 Task: Look for space in Midrand, South Africa from 10th July, 2023 to 15th July, 2023 for 7 adults in price range Rs.10000 to Rs.15000. Place can be entire place or shared room with 4 bedrooms having 7 beds and 4 bathrooms. Property type can be house, flat, guest house. Amenities needed are: wifi, TV, free parkinig on premises, gym, breakfast. Booking option can be shelf check-in. Required host language is English.
Action: Mouse moved to (564, 141)
Screenshot: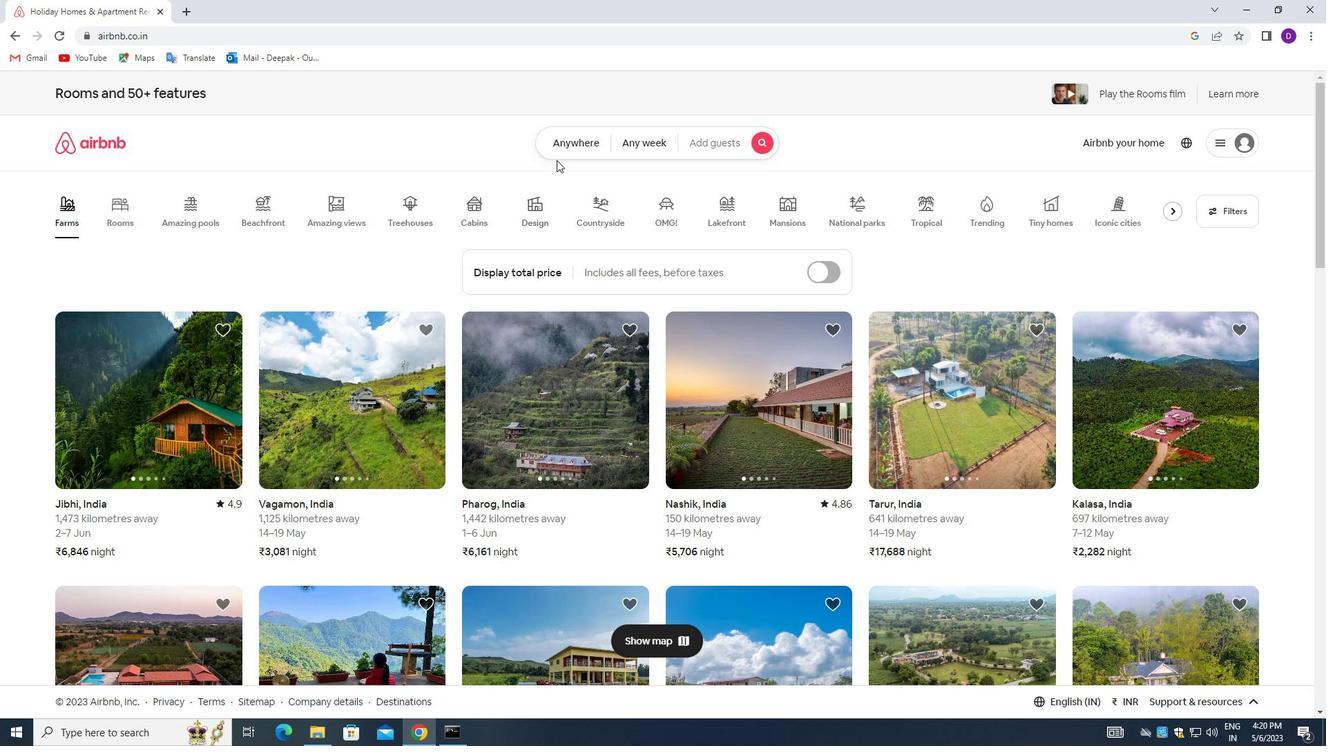 
Action: Mouse pressed left at (564, 141)
Screenshot: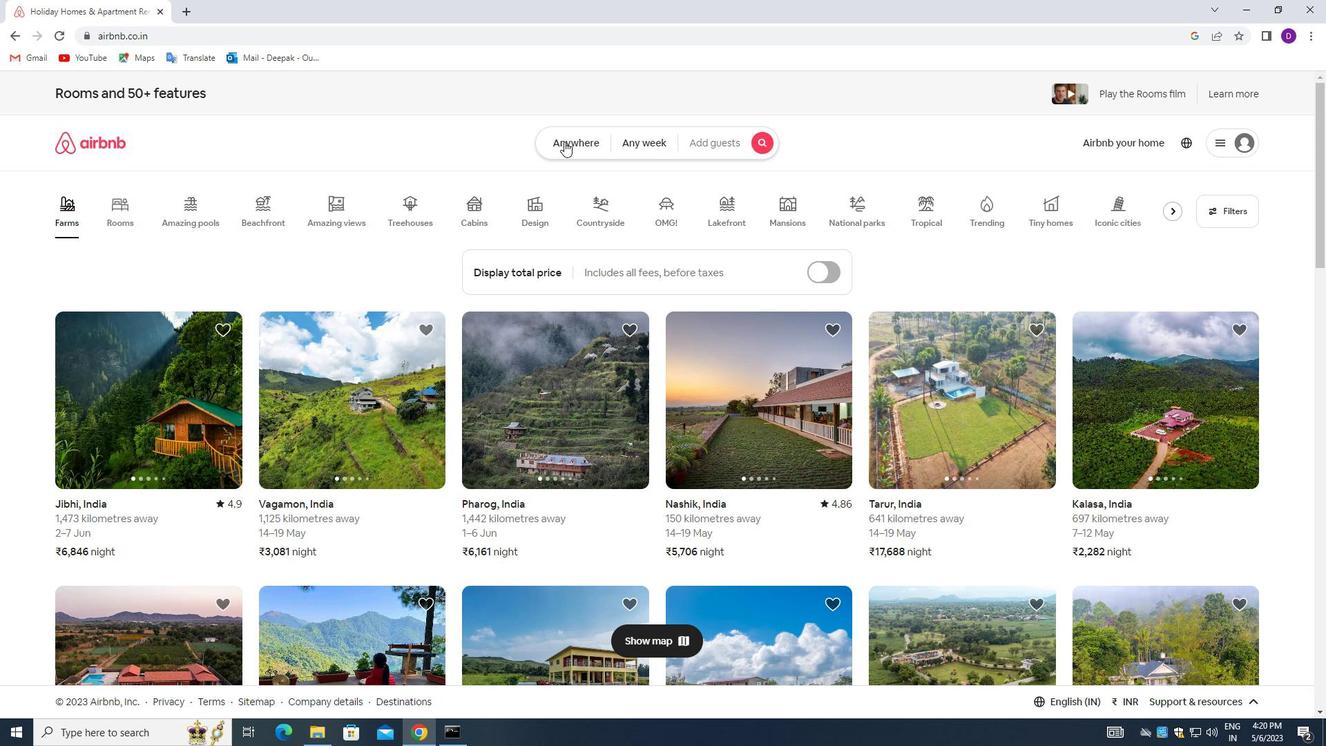 
Action: Mouse moved to (500, 201)
Screenshot: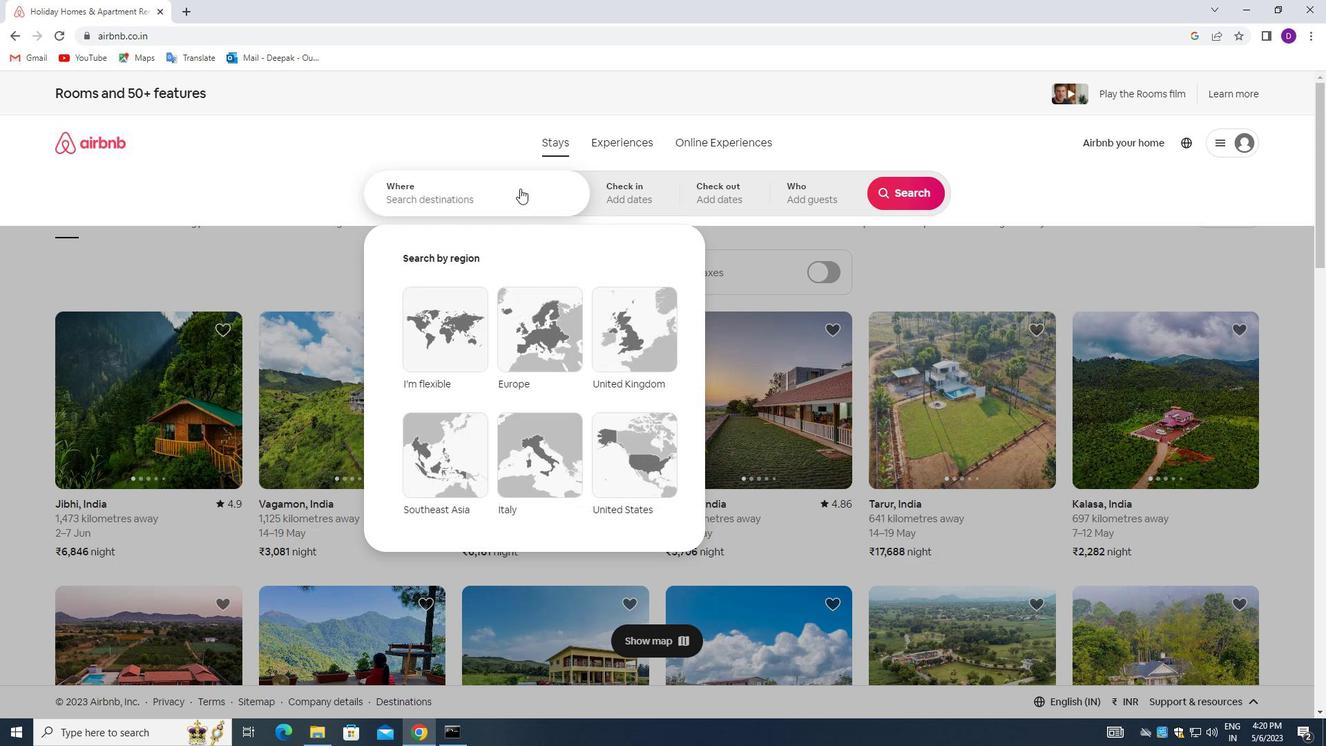 
Action: Mouse pressed left at (500, 201)
Screenshot: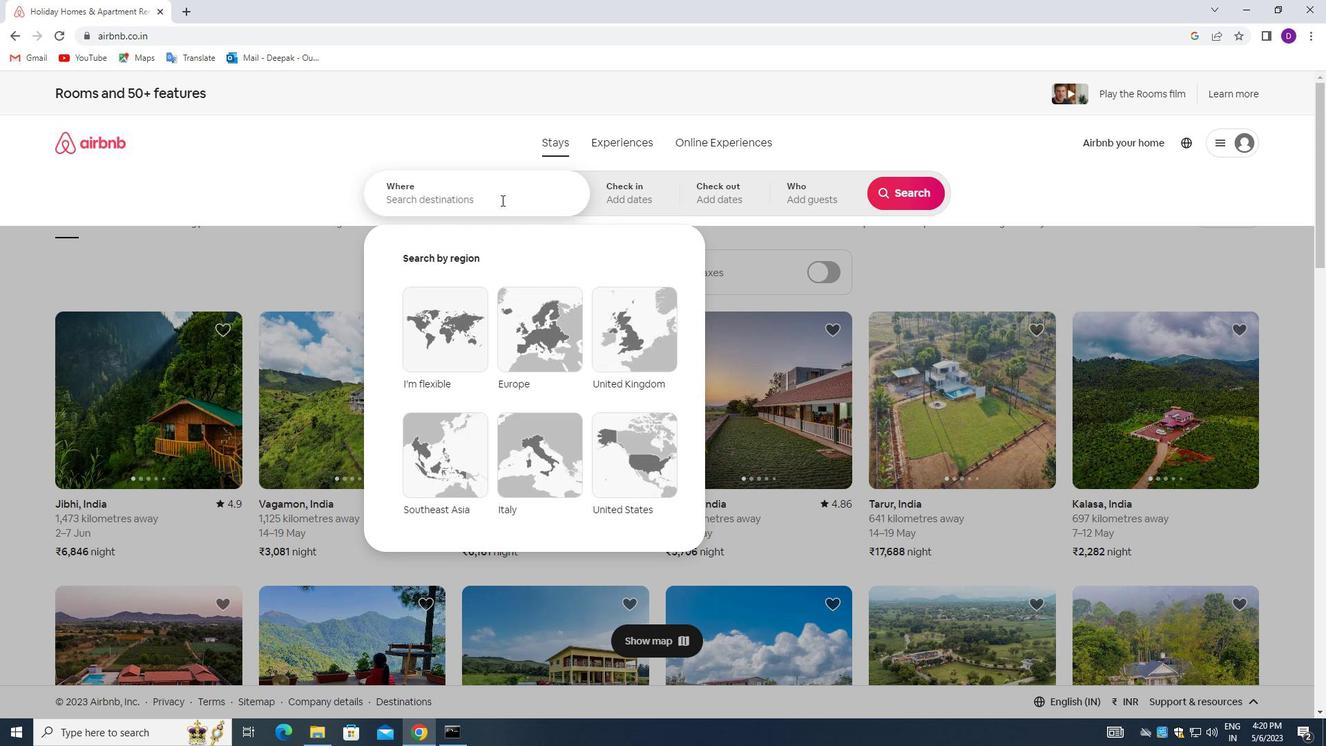 
Action: Mouse moved to (306, 284)
Screenshot: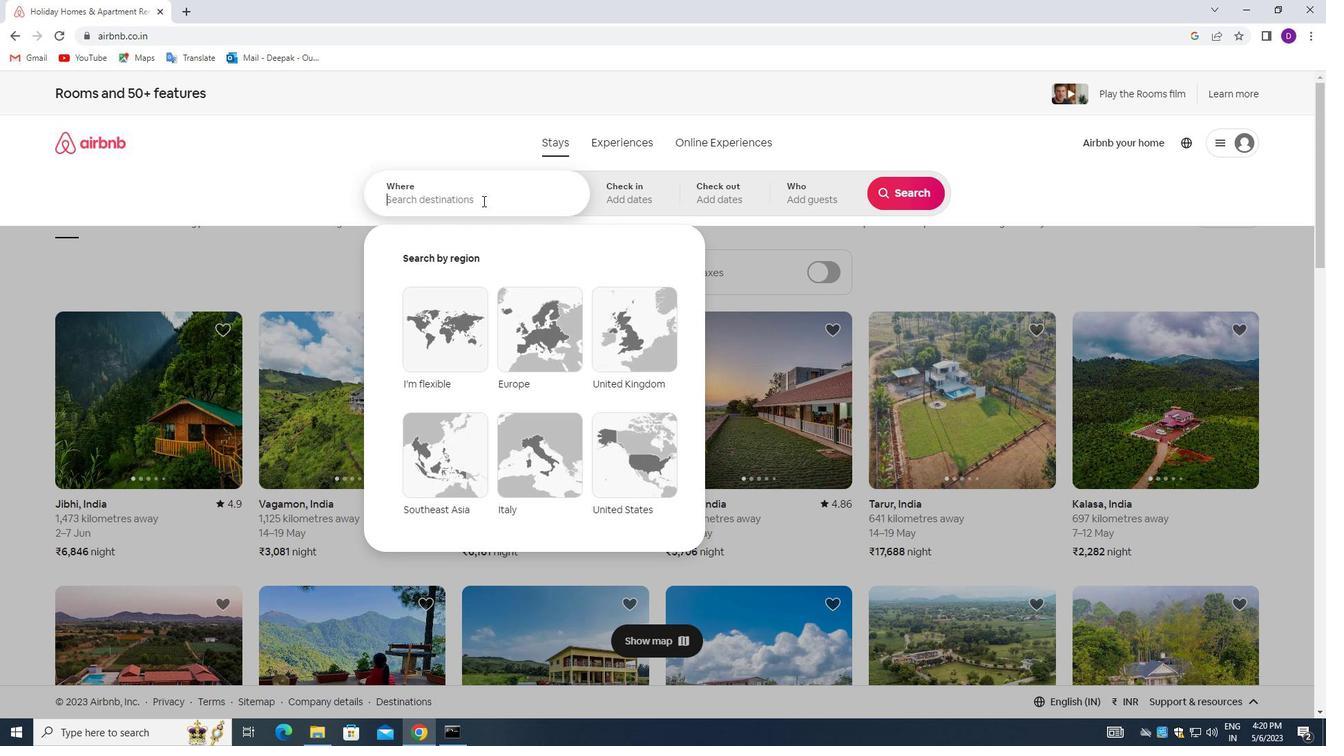 
Action: Key pressed <Key.shift>MIDRAND,<Key.space><Key.shift_r>SOUTH<Key.space><Key.shift_r>AFRICA<Key.enter>
Screenshot: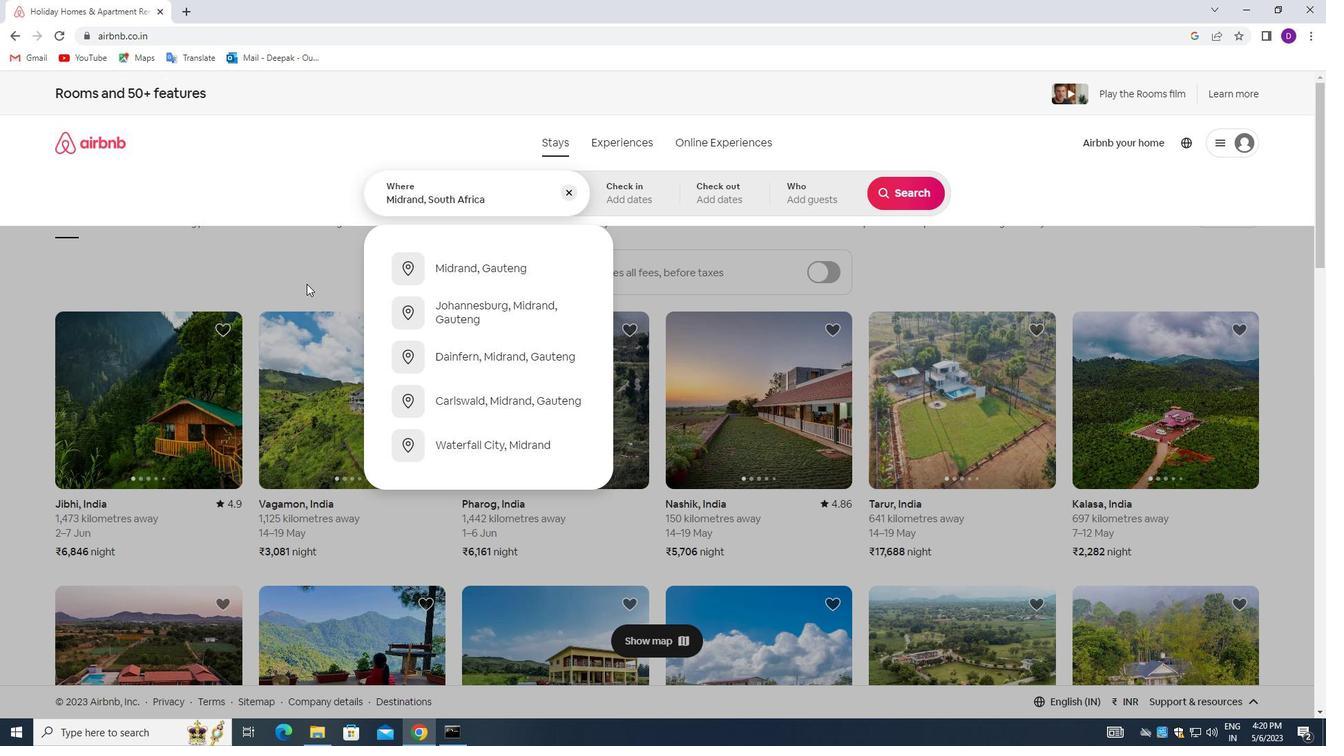
Action: Mouse moved to (903, 304)
Screenshot: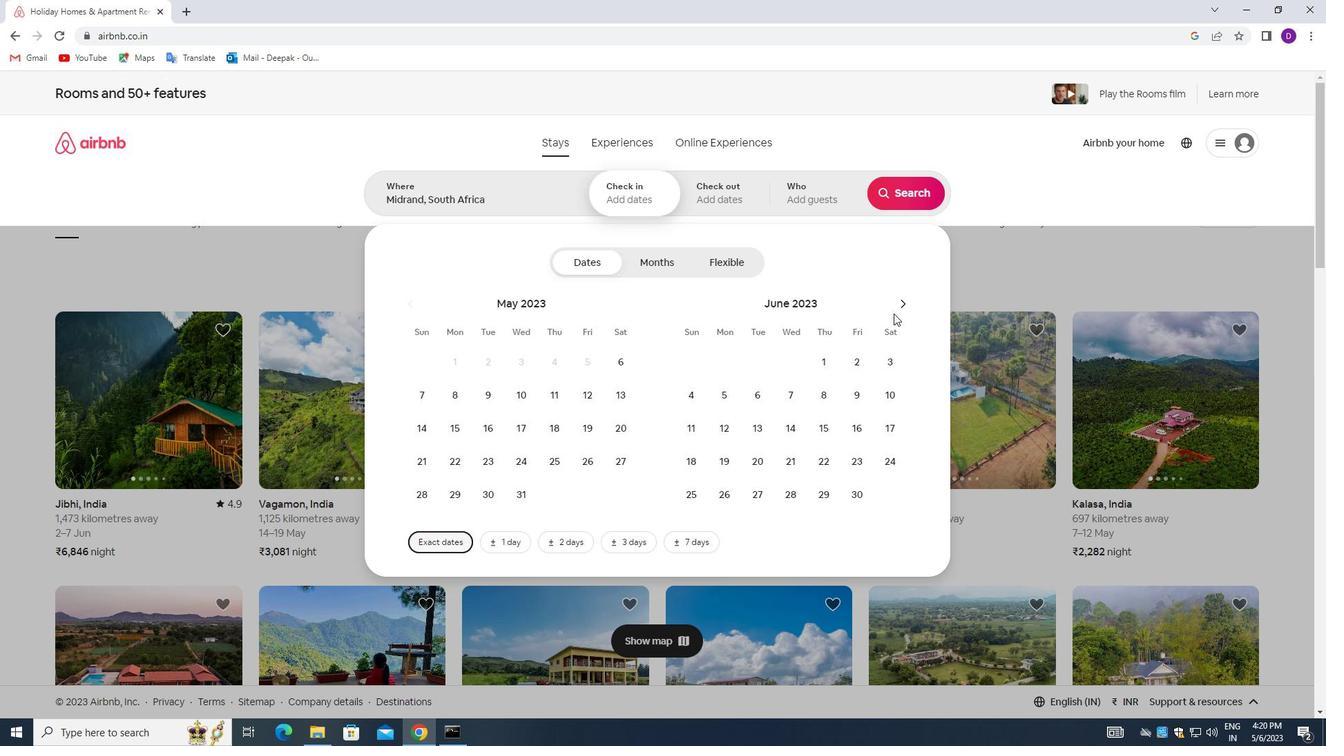 
Action: Mouse pressed left at (903, 304)
Screenshot: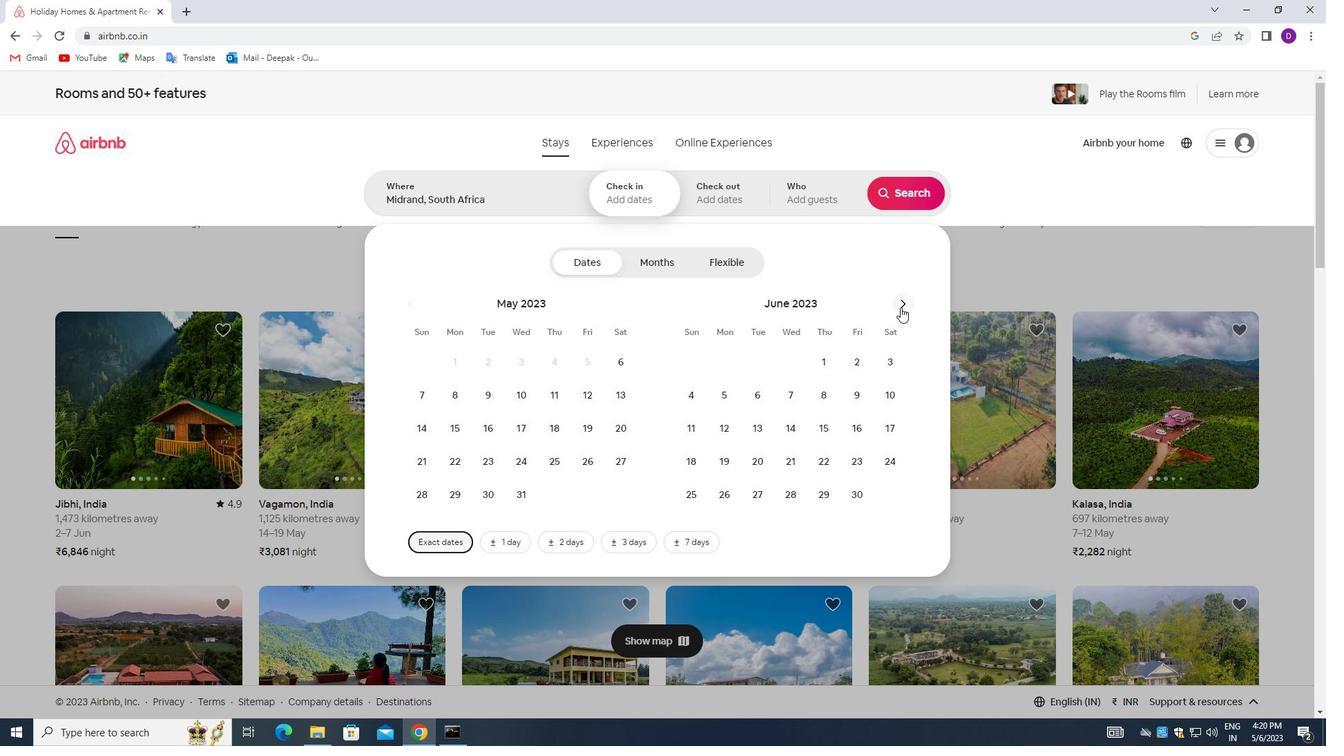 
Action: Mouse moved to (722, 427)
Screenshot: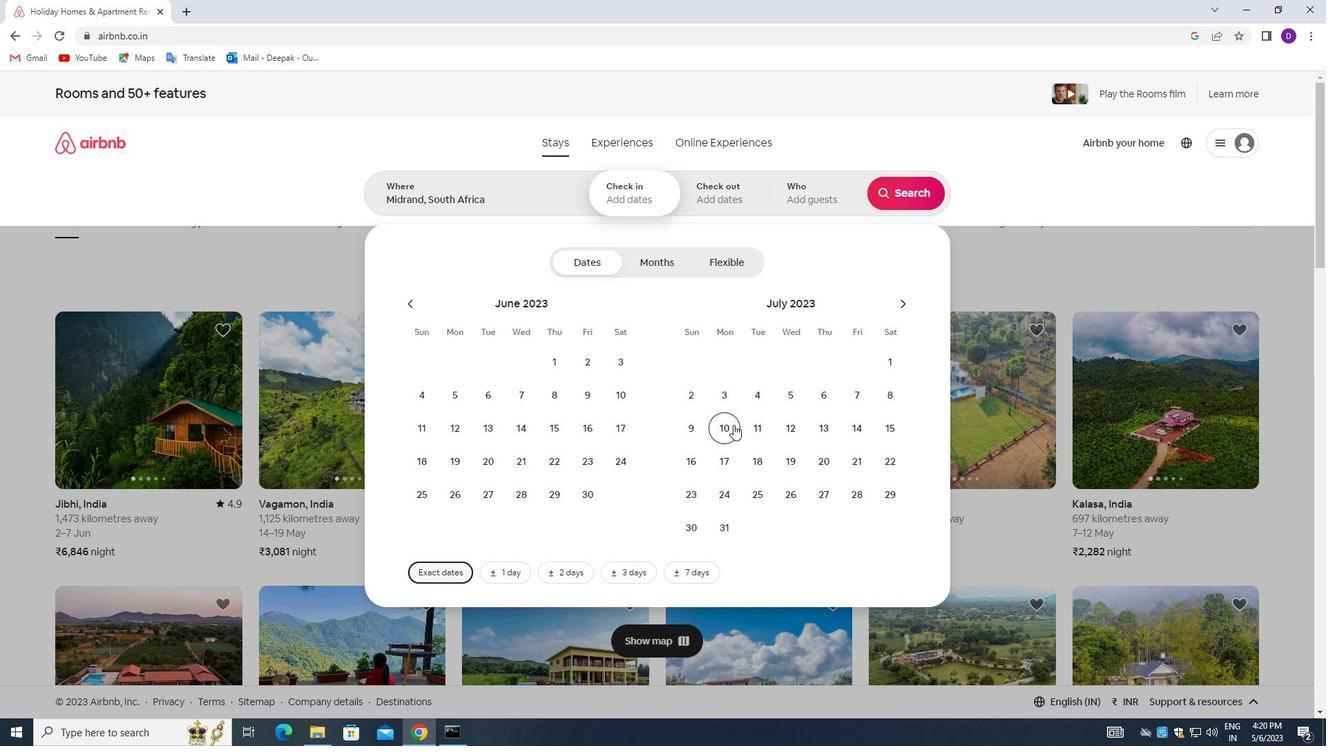 
Action: Mouse pressed left at (722, 427)
Screenshot: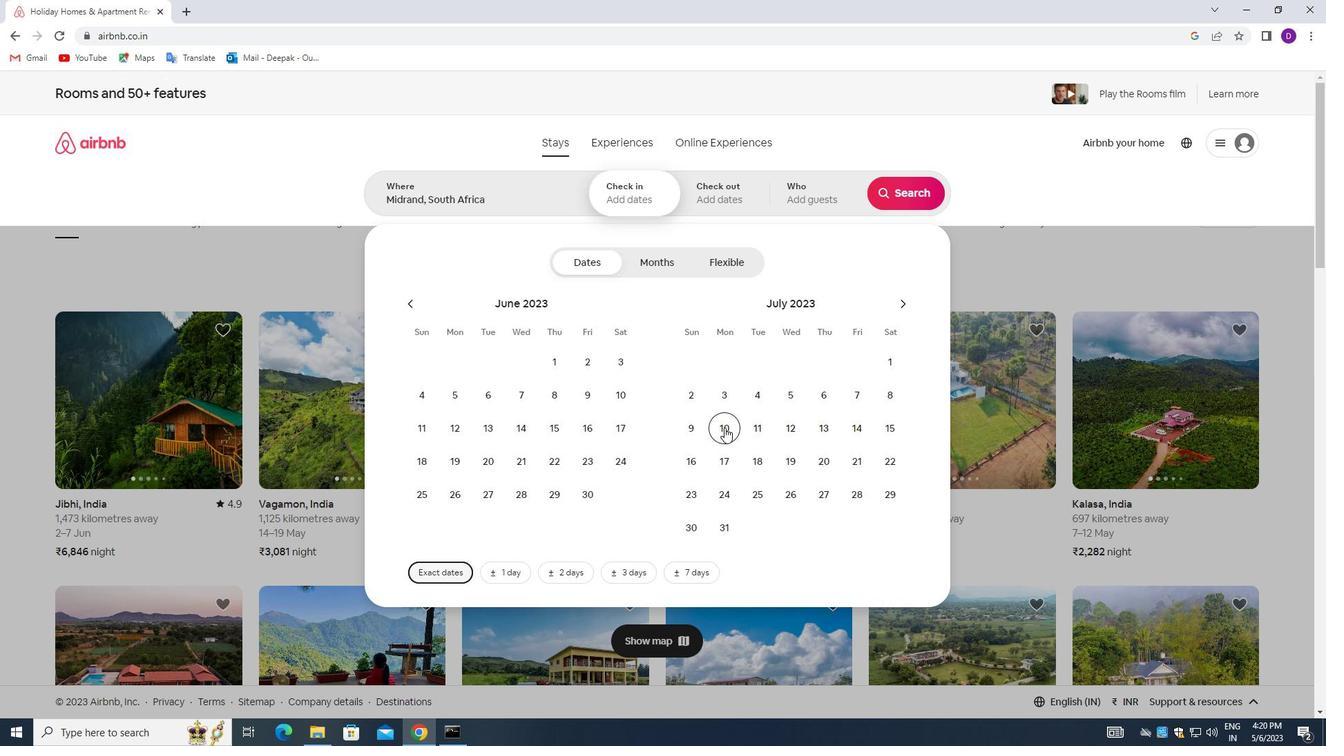 
Action: Mouse moved to (894, 430)
Screenshot: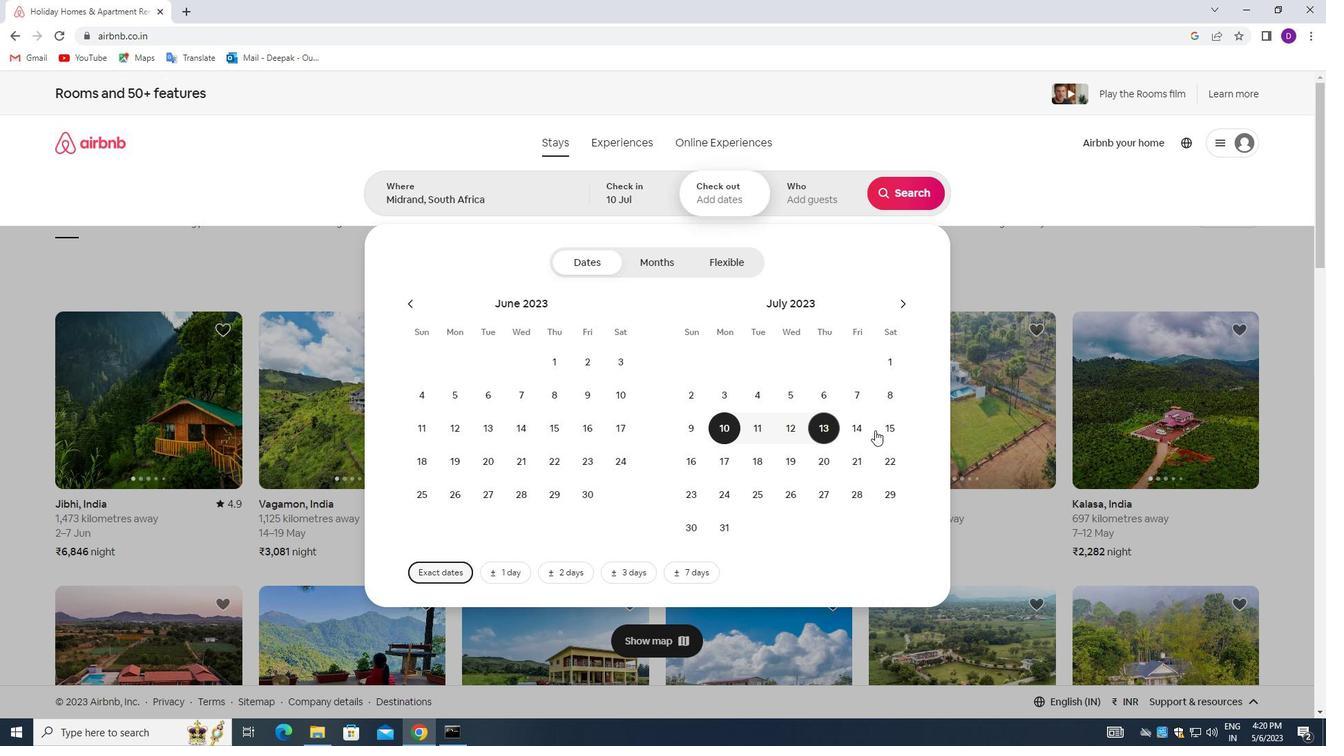 
Action: Mouse pressed left at (894, 430)
Screenshot: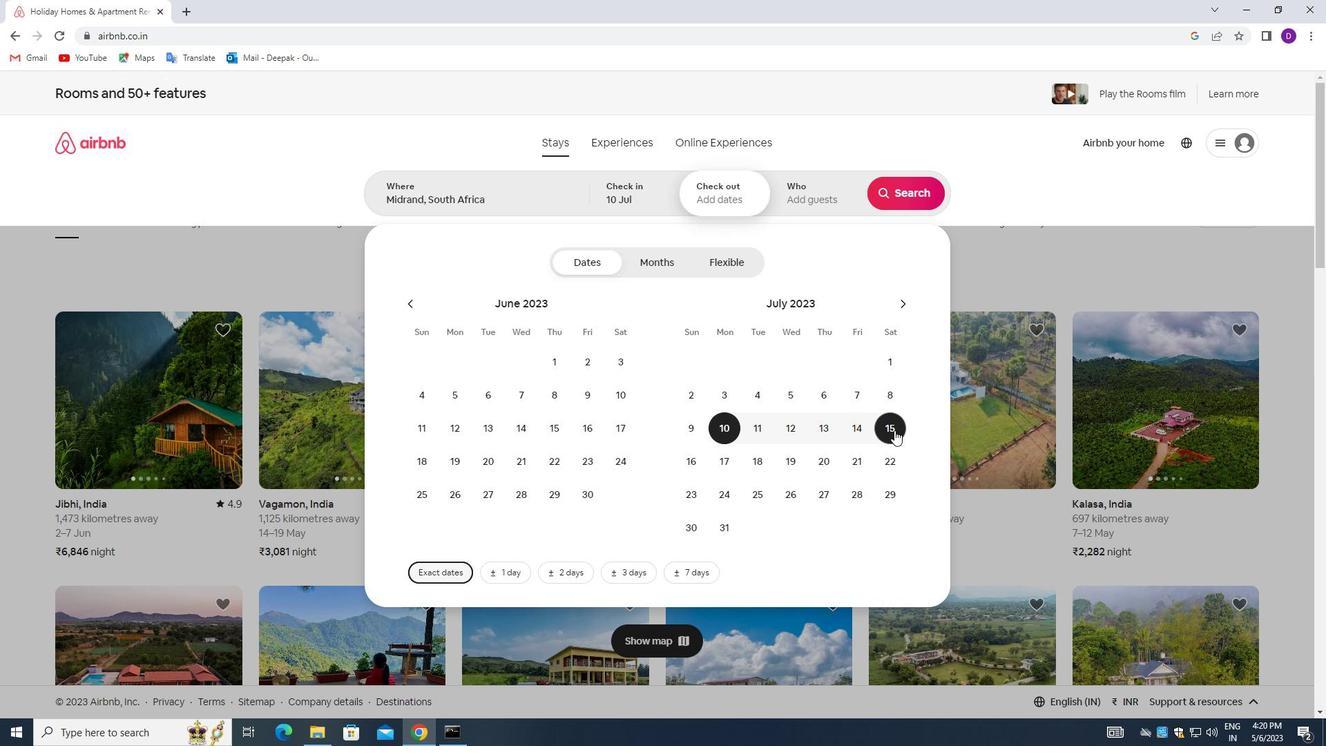 
Action: Mouse moved to (814, 193)
Screenshot: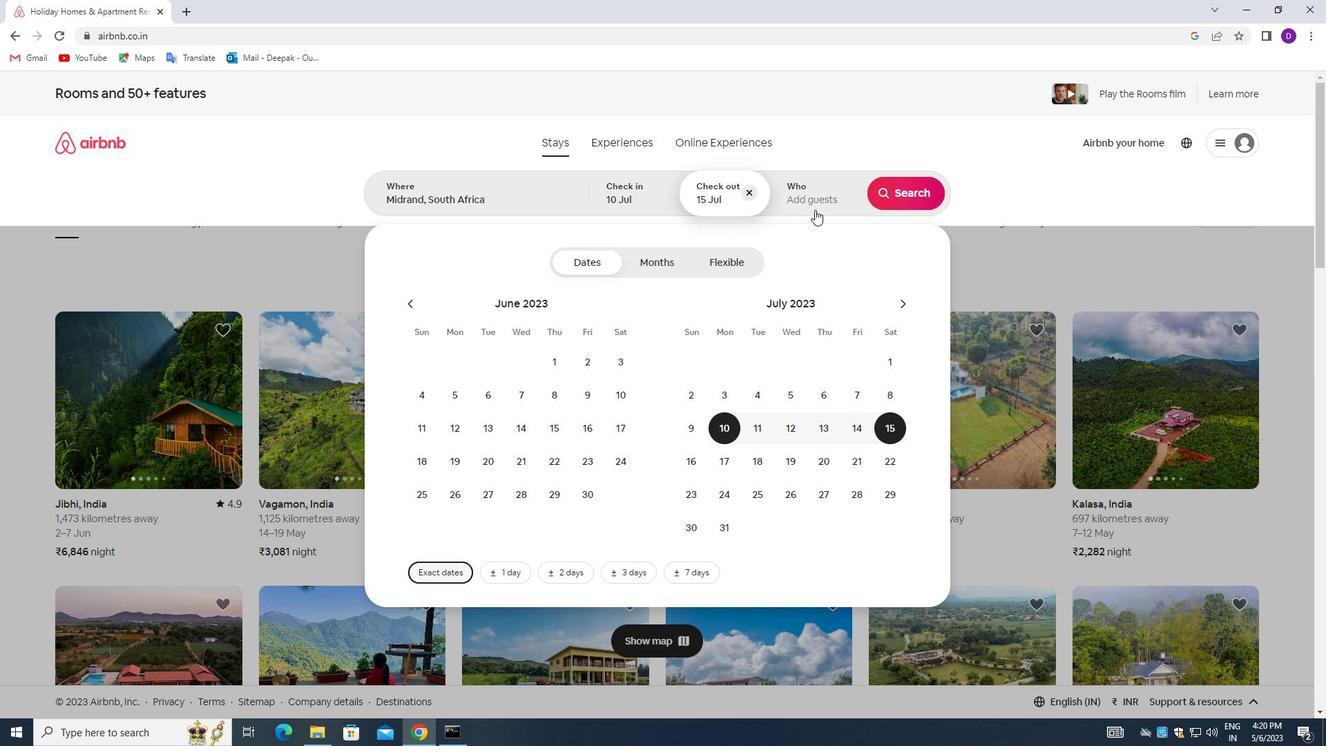 
Action: Mouse pressed left at (814, 193)
Screenshot: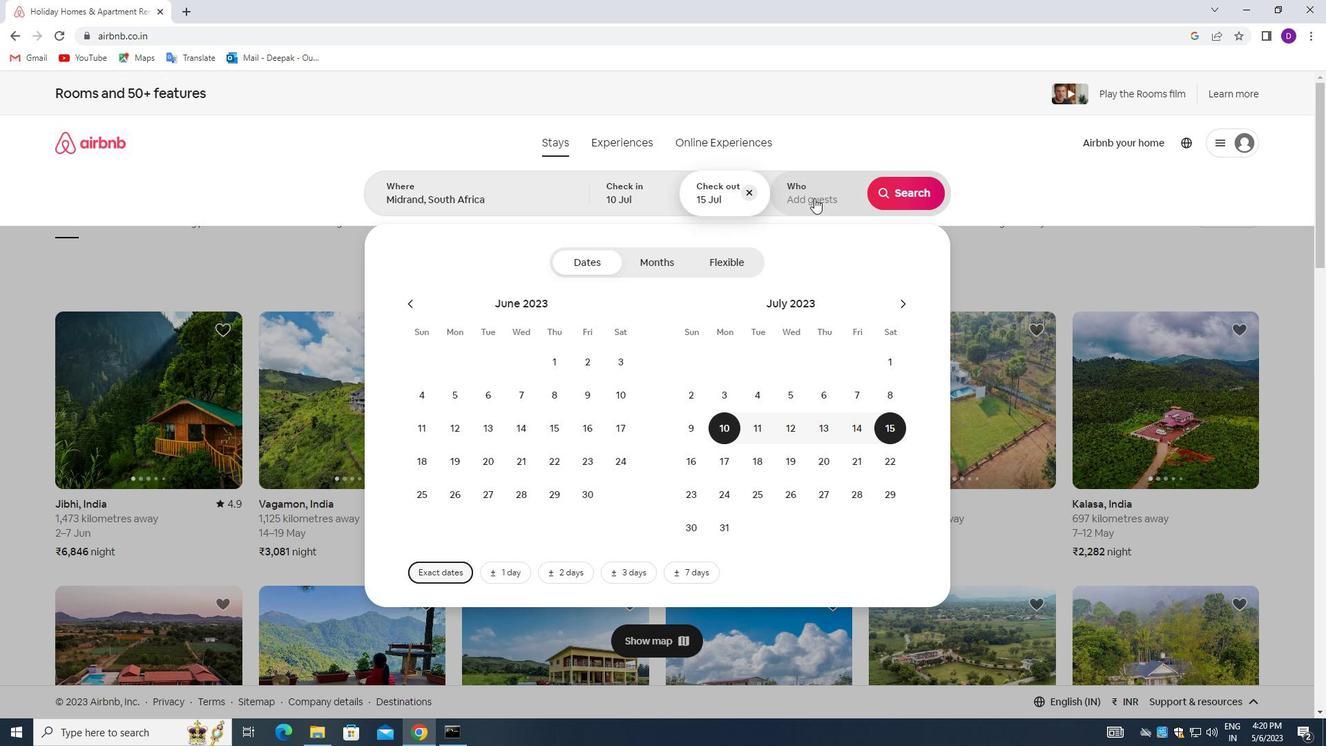 
Action: Mouse moved to (905, 268)
Screenshot: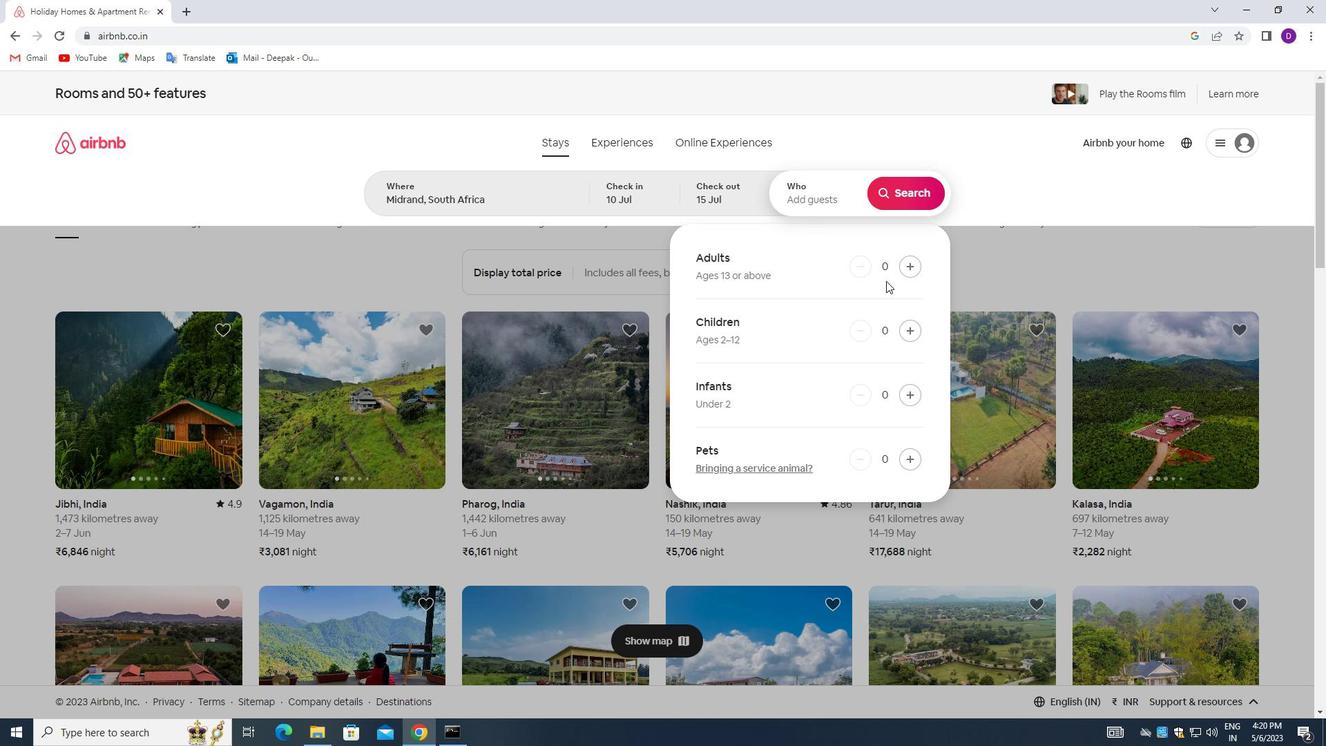 
Action: Mouse pressed left at (905, 268)
Screenshot: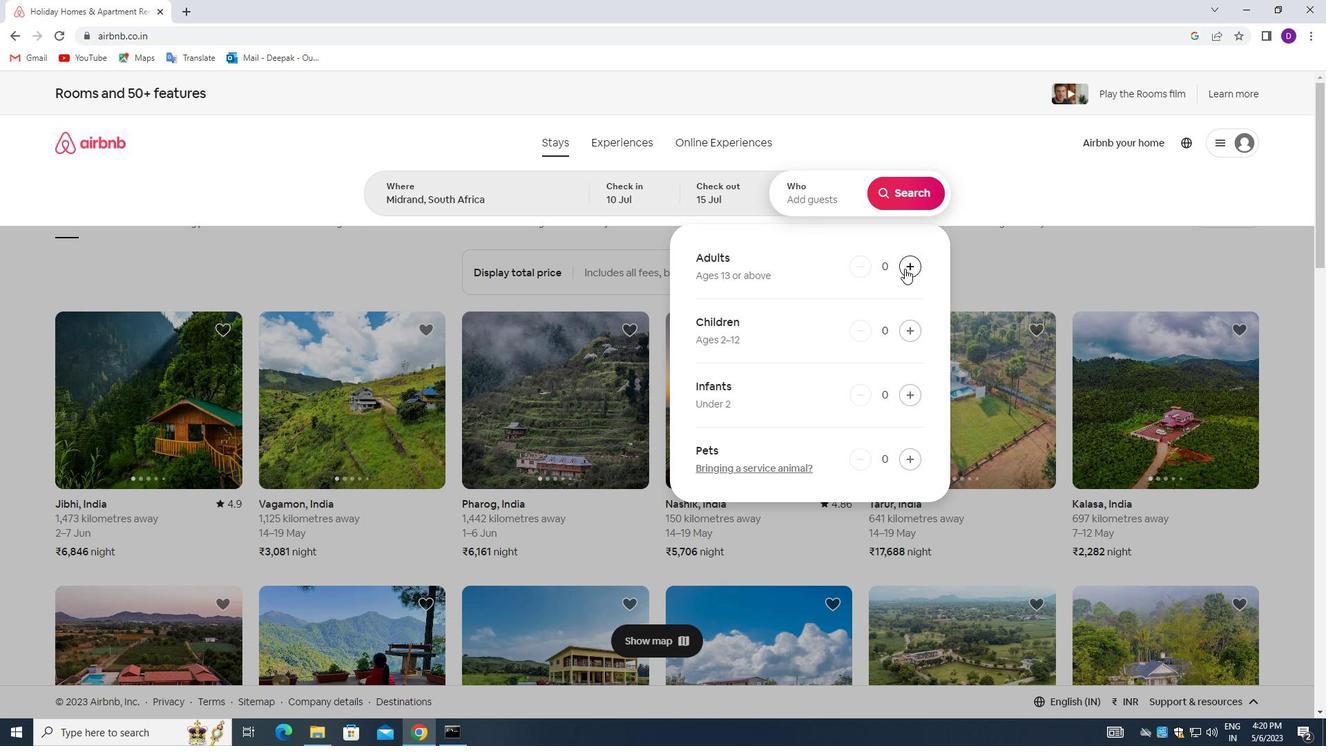 
Action: Mouse pressed left at (905, 268)
Screenshot: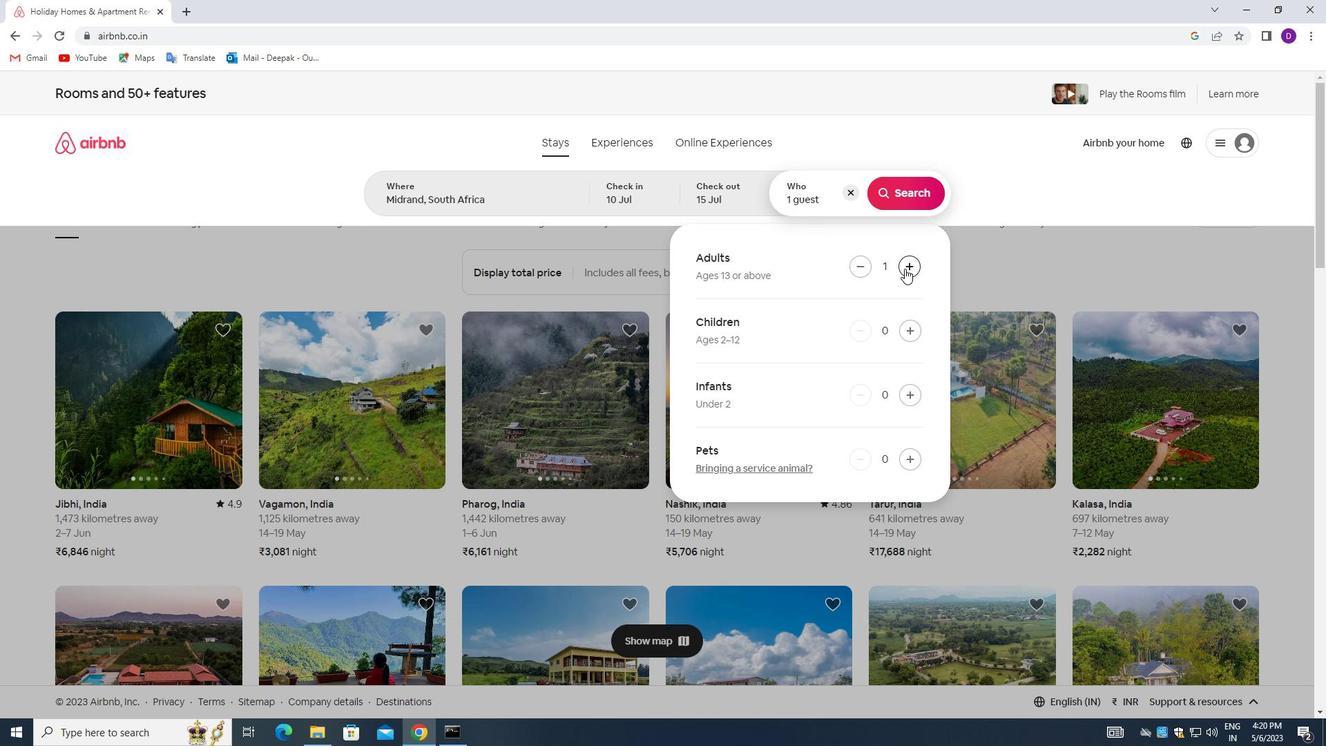 
Action: Mouse pressed left at (905, 268)
Screenshot: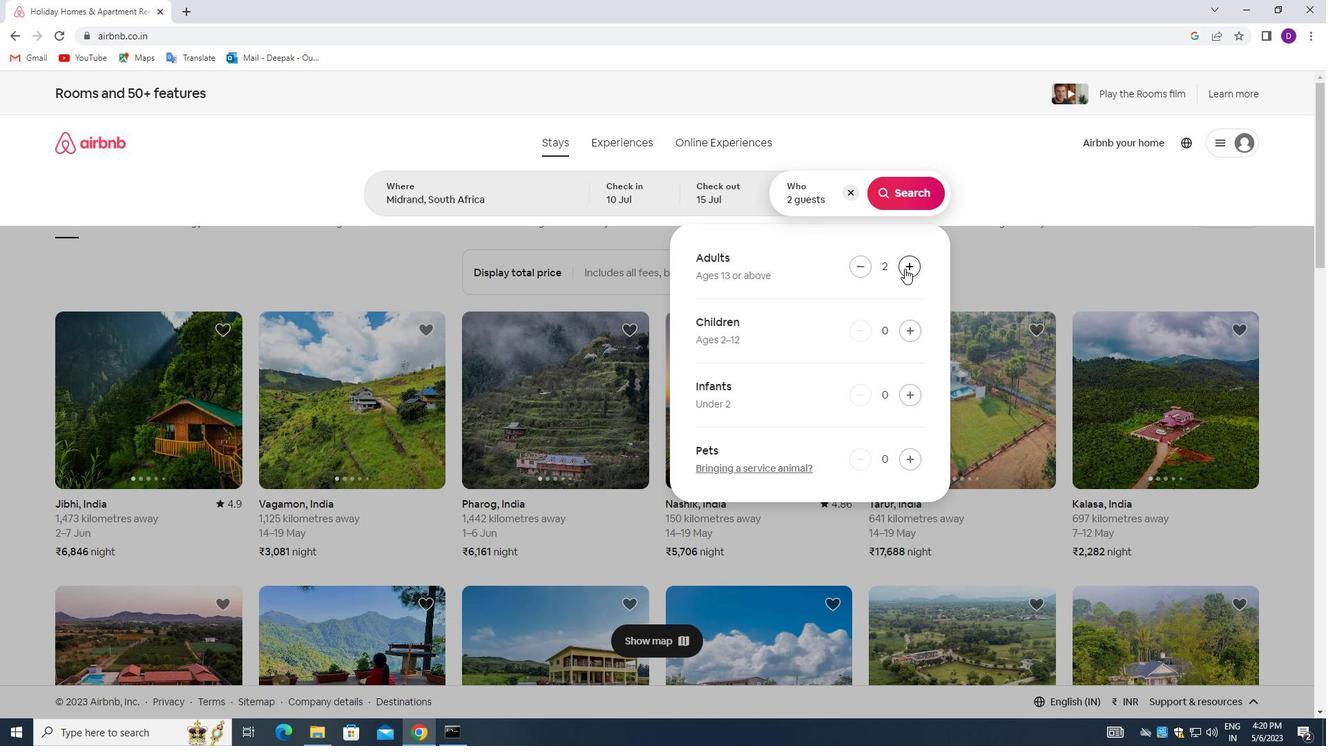
Action: Mouse pressed left at (905, 268)
Screenshot: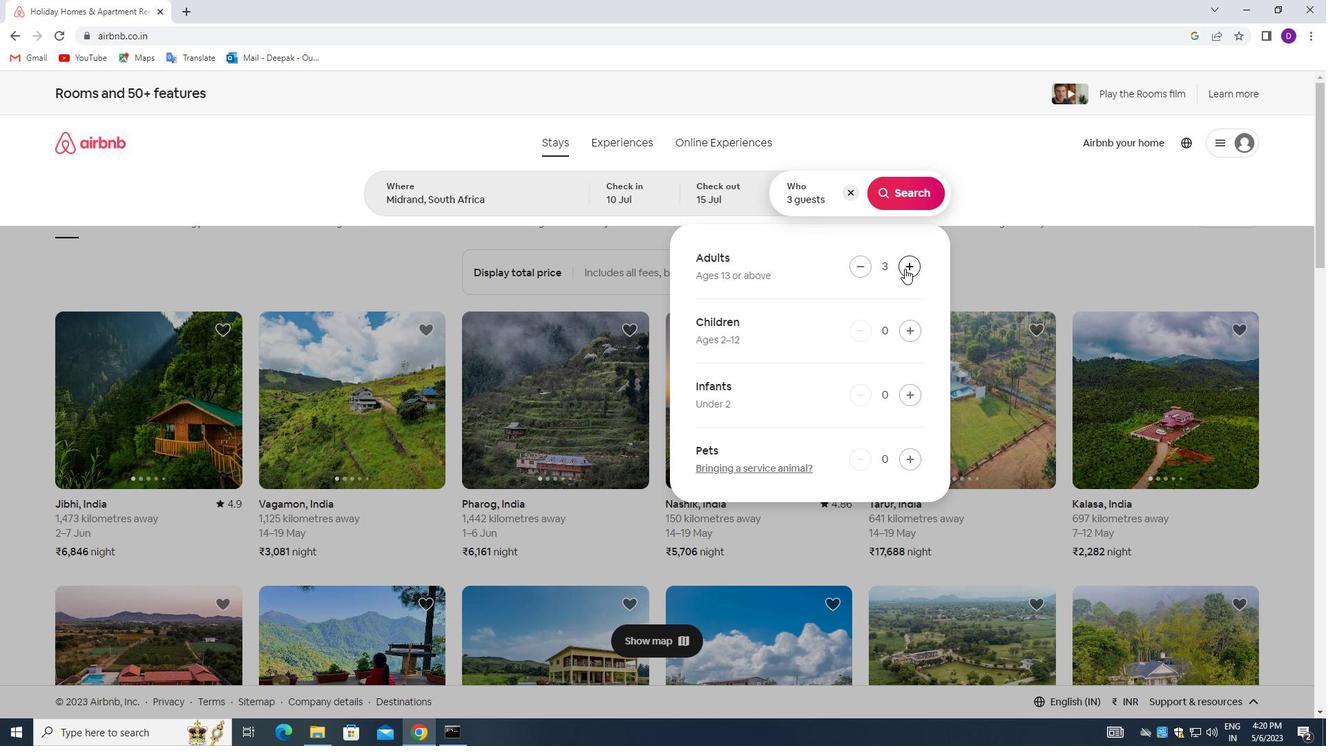 
Action: Mouse pressed left at (905, 268)
Screenshot: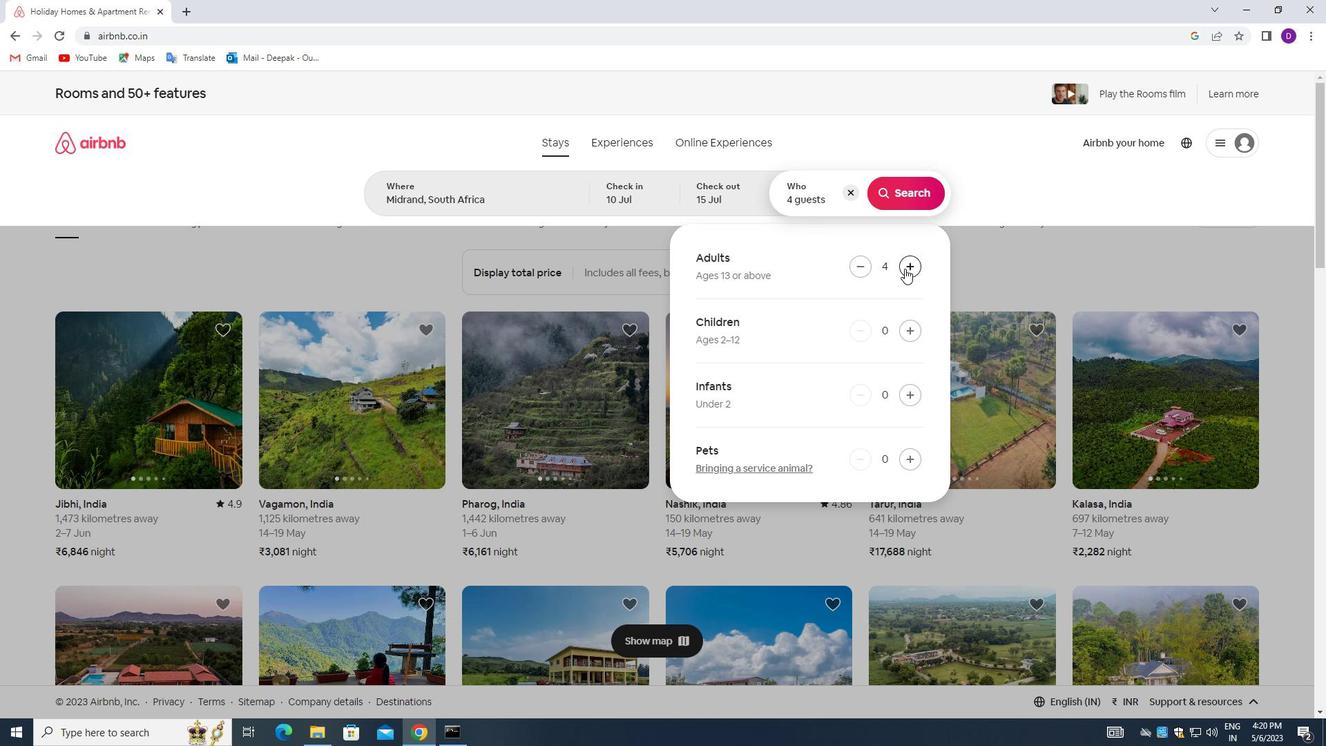 
Action: Mouse pressed left at (905, 268)
Screenshot: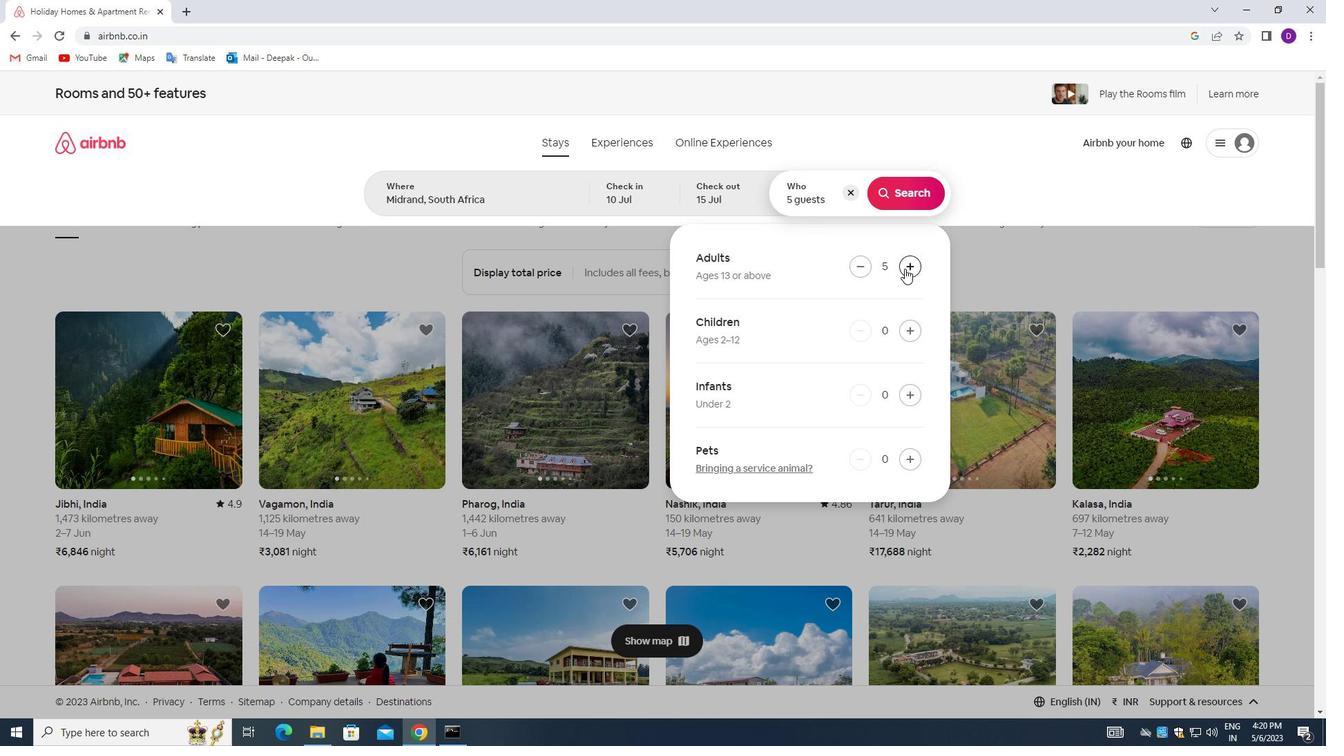 
Action: Mouse pressed left at (905, 268)
Screenshot: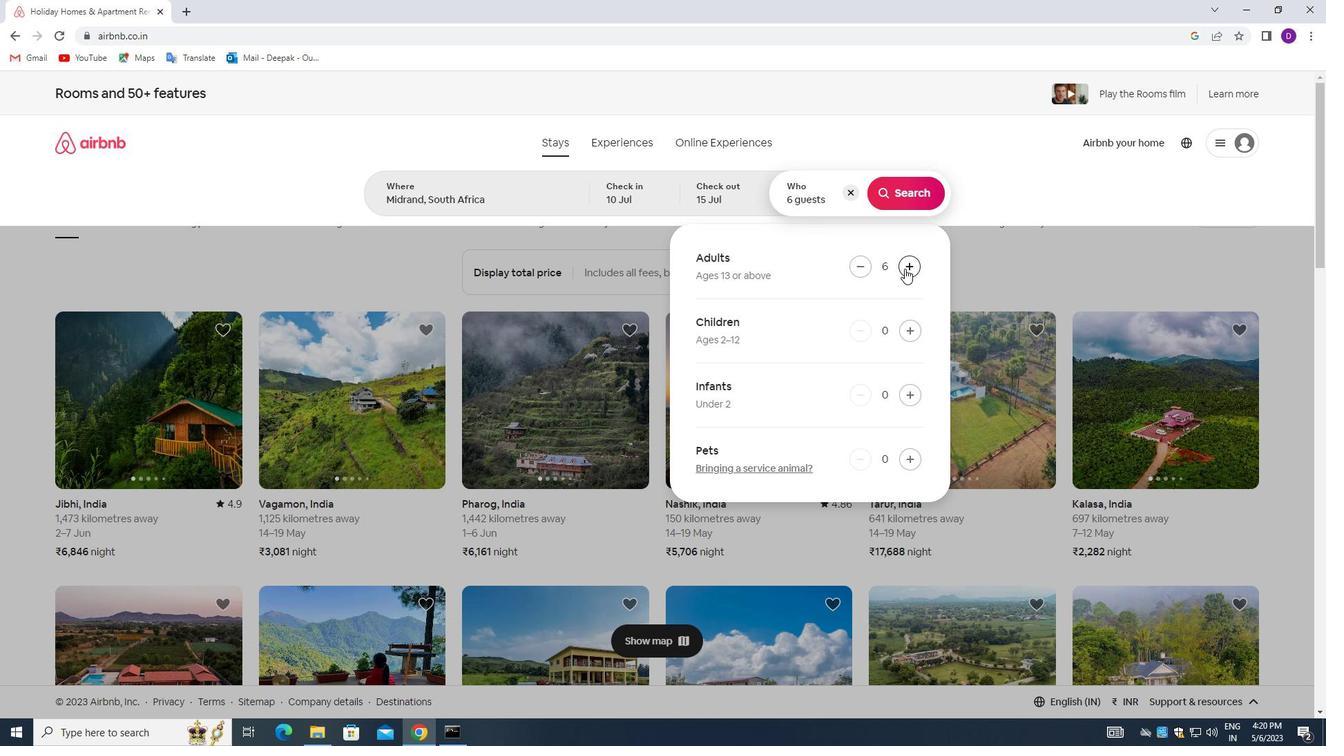 
Action: Mouse moved to (908, 200)
Screenshot: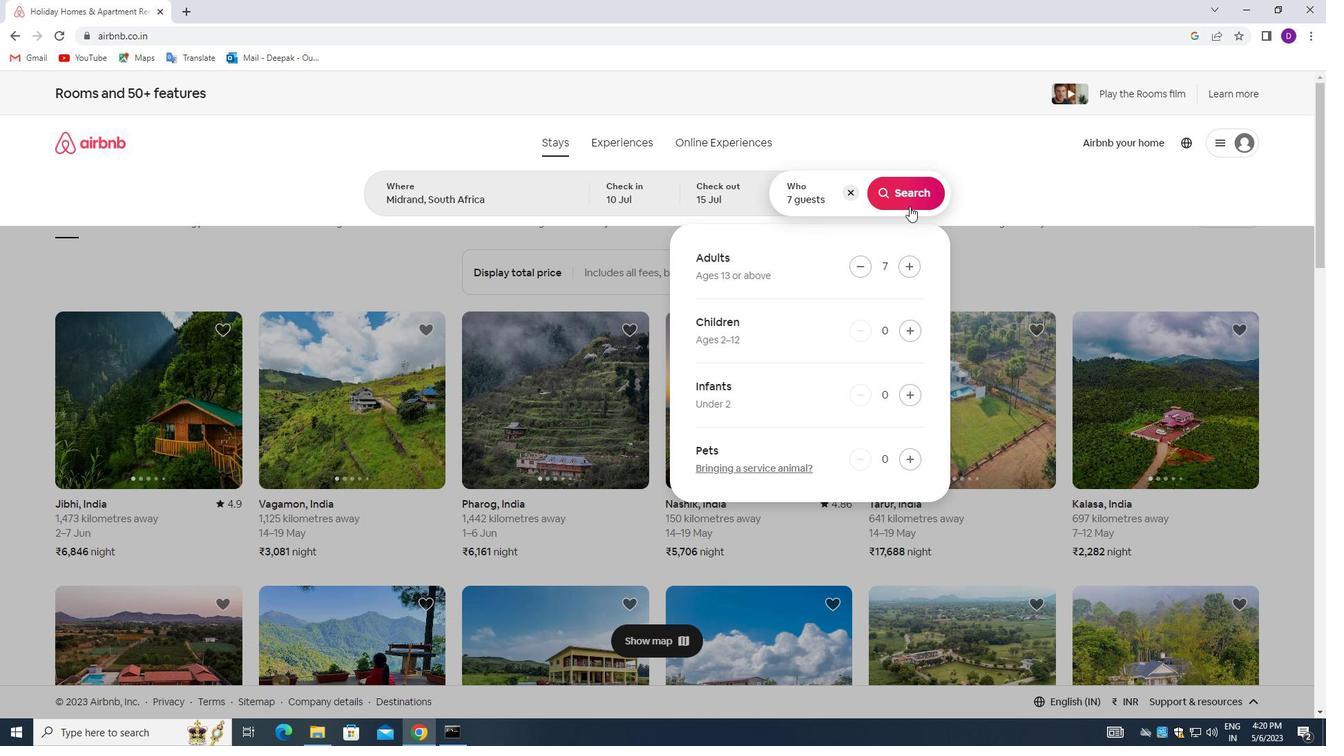 
Action: Mouse pressed left at (908, 200)
Screenshot: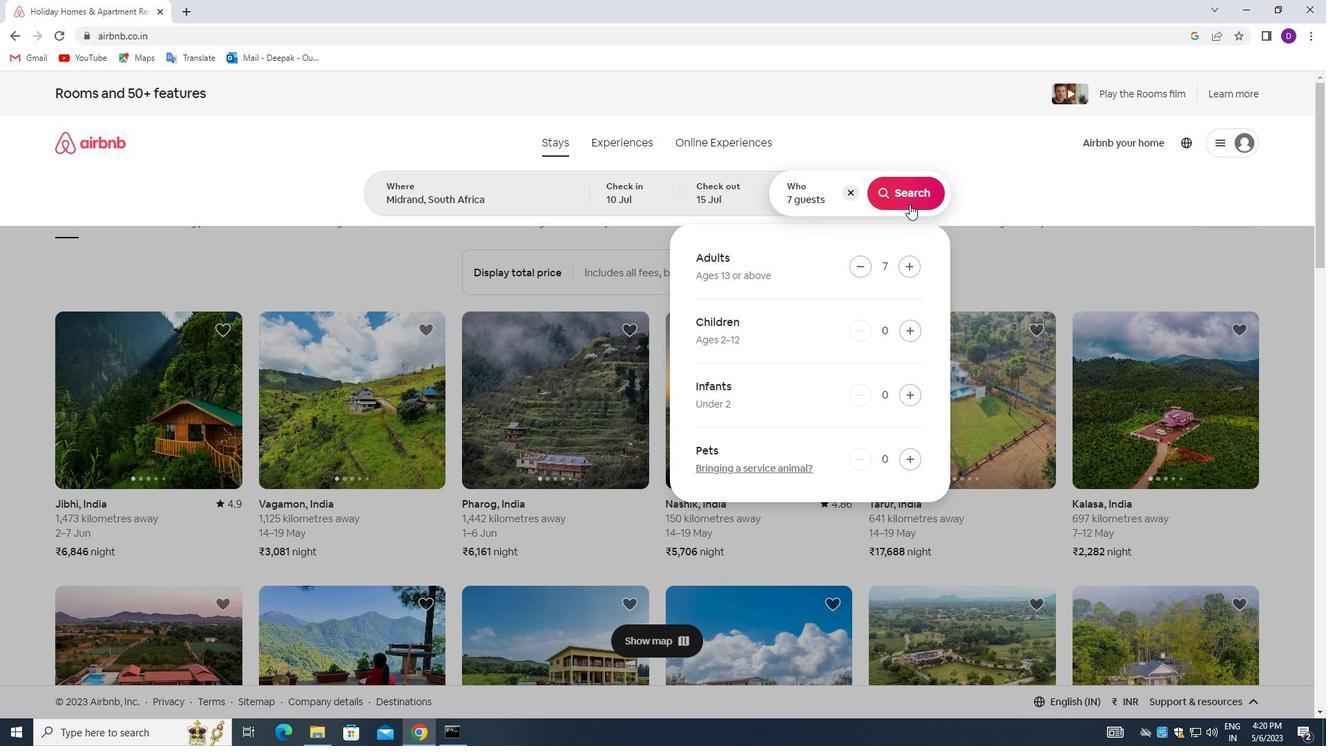 
Action: Mouse moved to (1250, 152)
Screenshot: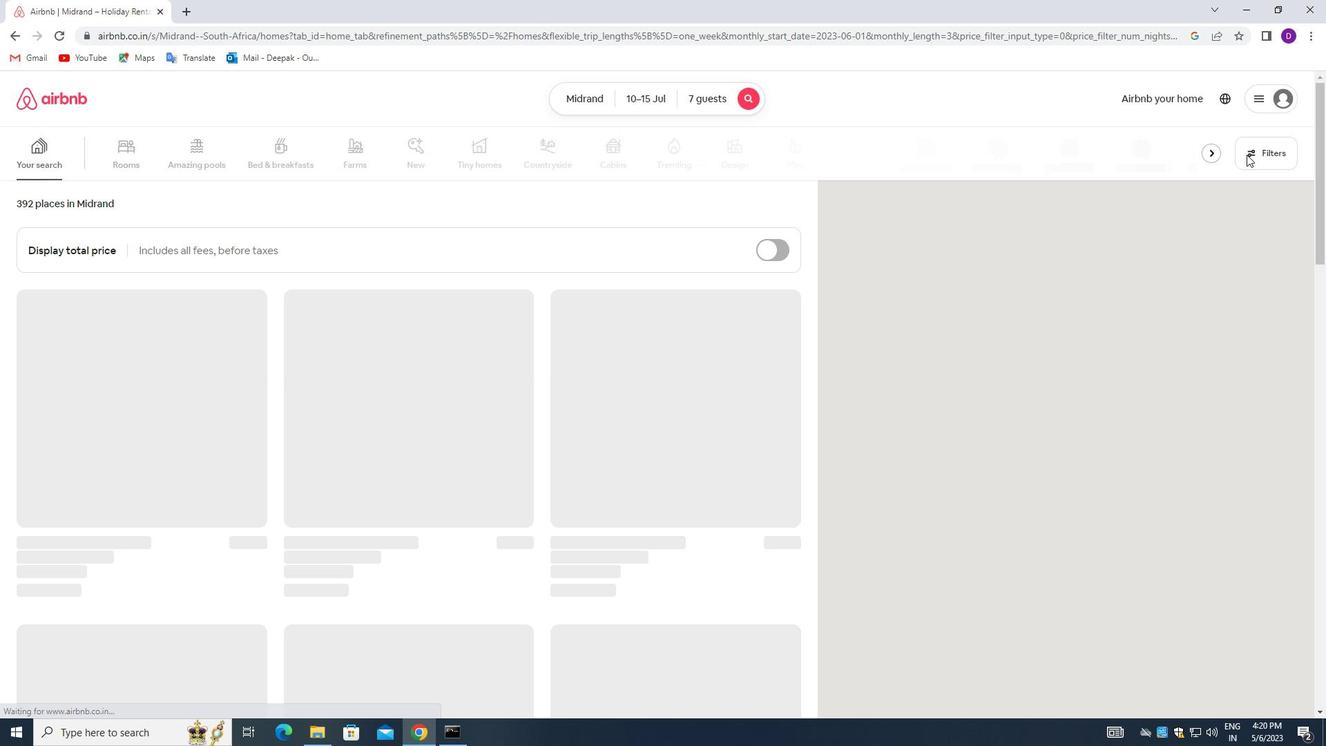 
Action: Mouse pressed left at (1250, 152)
Screenshot: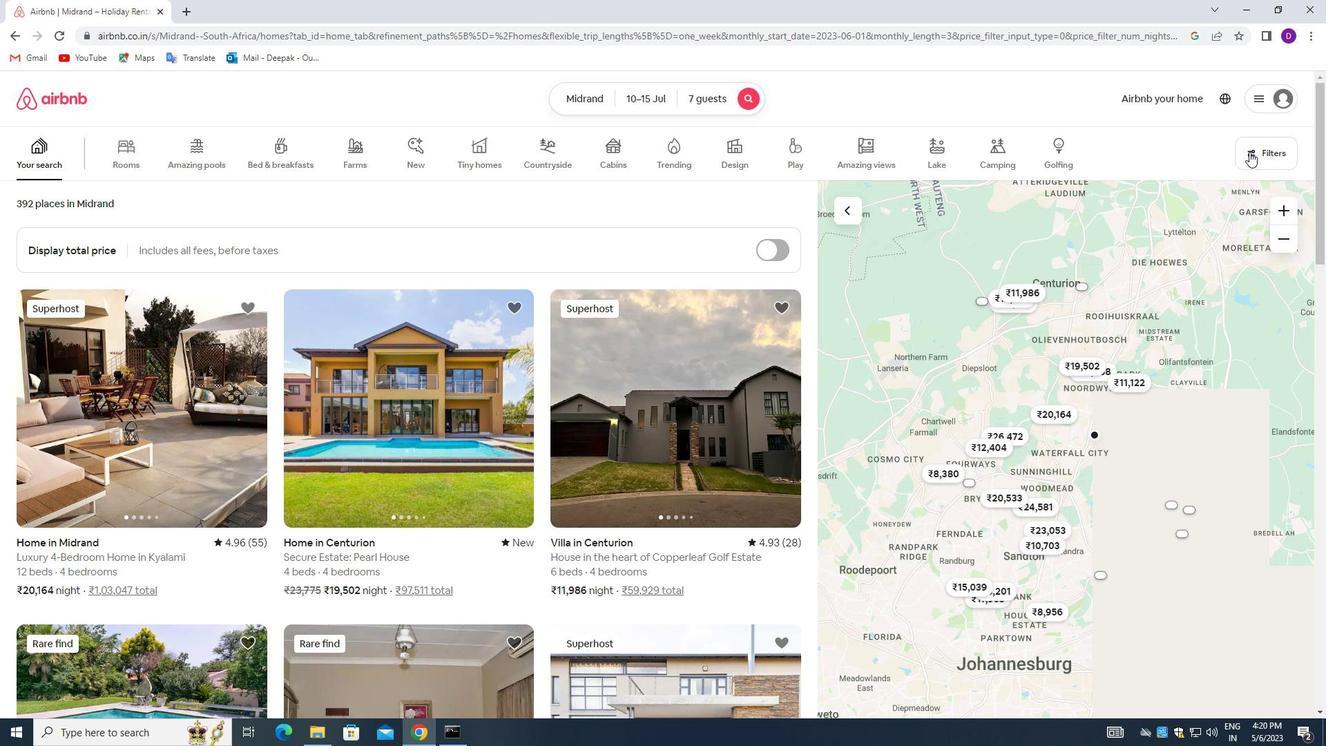 
Action: Mouse moved to (478, 493)
Screenshot: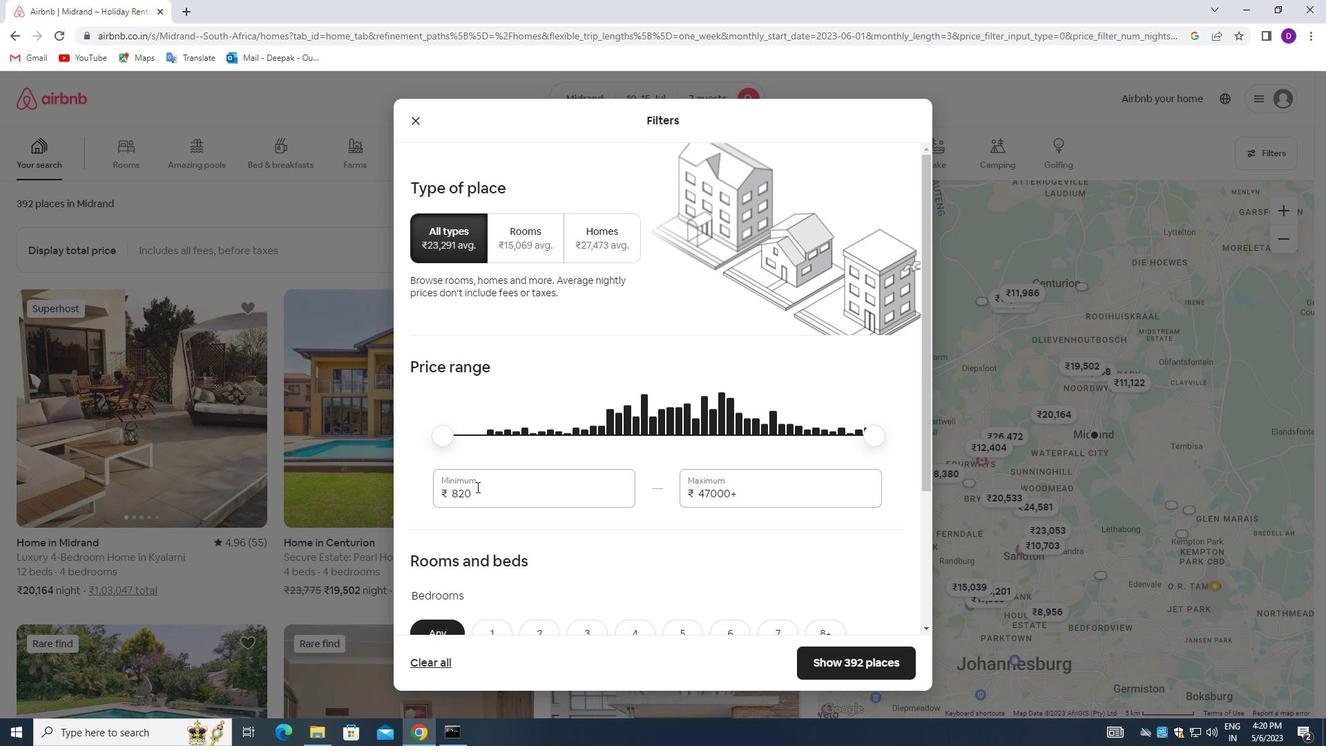 
Action: Mouse pressed left at (478, 493)
Screenshot: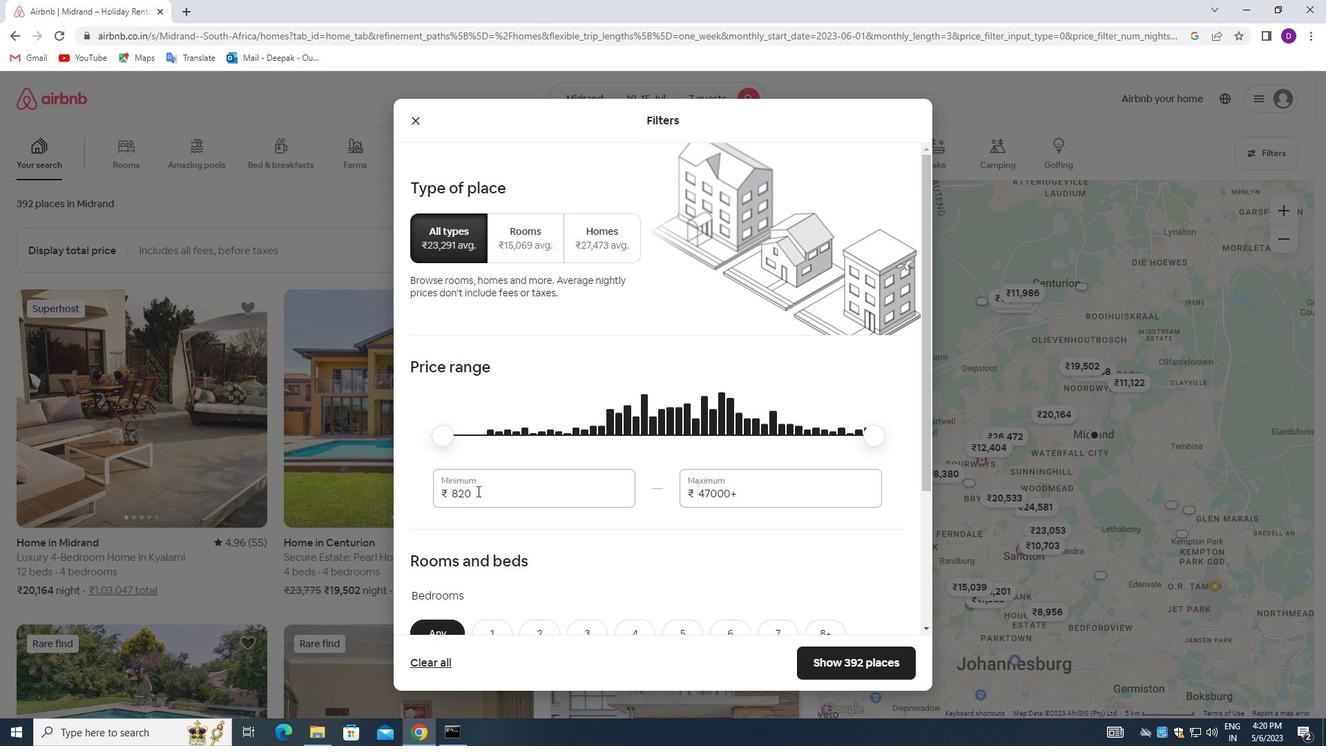 
Action: Mouse pressed left at (478, 493)
Screenshot: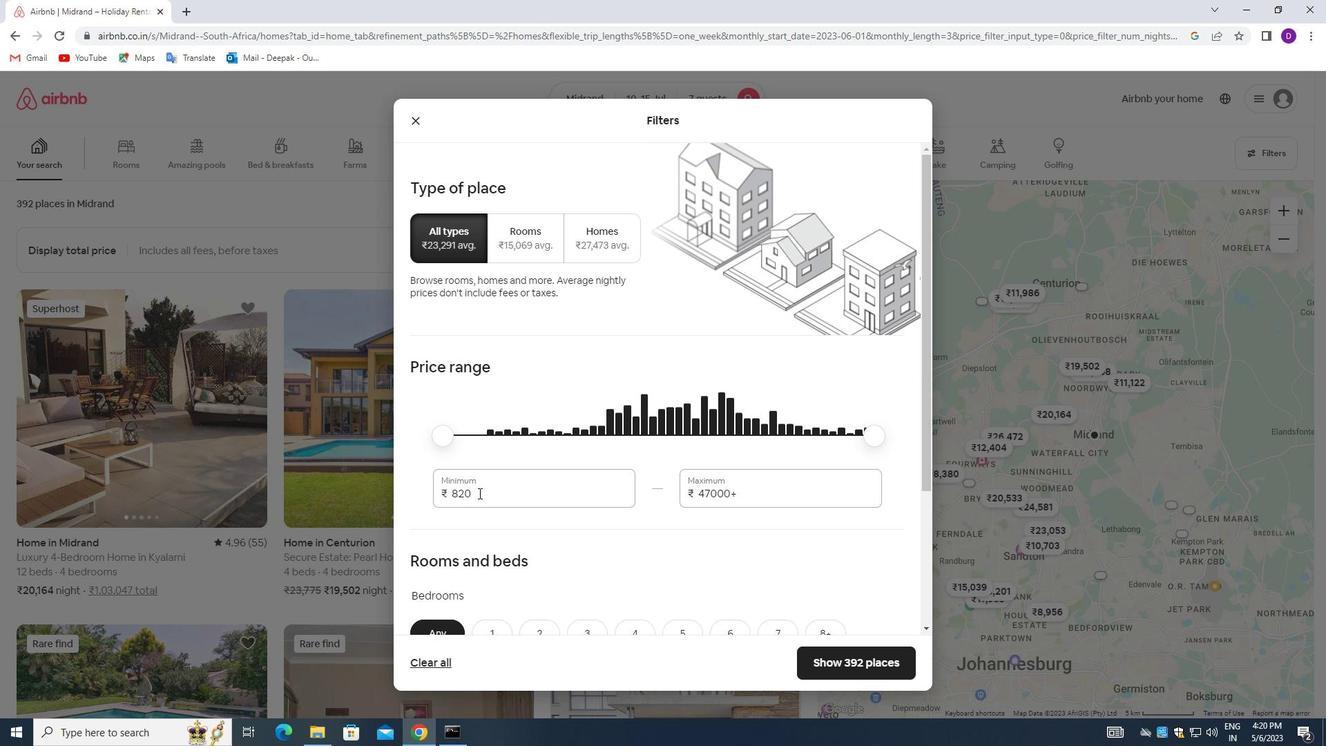 
Action: Key pressed 10000<Key.tab>15000
Screenshot: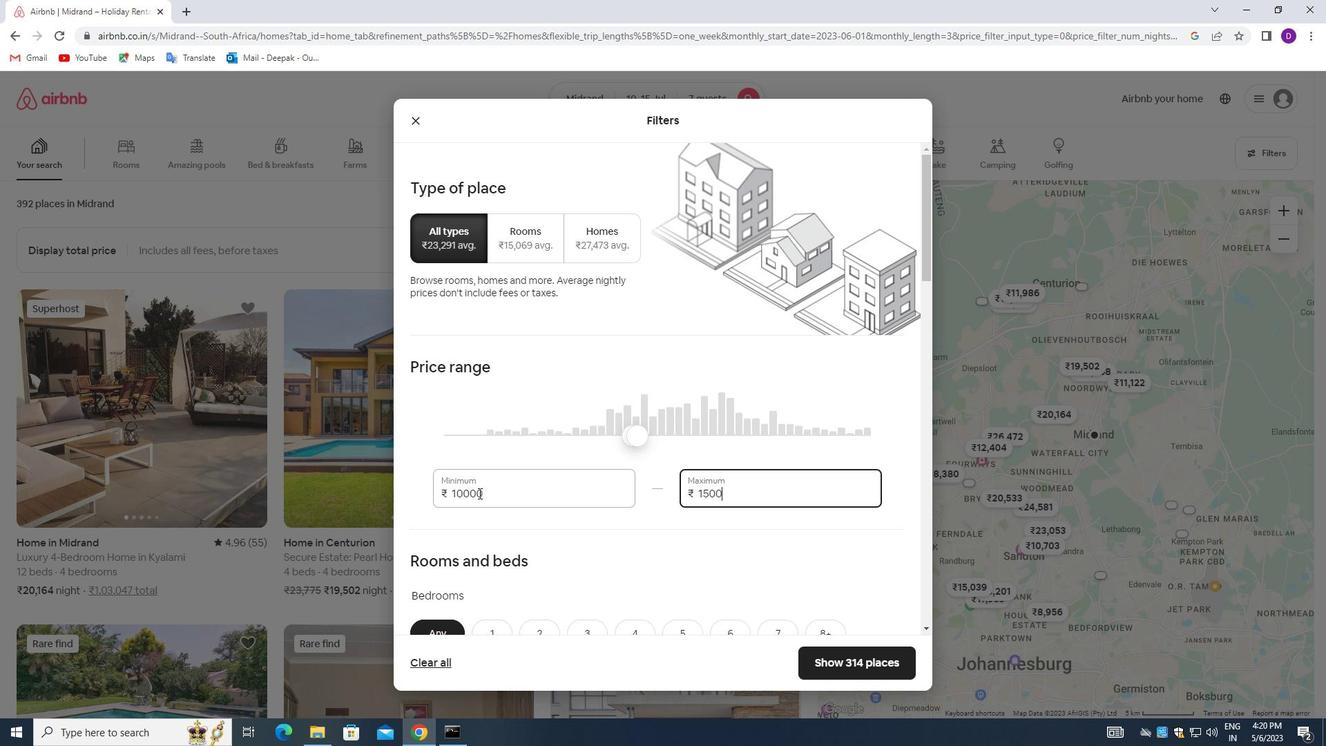 
Action: Mouse moved to (572, 514)
Screenshot: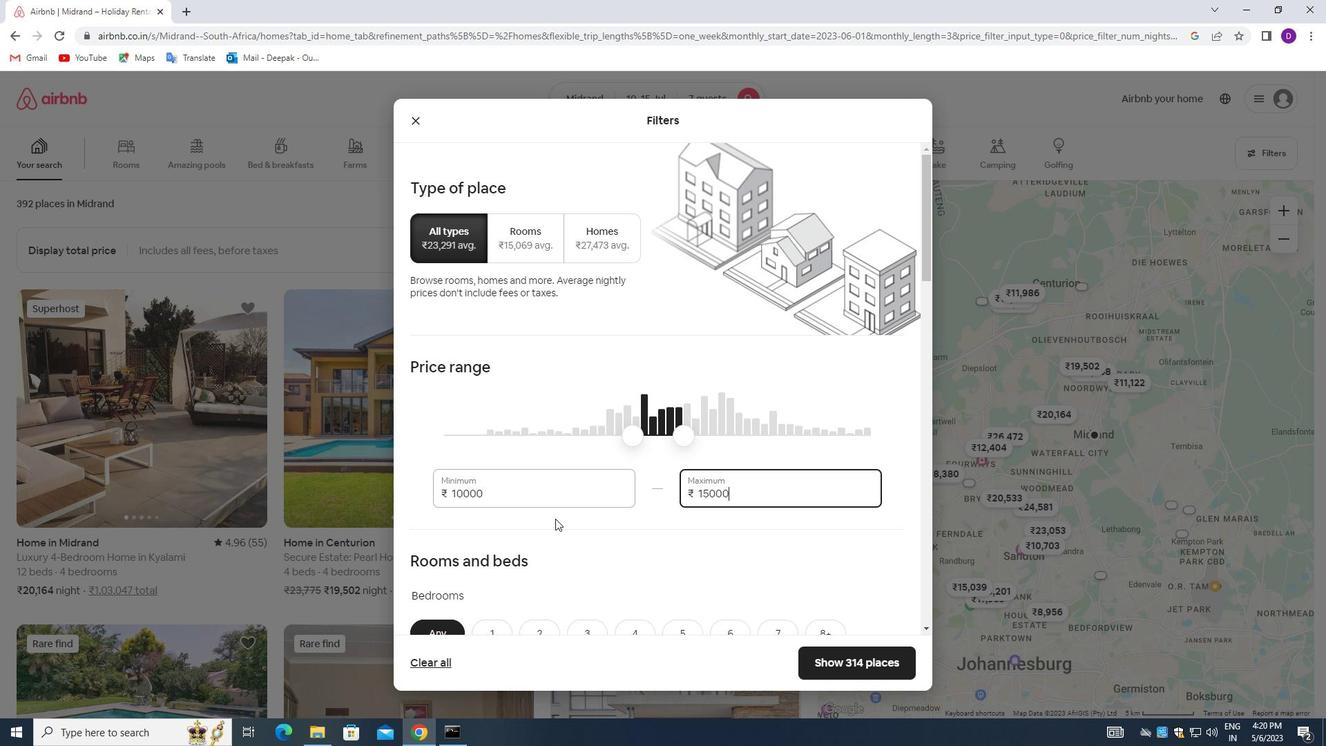 
Action: Mouse scrolled (572, 514) with delta (0, 0)
Screenshot: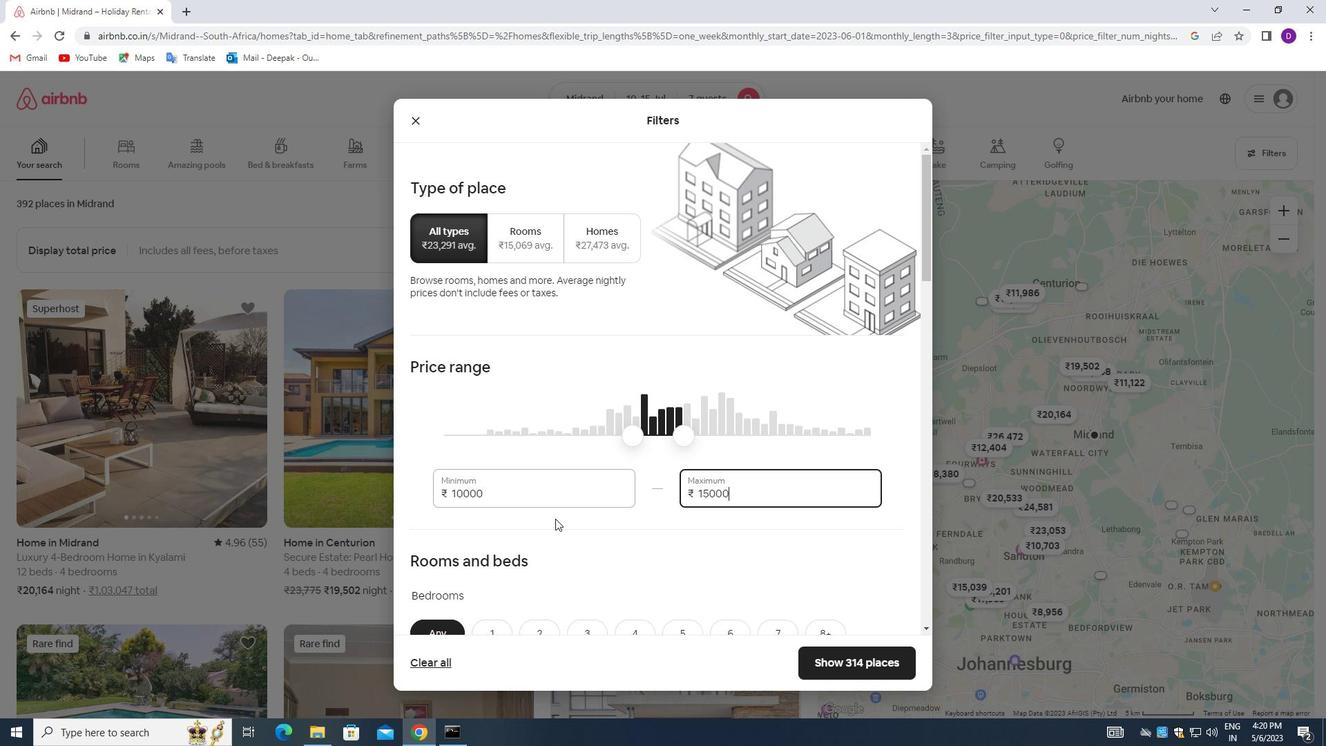 
Action: Mouse scrolled (572, 514) with delta (0, 0)
Screenshot: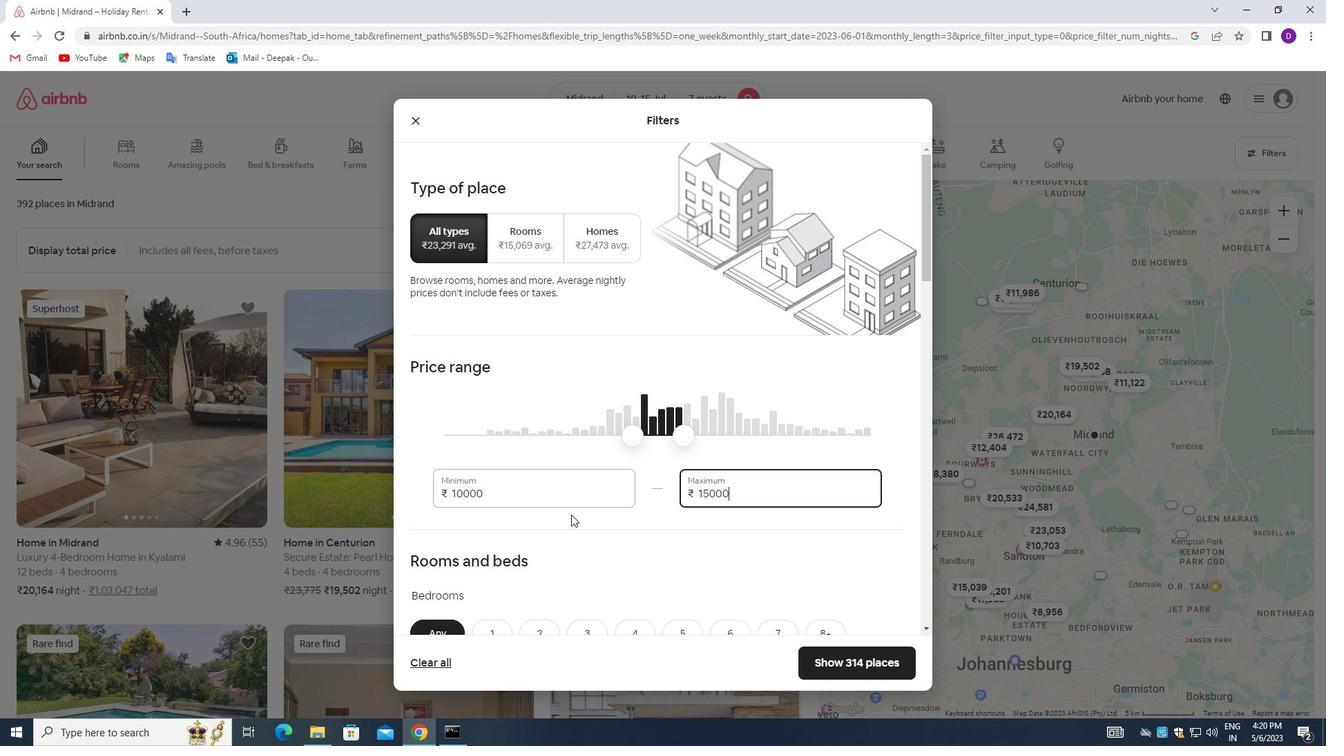 
Action: Mouse scrolled (572, 514) with delta (0, 0)
Screenshot: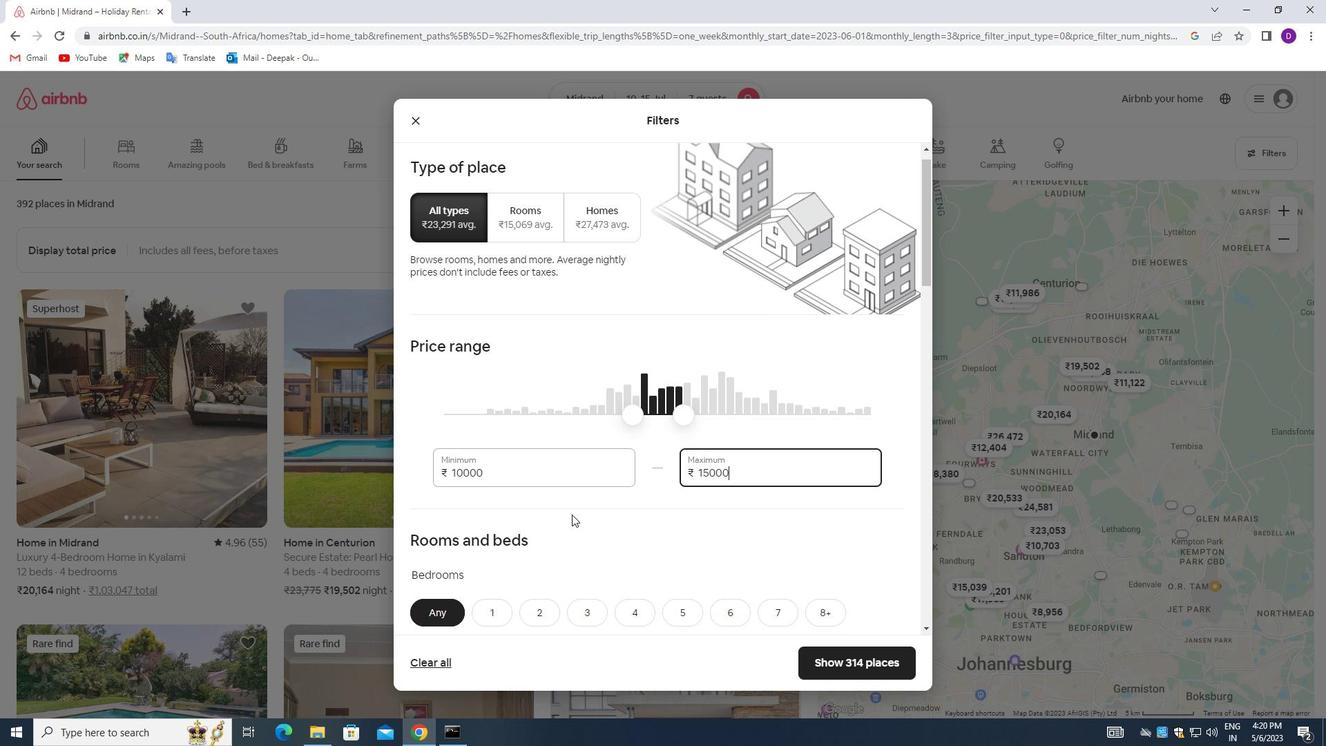 
Action: Mouse moved to (630, 430)
Screenshot: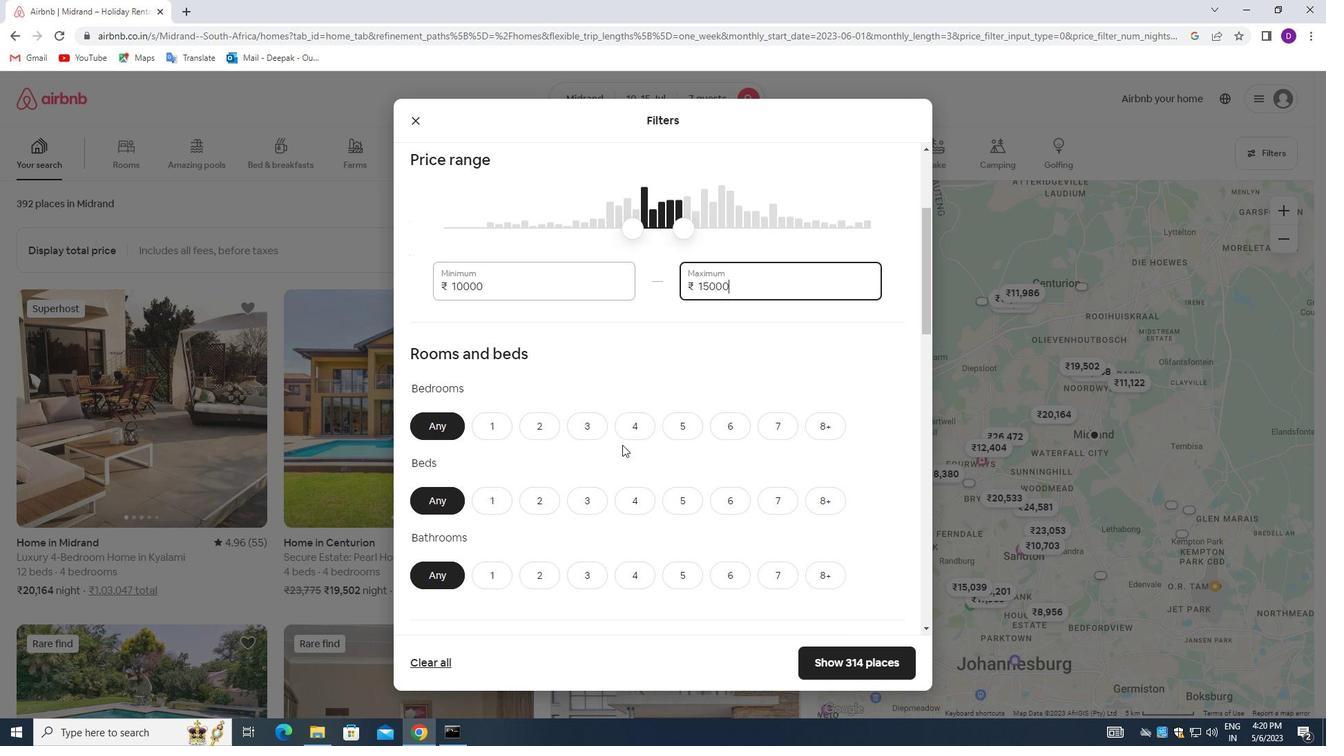 
Action: Mouse pressed left at (630, 430)
Screenshot: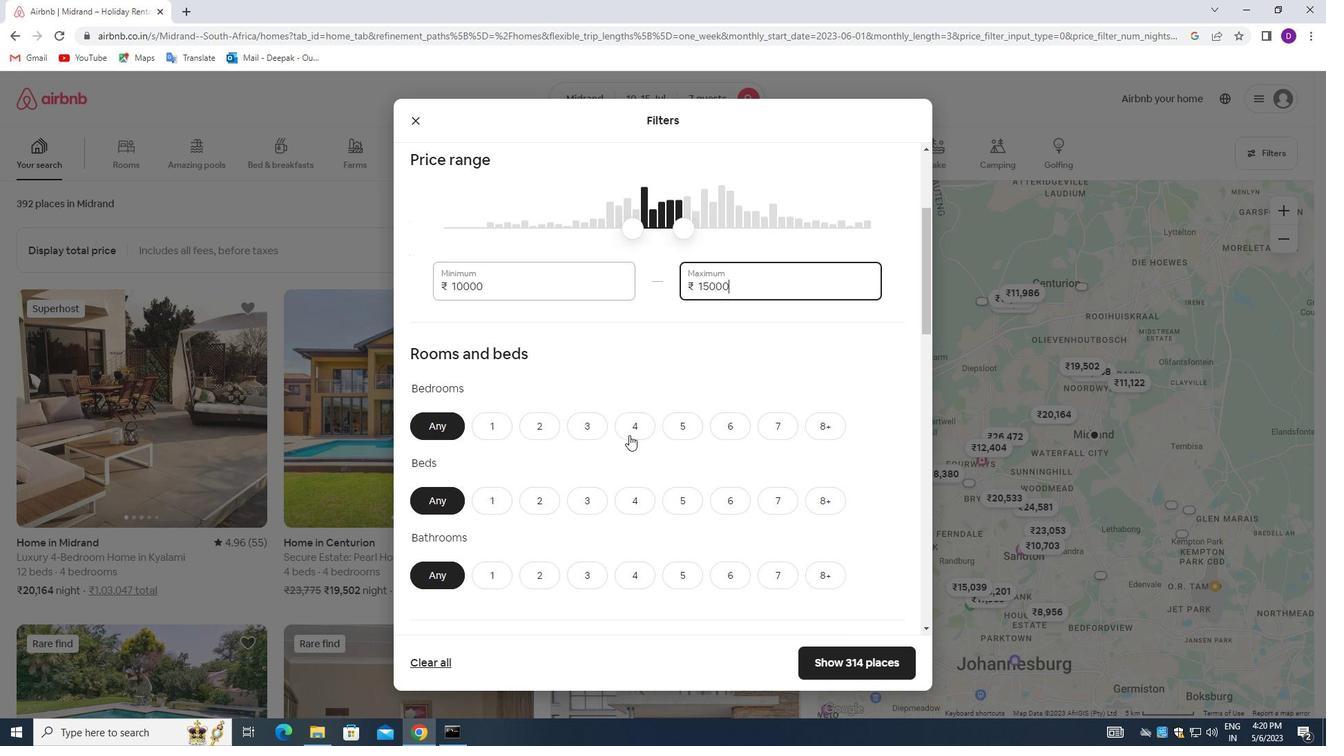 
Action: Mouse moved to (778, 503)
Screenshot: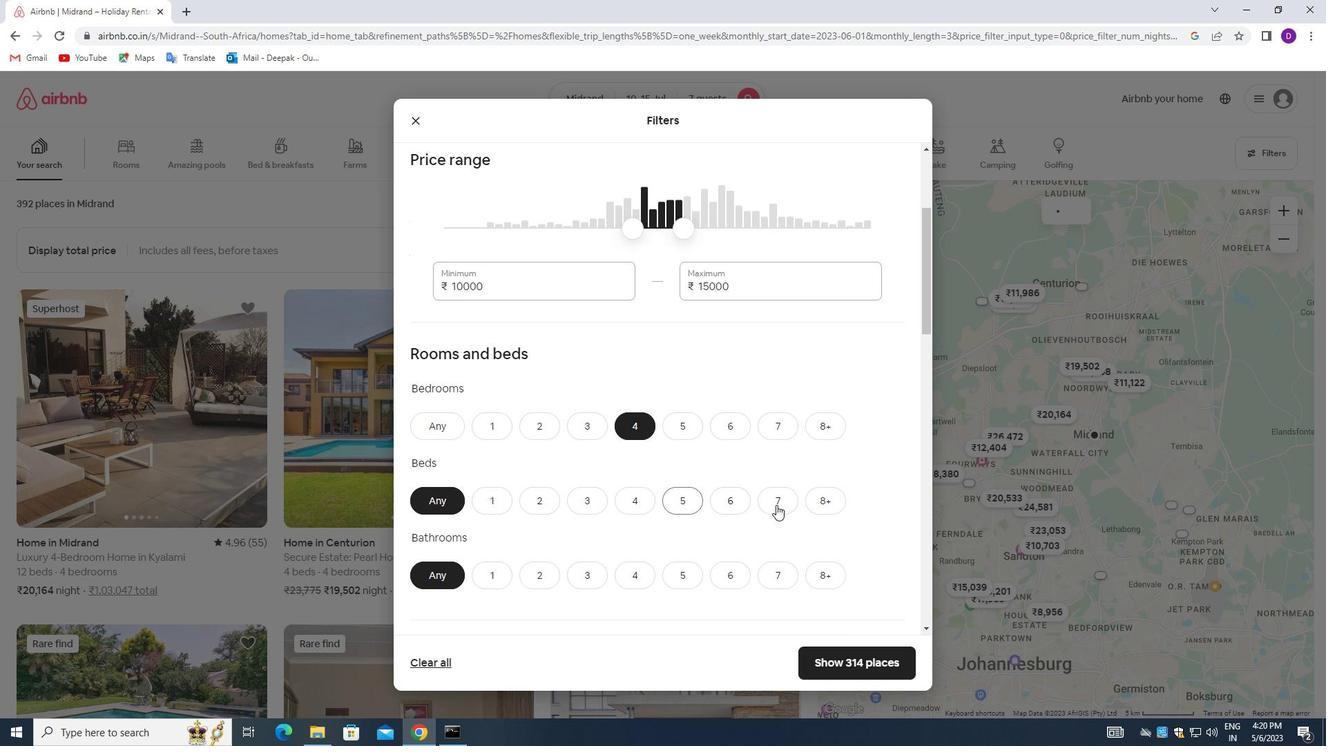 
Action: Mouse pressed left at (778, 503)
Screenshot: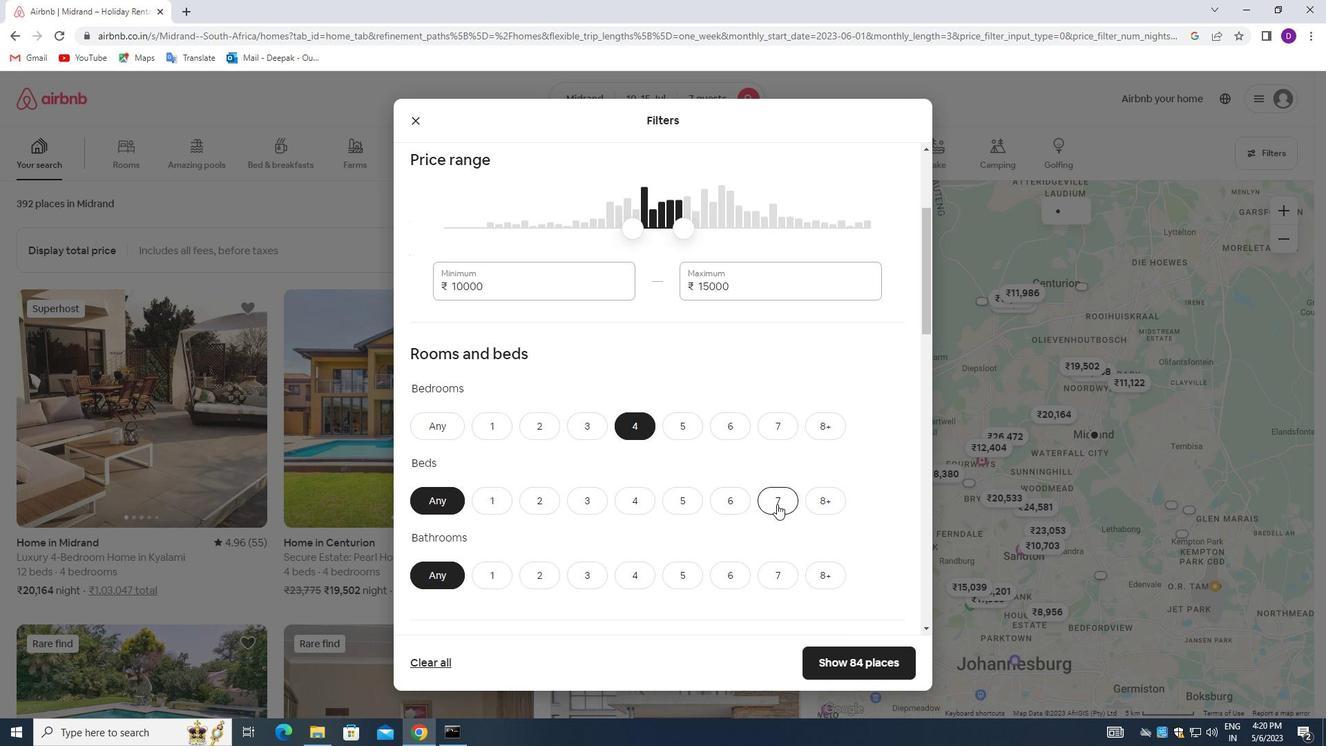 
Action: Mouse moved to (633, 575)
Screenshot: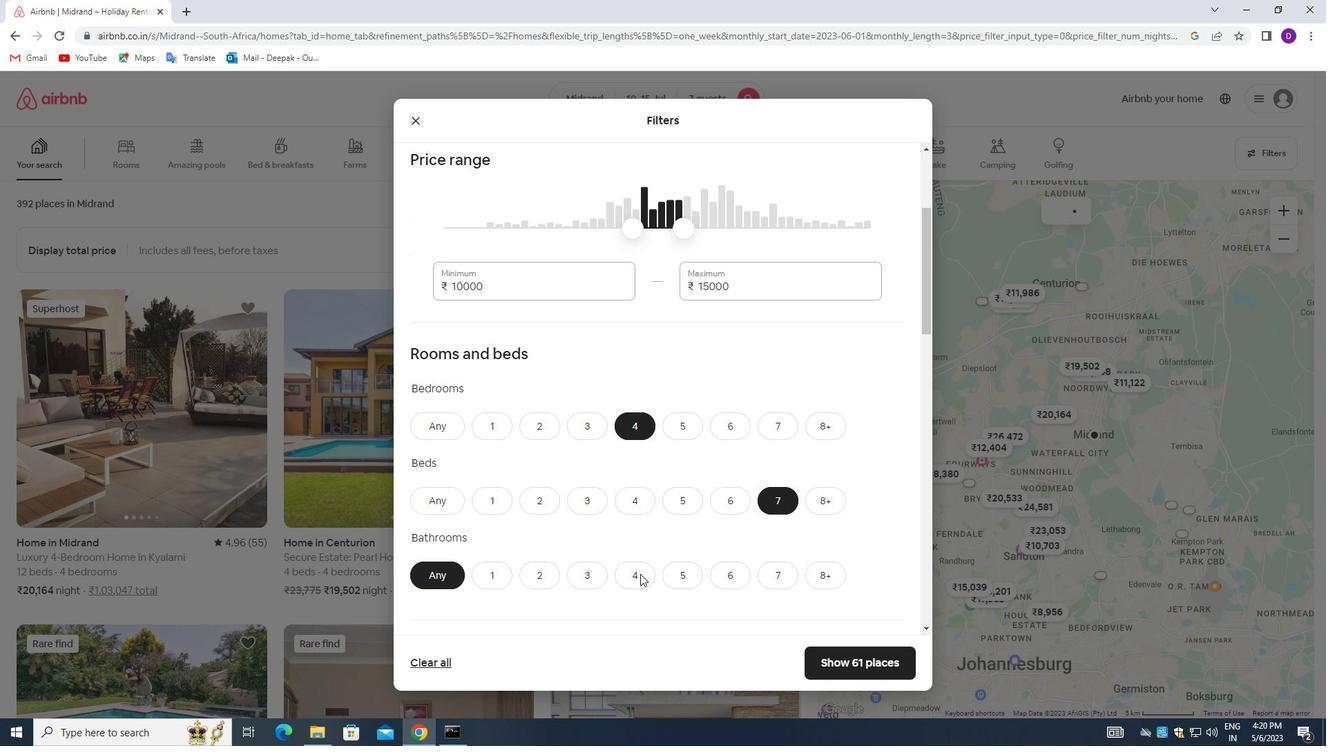 
Action: Mouse pressed left at (633, 575)
Screenshot: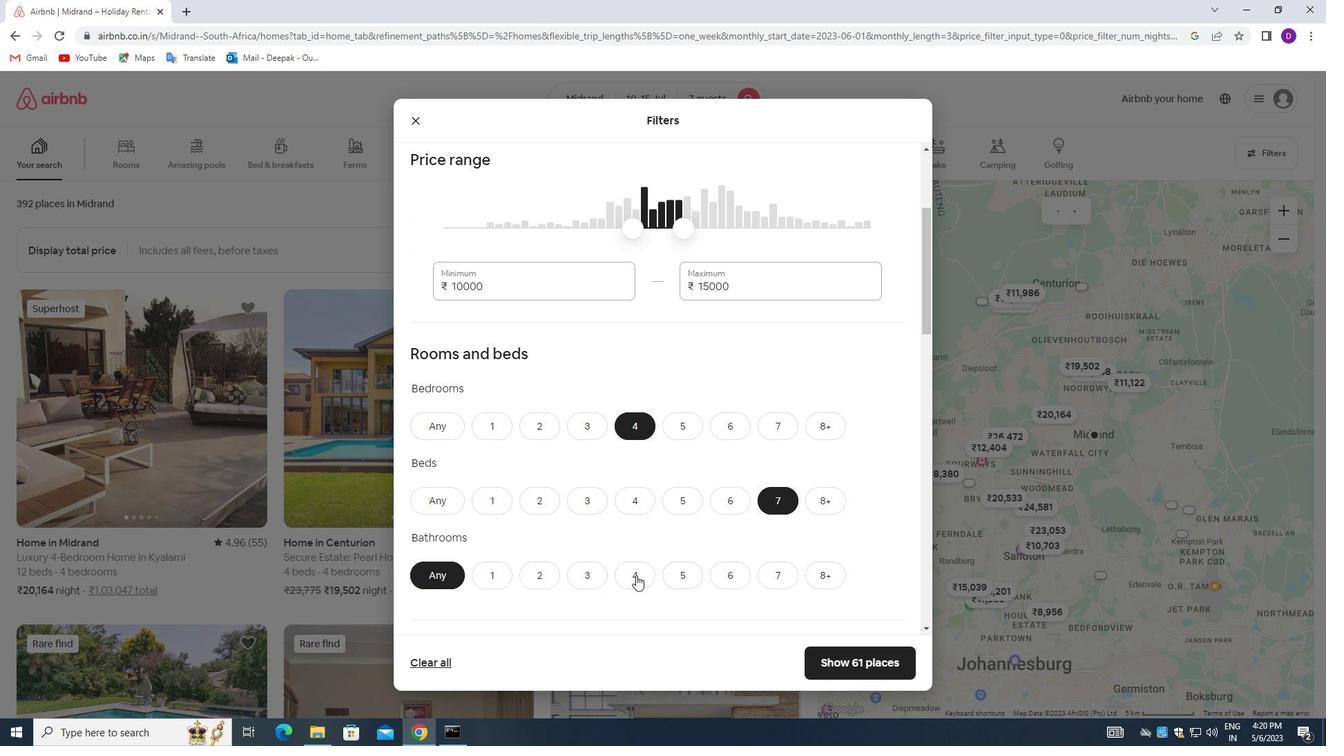 
Action: Mouse moved to (607, 463)
Screenshot: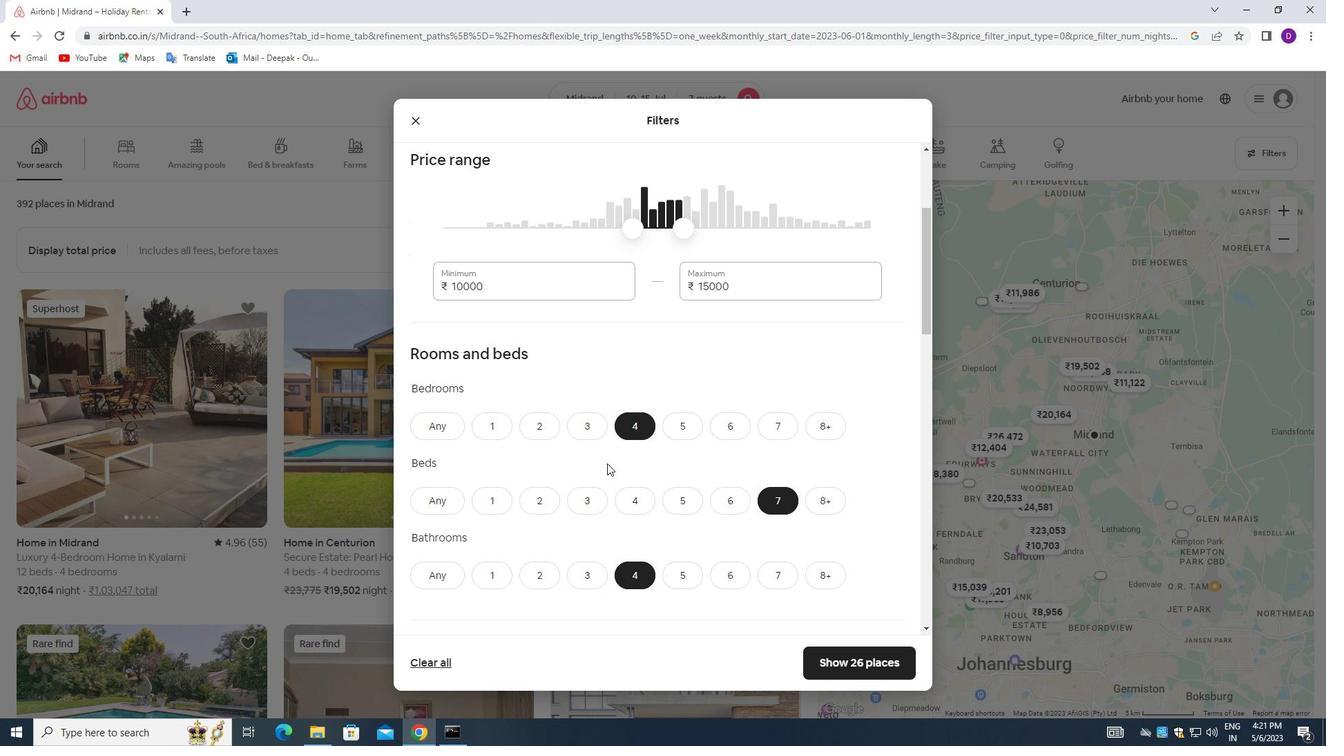 
Action: Mouse scrolled (607, 462) with delta (0, 0)
Screenshot: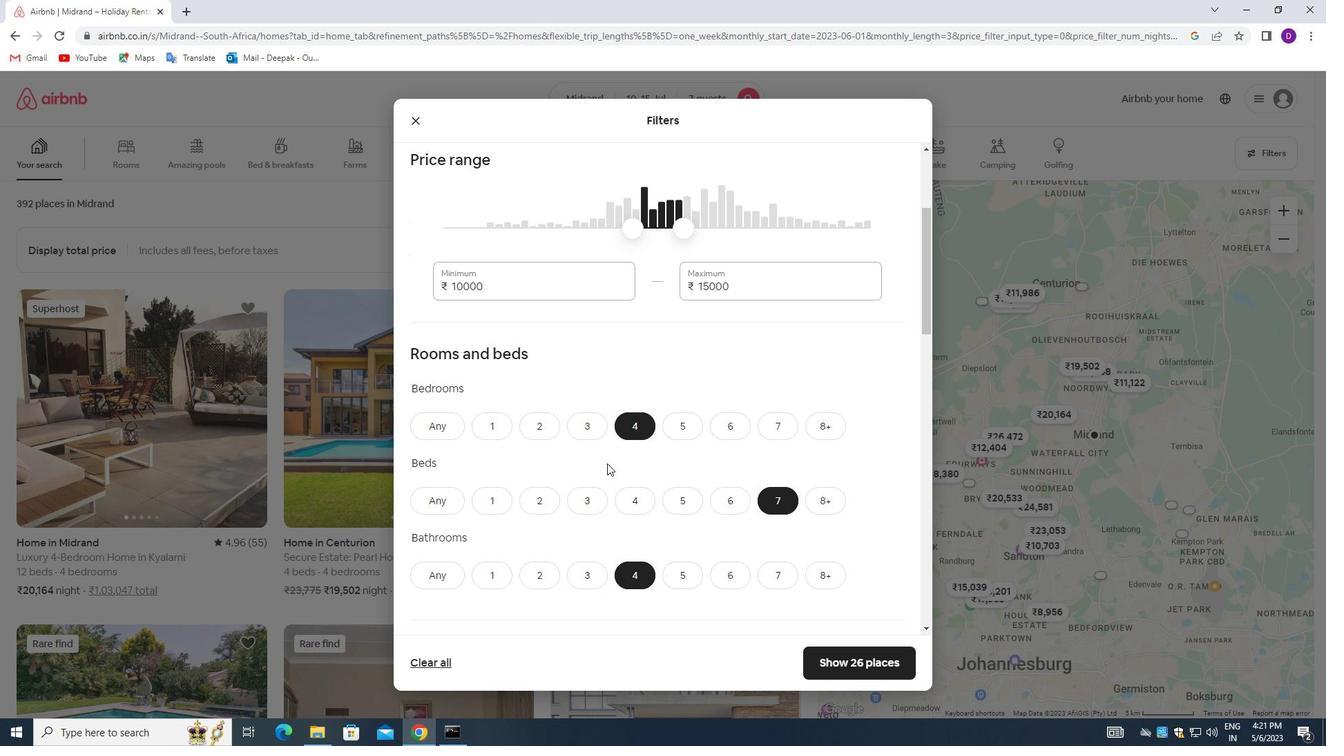
Action: Mouse moved to (607, 462)
Screenshot: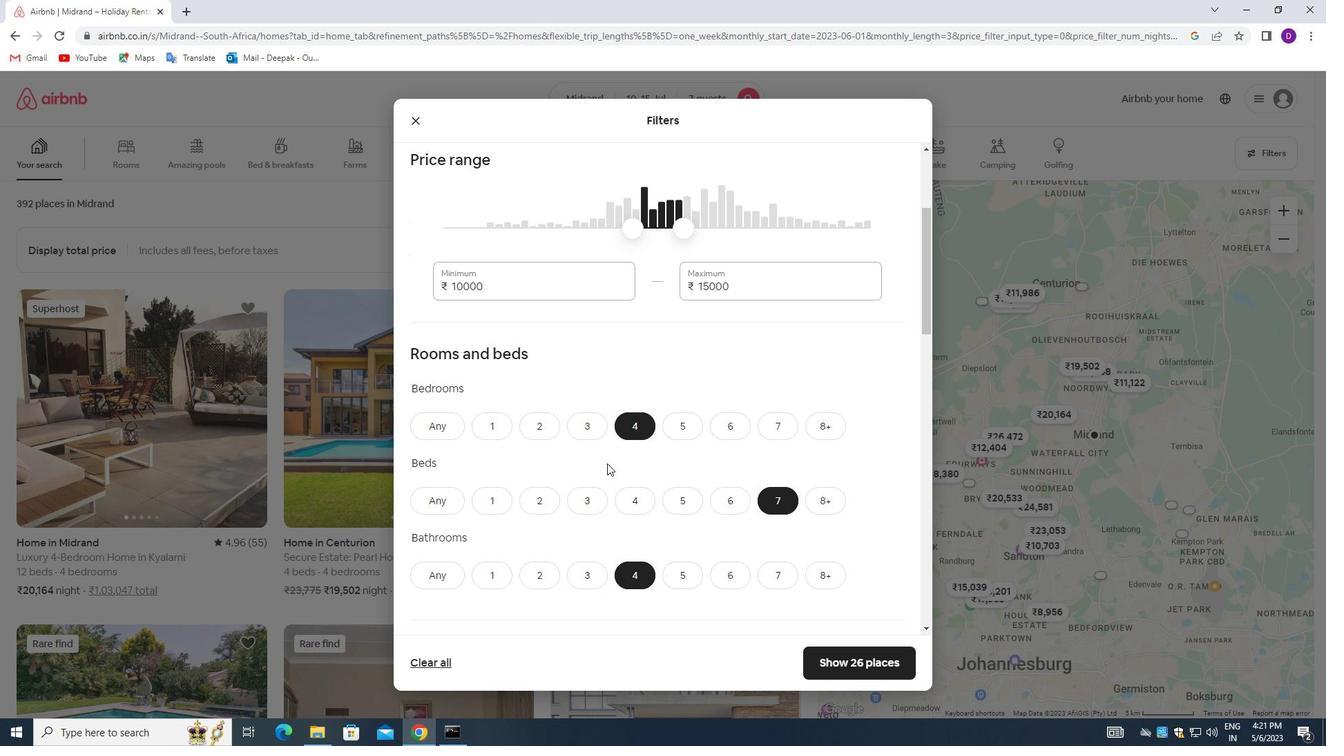 
Action: Mouse scrolled (607, 462) with delta (0, 0)
Screenshot: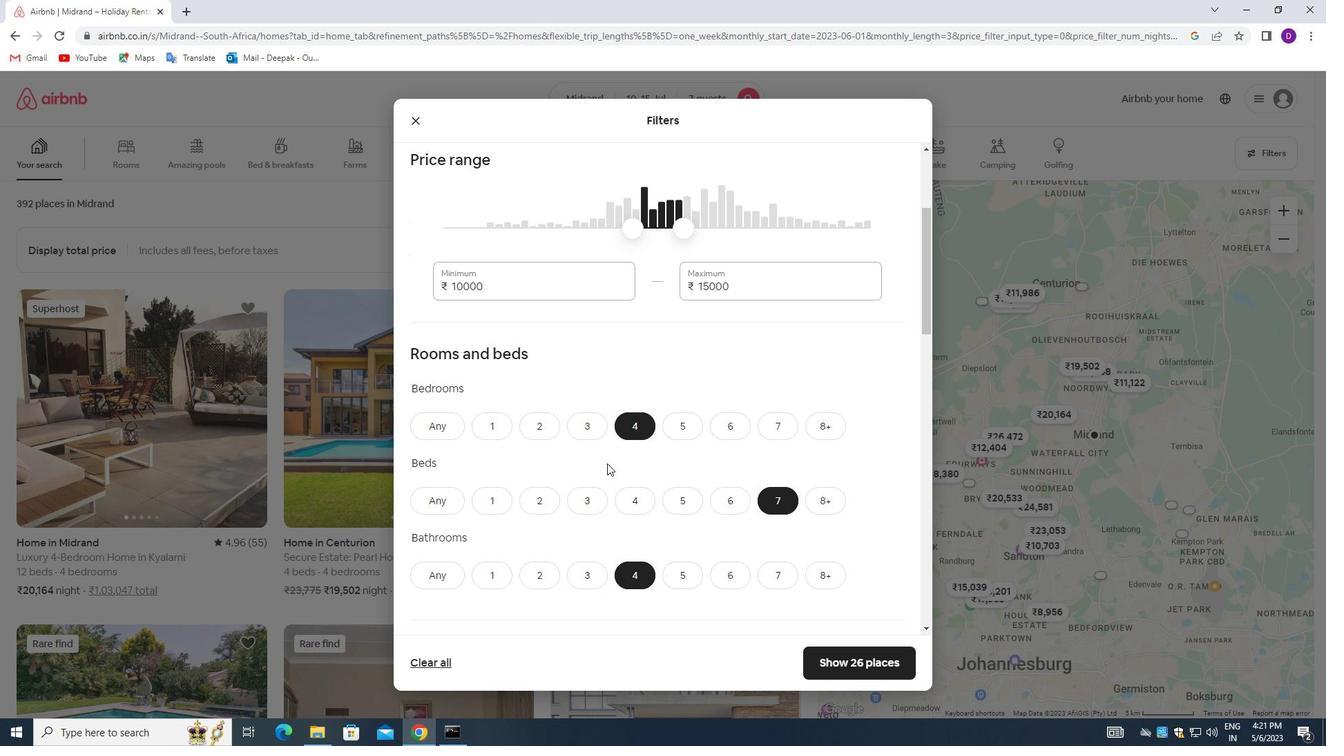 
Action: Mouse moved to (624, 451)
Screenshot: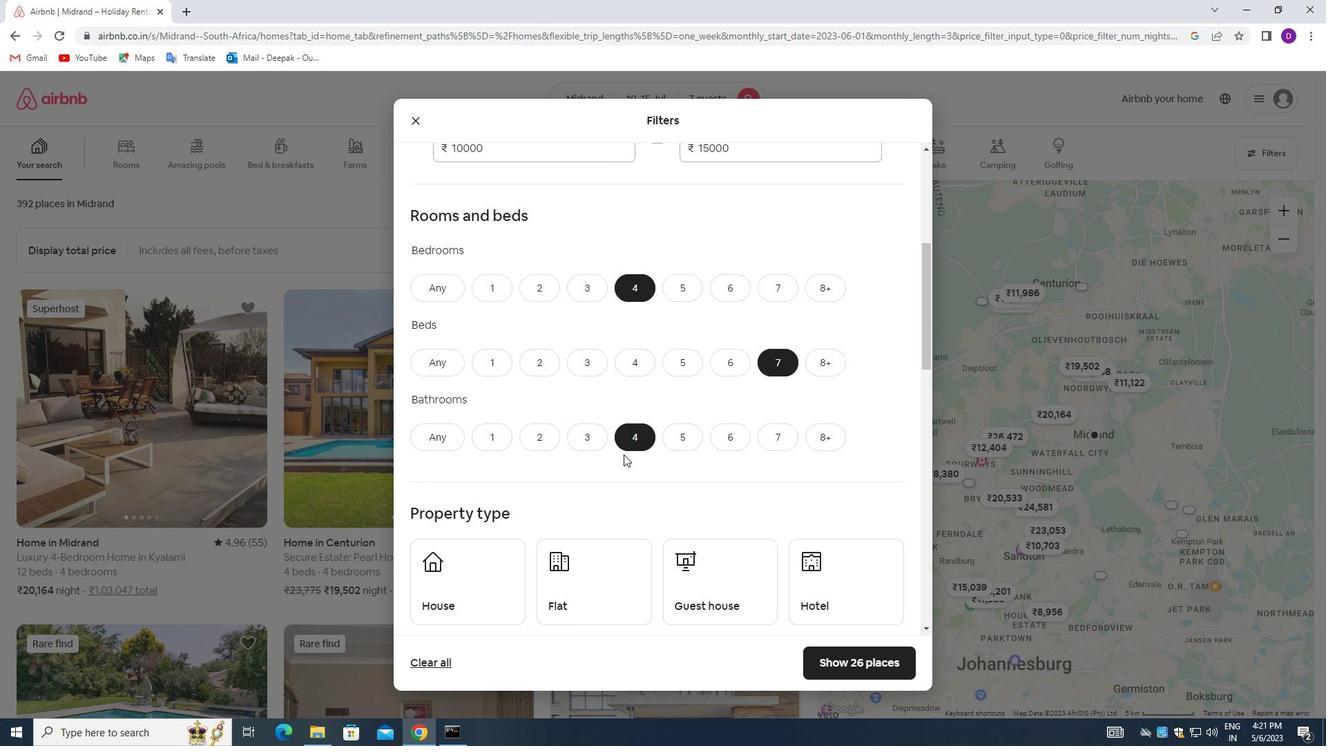 
Action: Mouse scrolled (624, 451) with delta (0, 0)
Screenshot: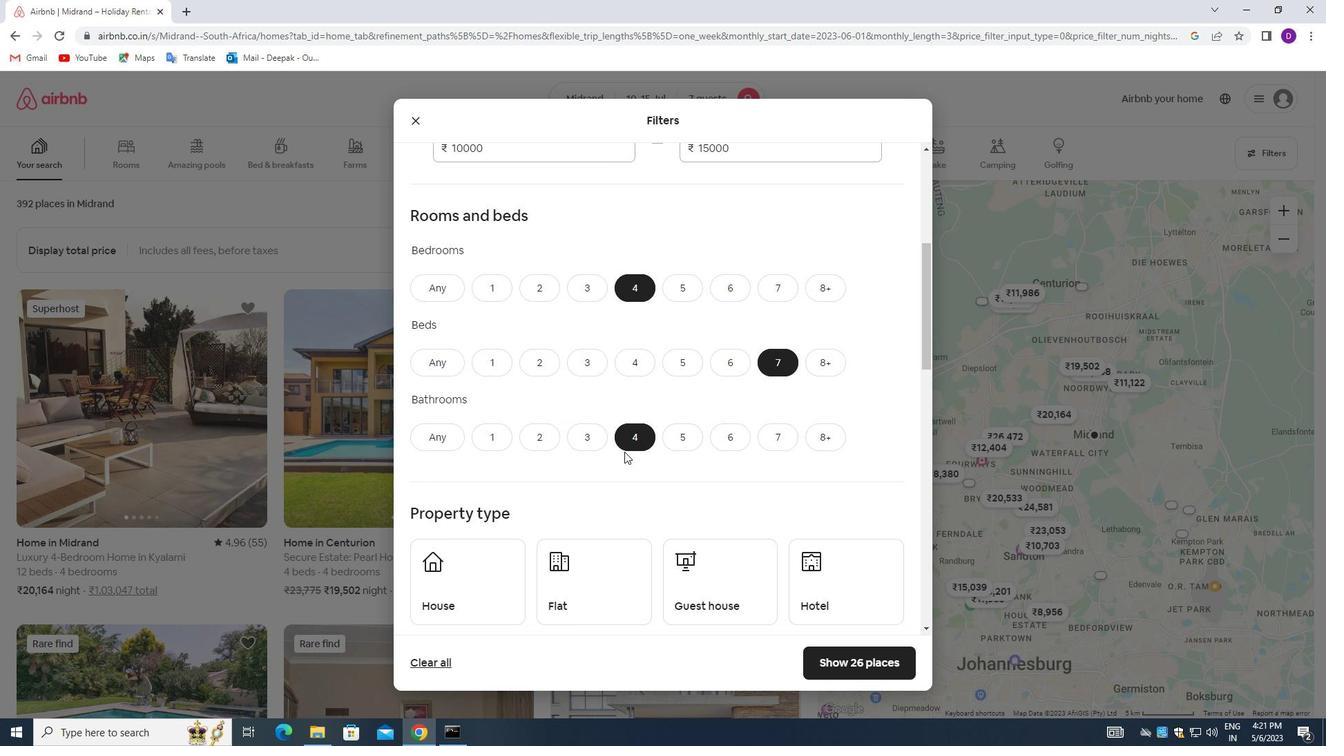 
Action: Mouse scrolled (624, 451) with delta (0, 0)
Screenshot: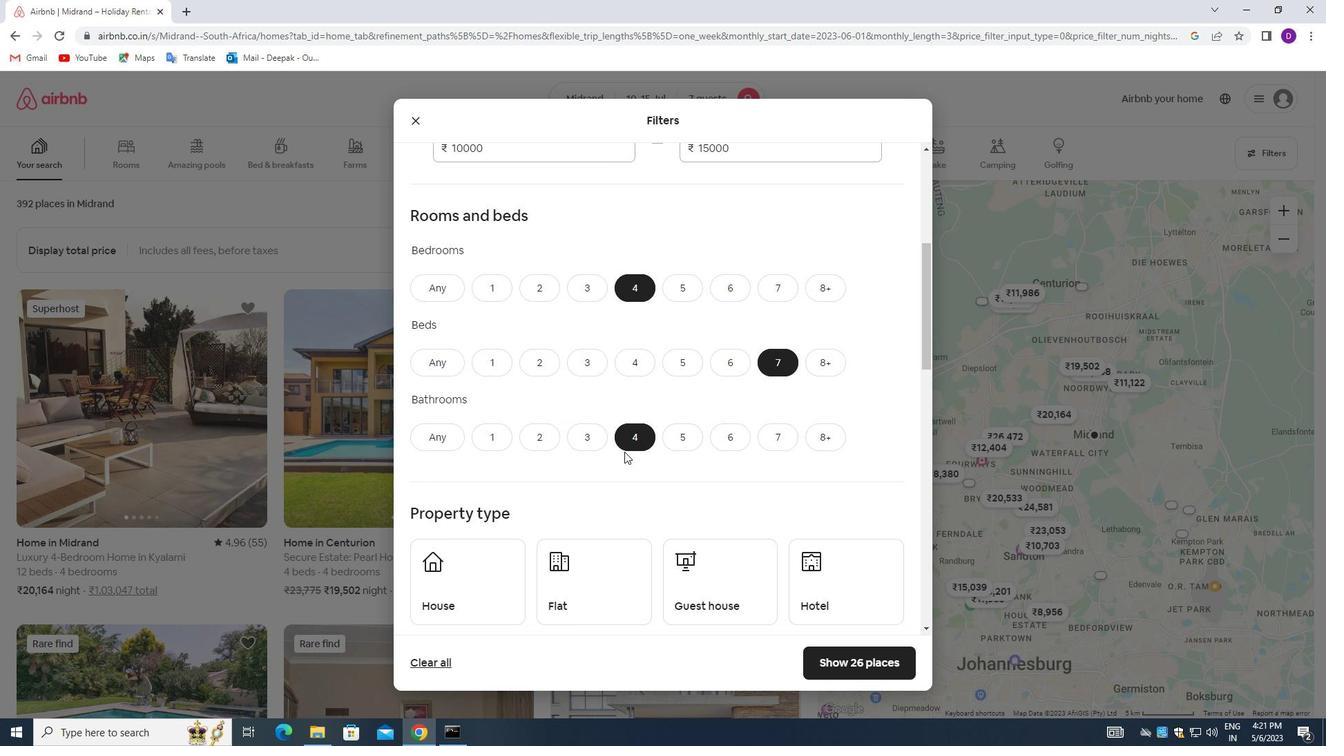
Action: Mouse moved to (483, 449)
Screenshot: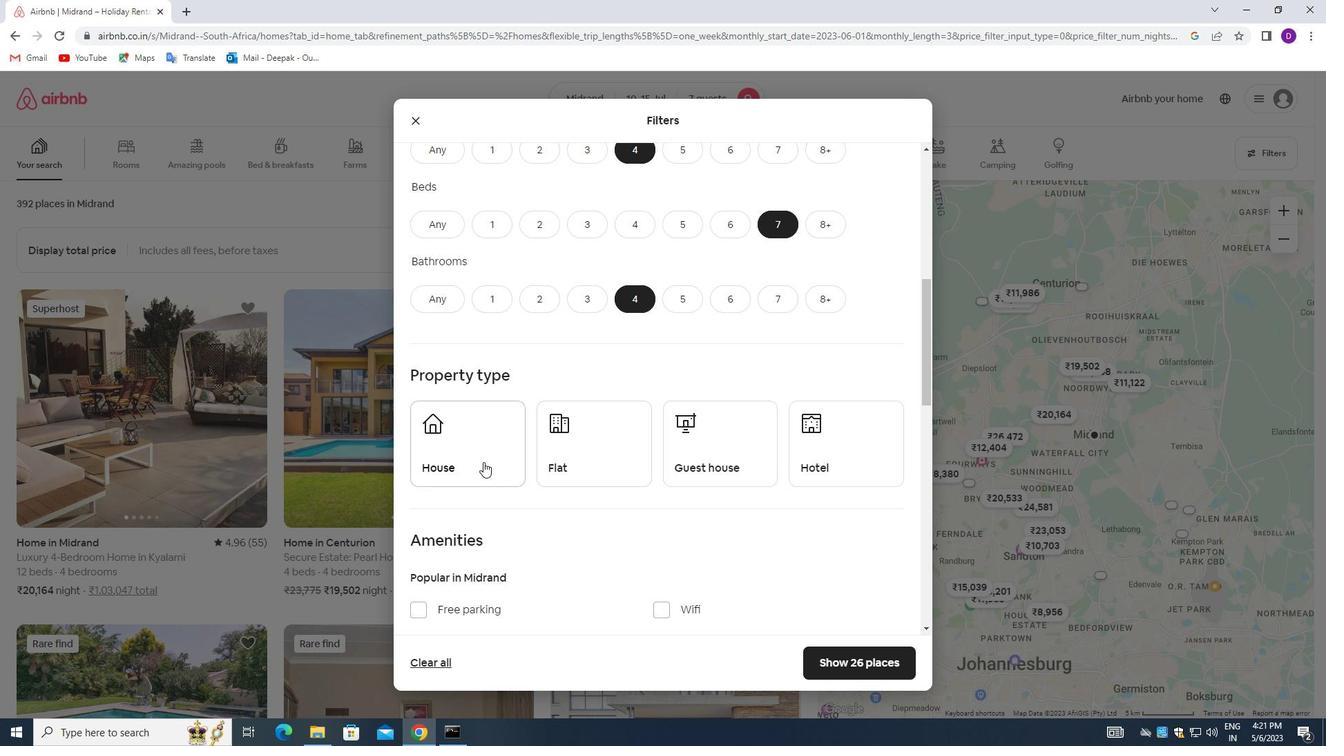 
Action: Mouse pressed left at (483, 449)
Screenshot: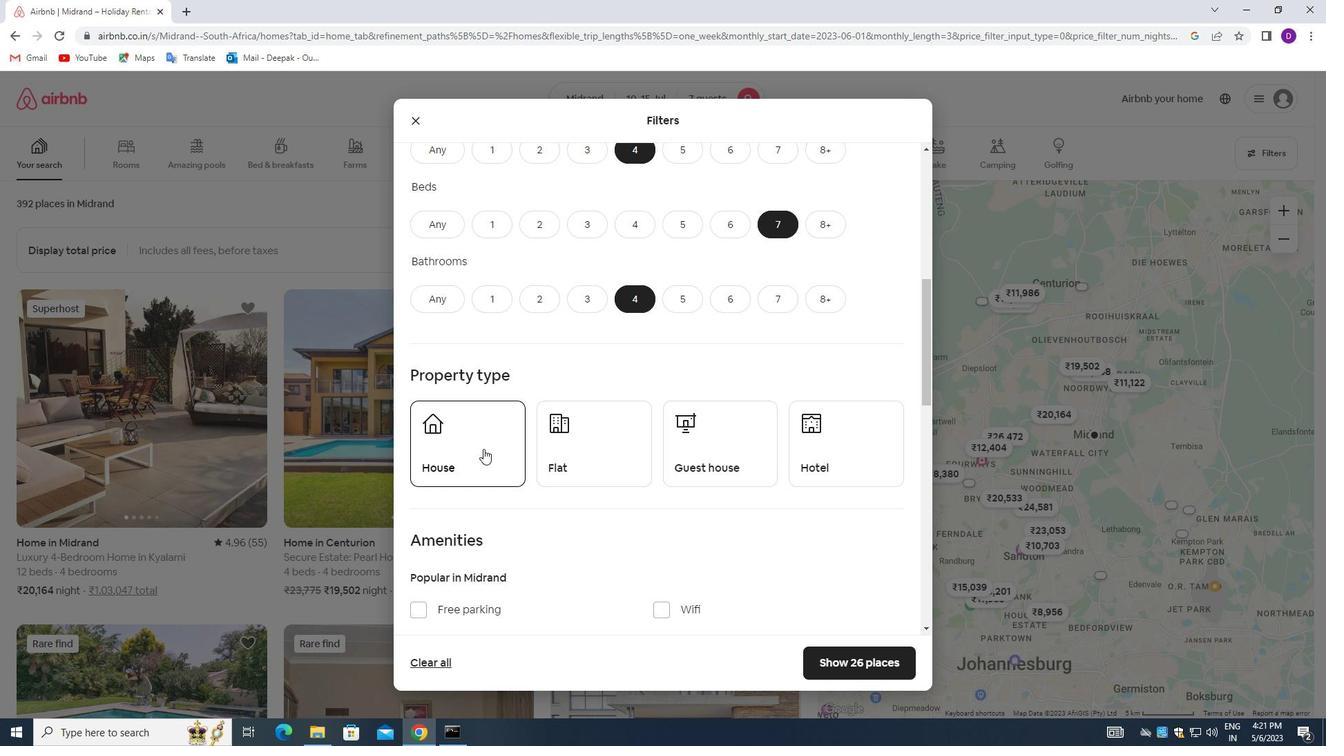 
Action: Mouse moved to (613, 442)
Screenshot: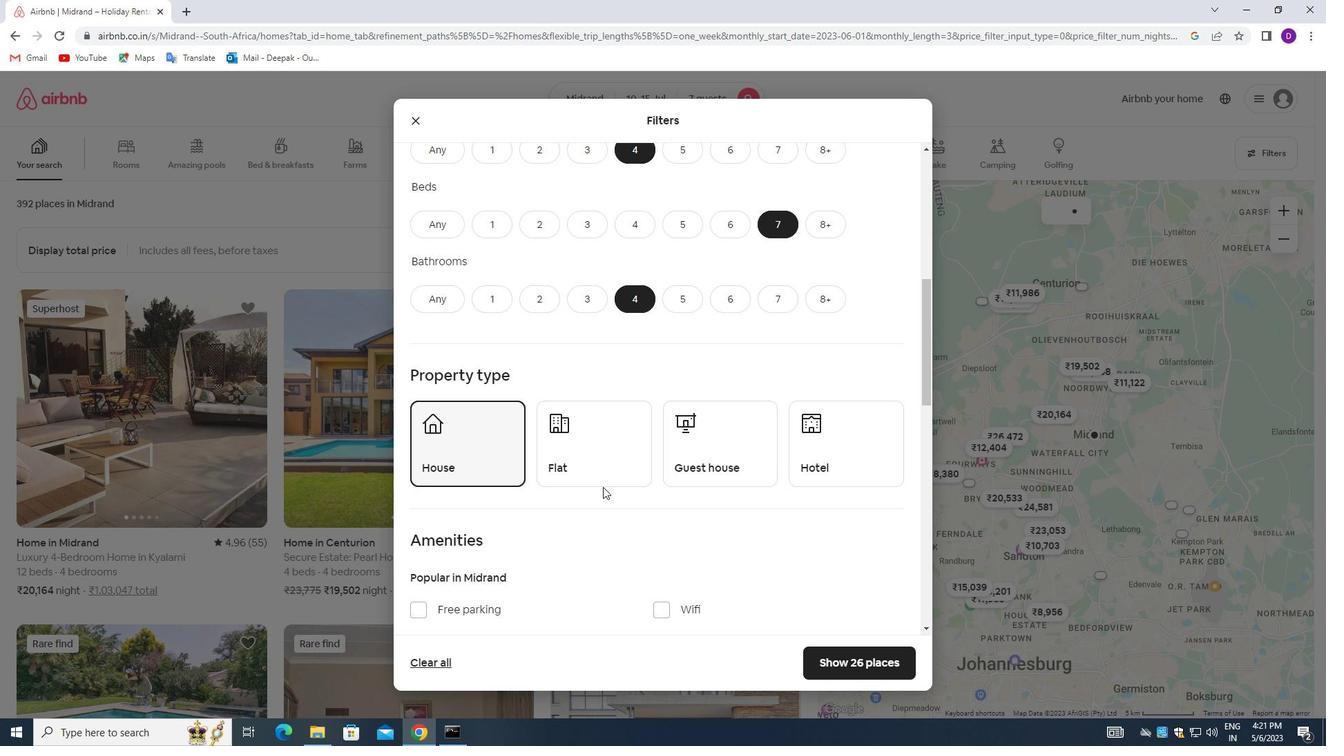 
Action: Mouse pressed left at (613, 442)
Screenshot: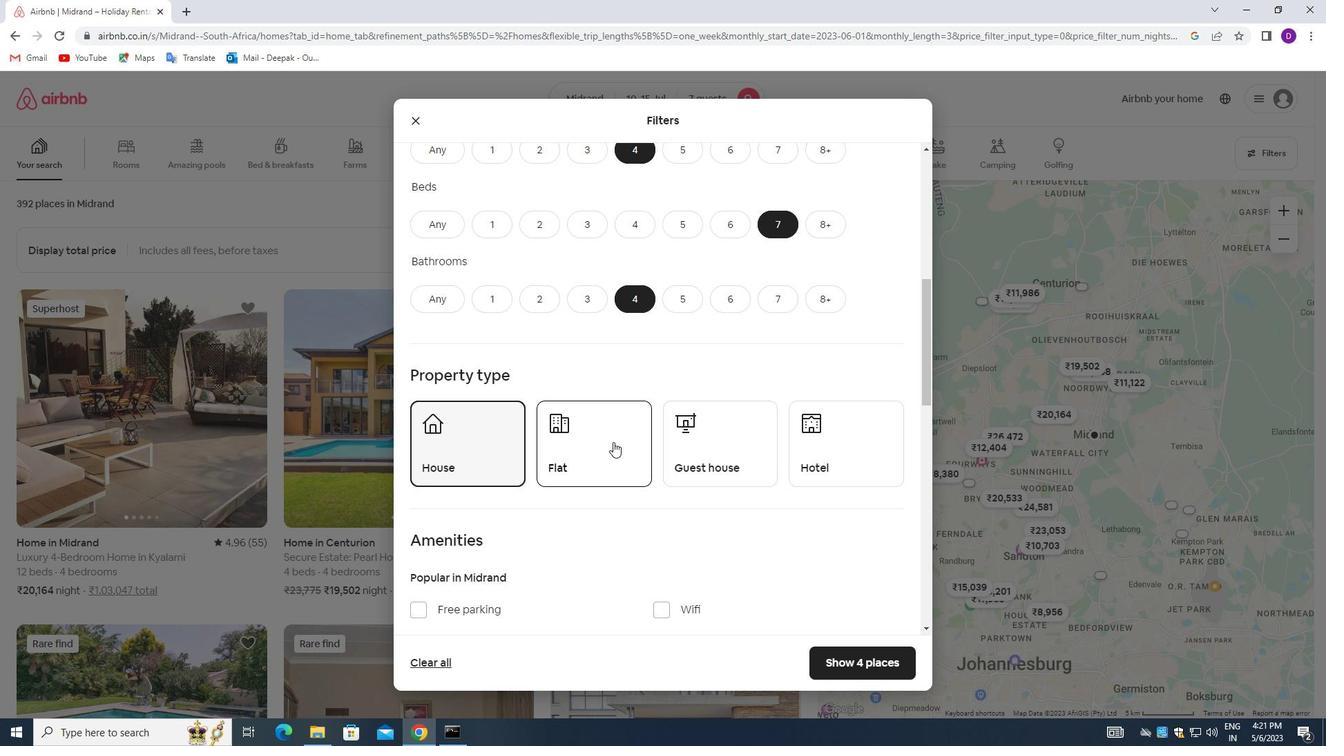 
Action: Mouse moved to (738, 429)
Screenshot: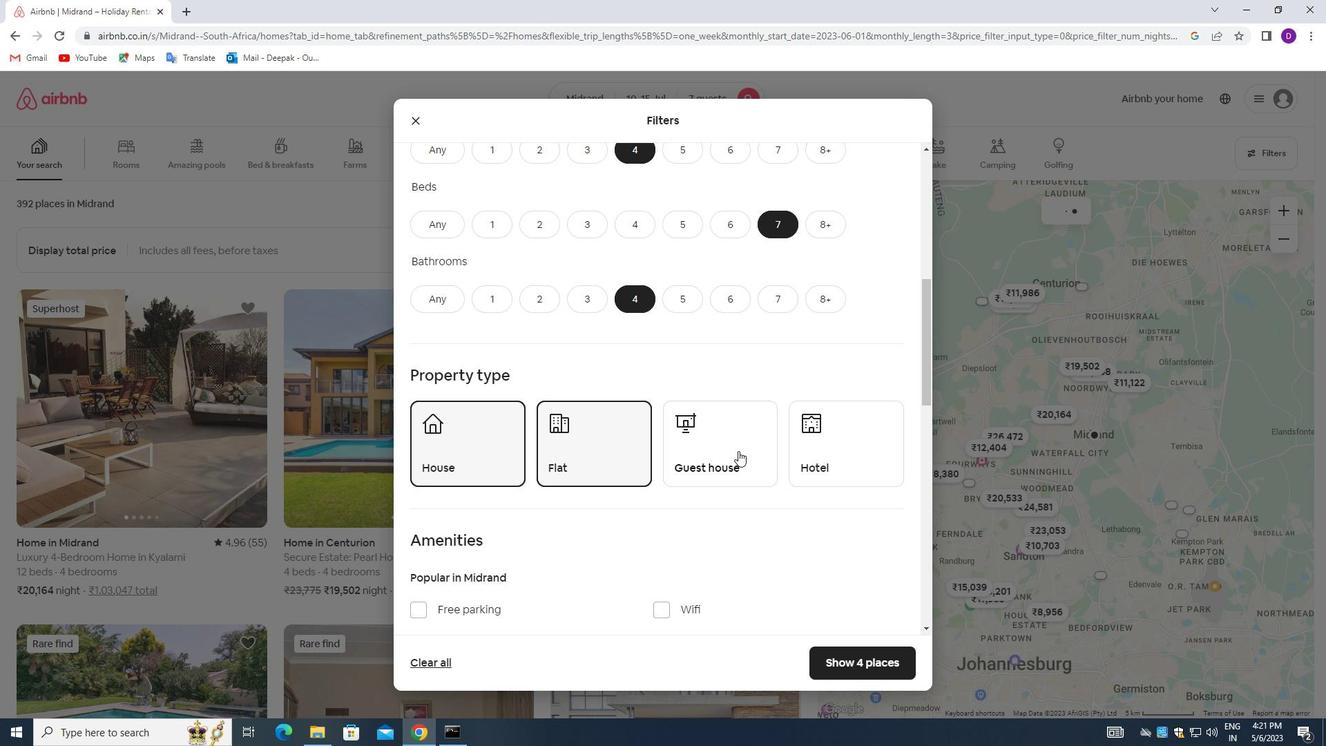 
Action: Mouse pressed left at (738, 429)
Screenshot: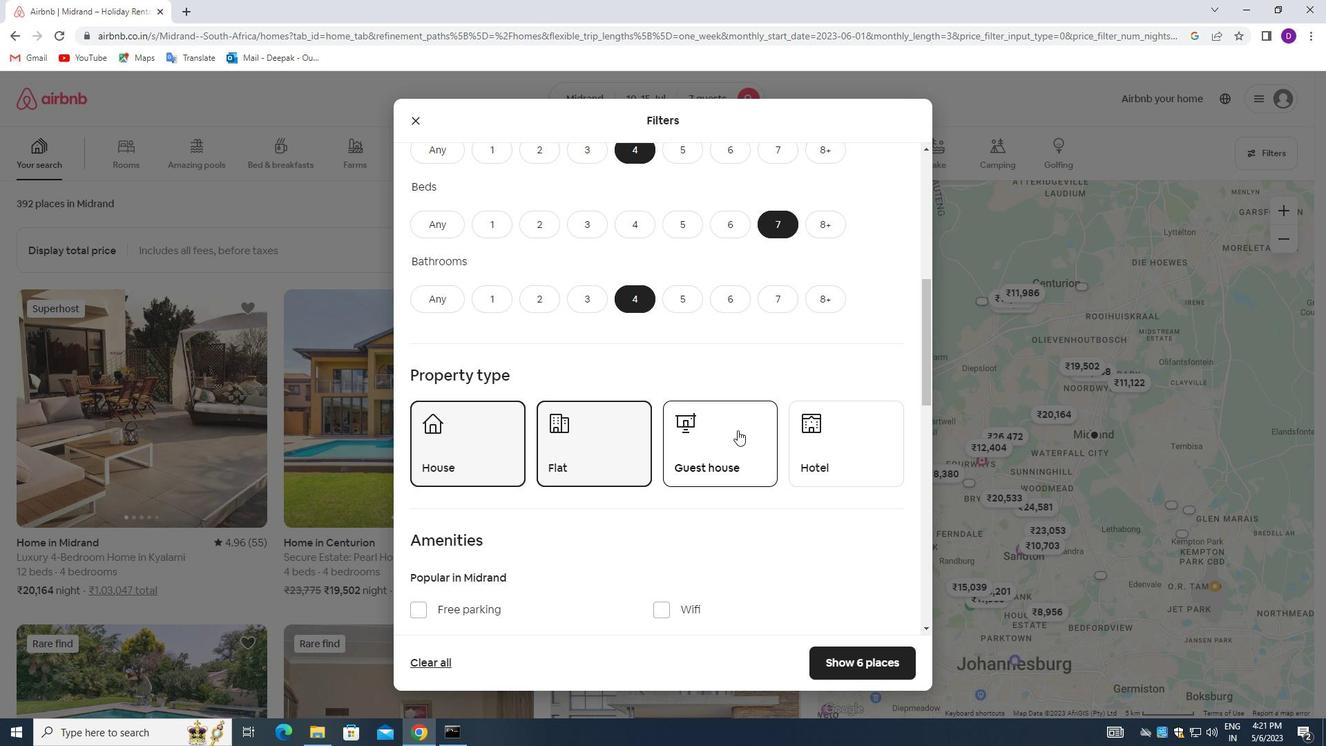 
Action: Mouse moved to (624, 489)
Screenshot: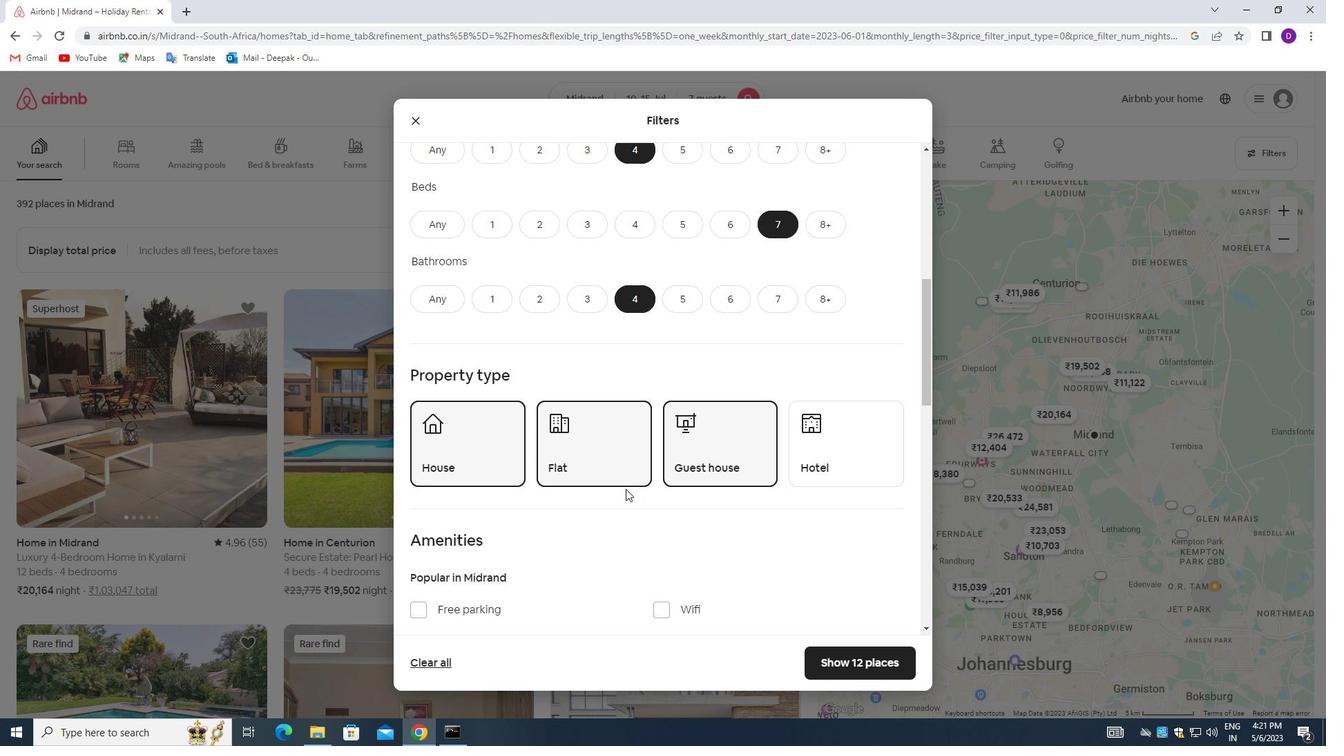 
Action: Mouse scrolled (624, 488) with delta (0, 0)
Screenshot: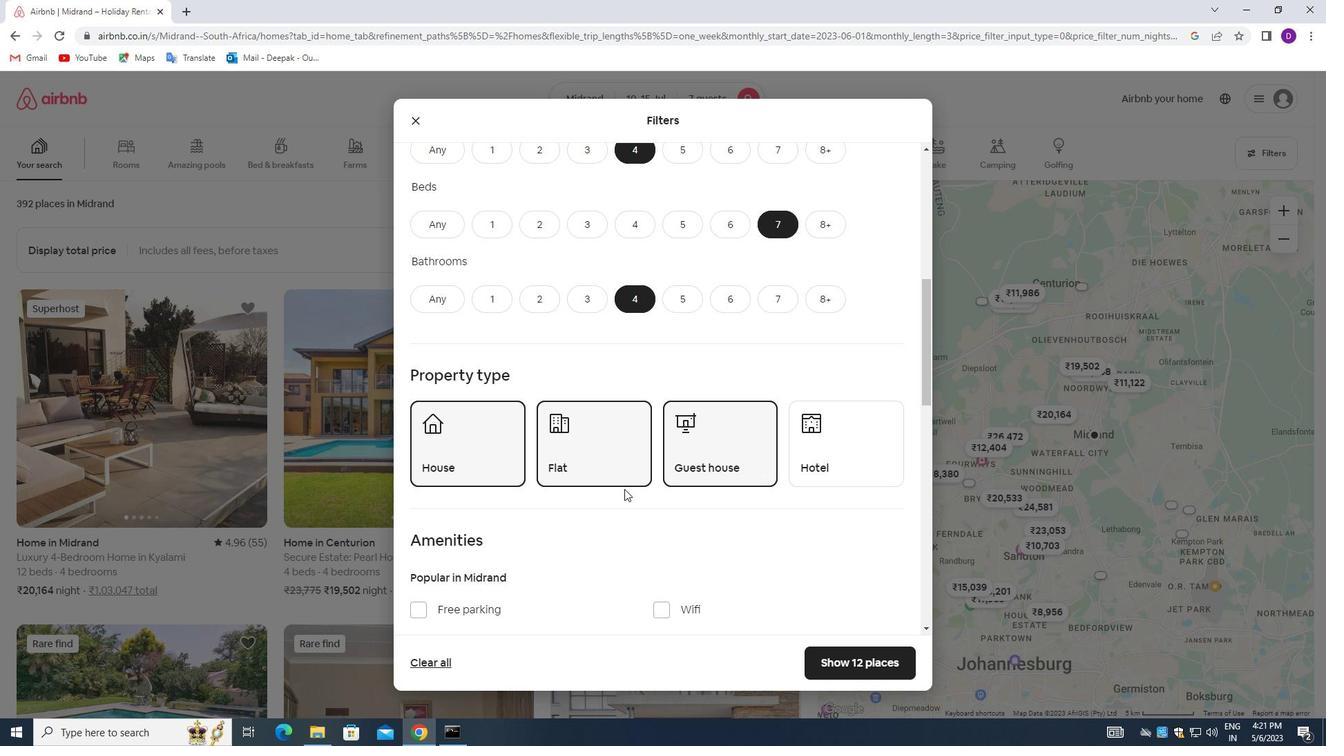 
Action: Mouse scrolled (624, 488) with delta (0, 0)
Screenshot: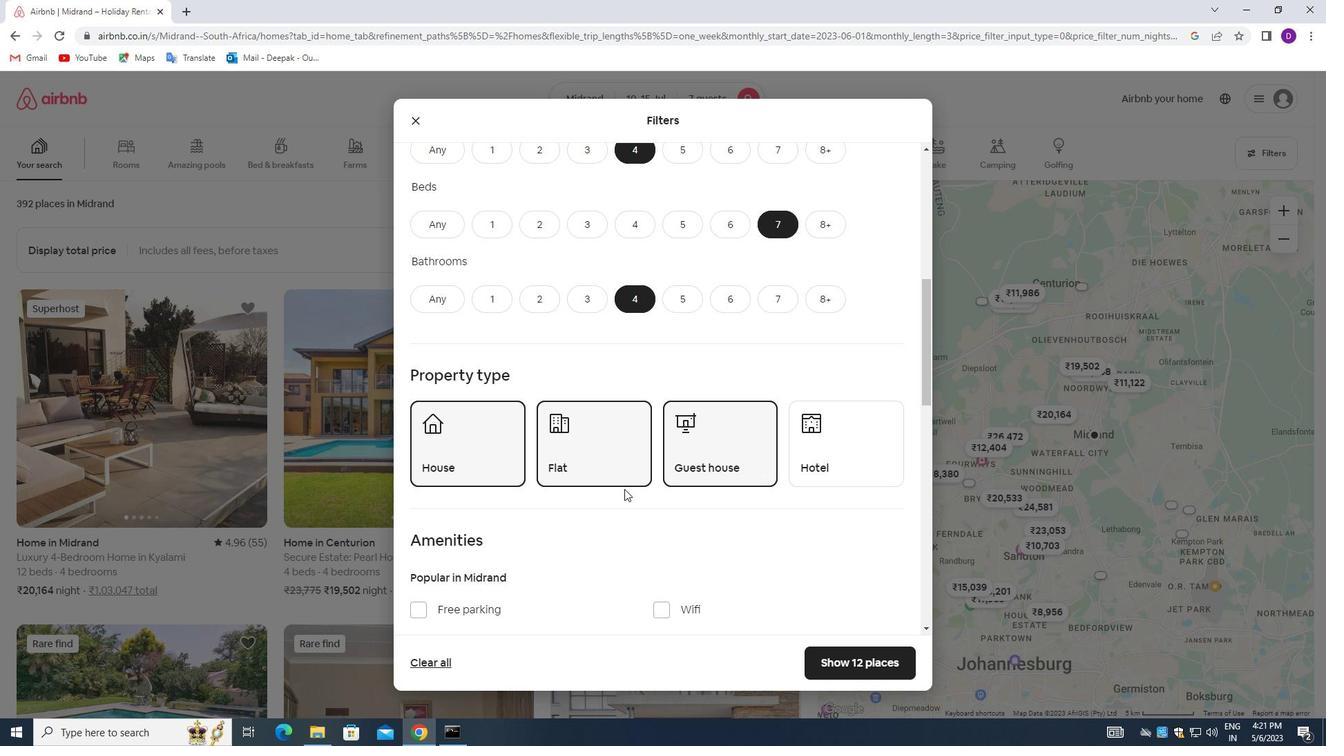 
Action: Mouse moved to (666, 473)
Screenshot: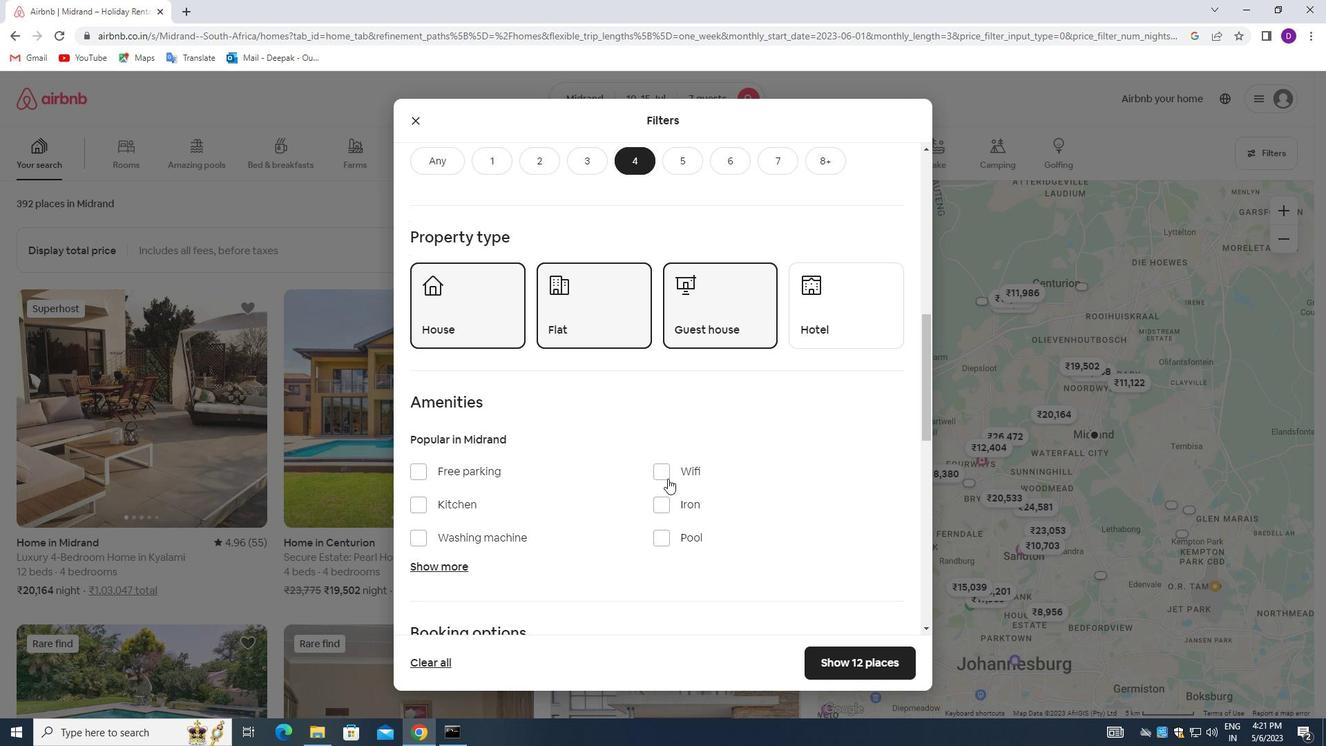 
Action: Mouse pressed left at (666, 473)
Screenshot: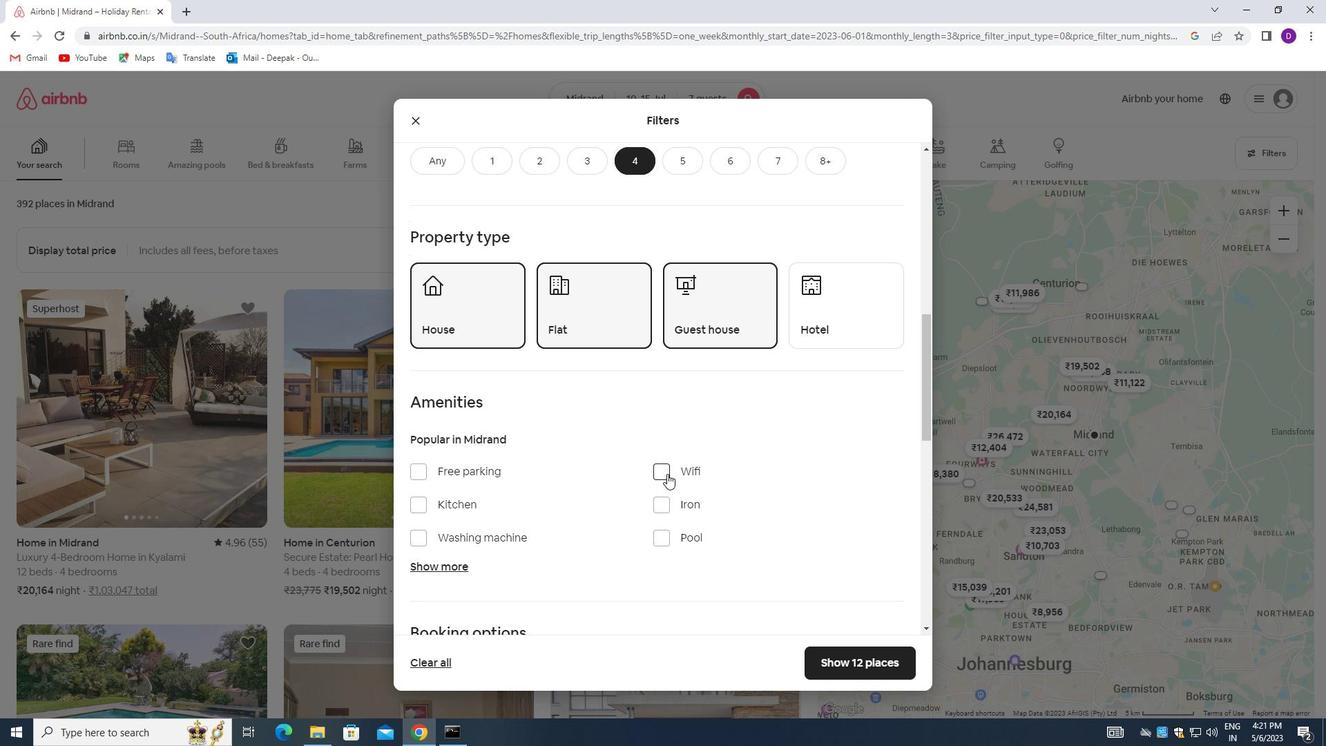 
Action: Mouse moved to (418, 474)
Screenshot: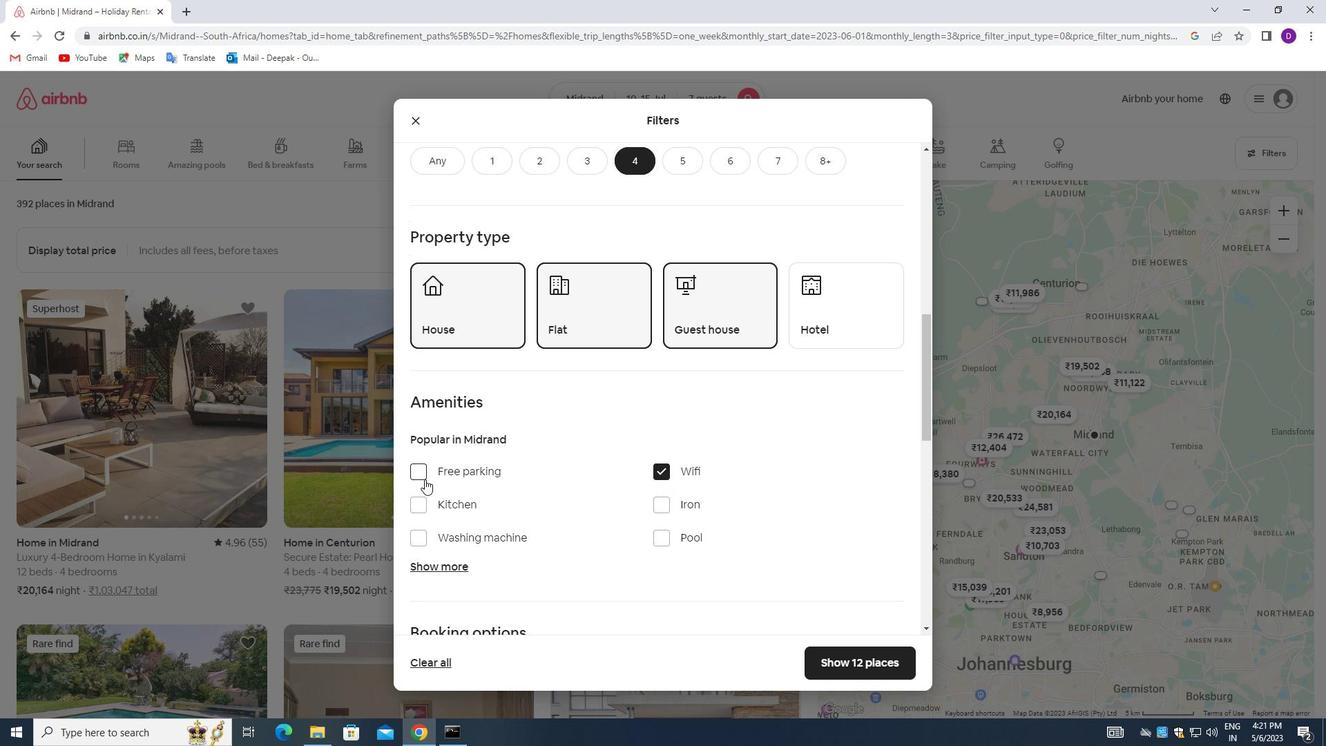 
Action: Mouse pressed left at (418, 474)
Screenshot: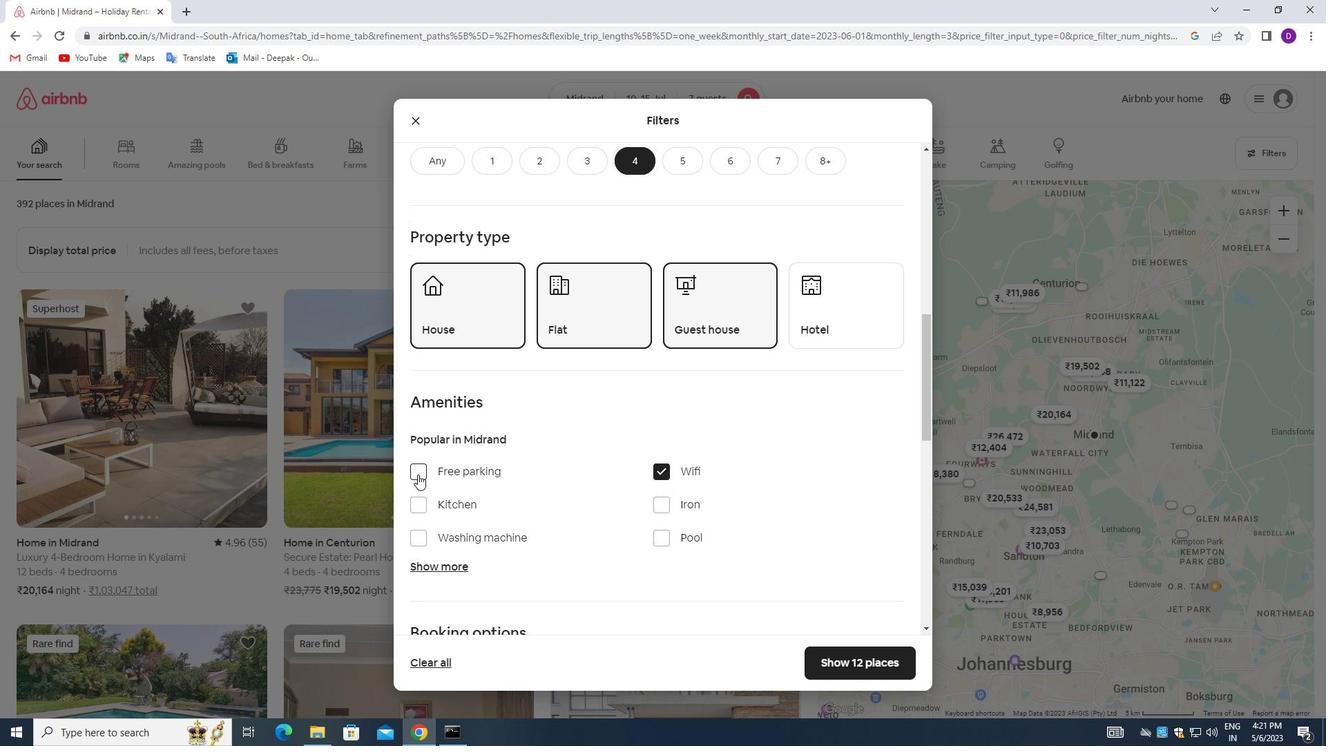 
Action: Mouse moved to (579, 489)
Screenshot: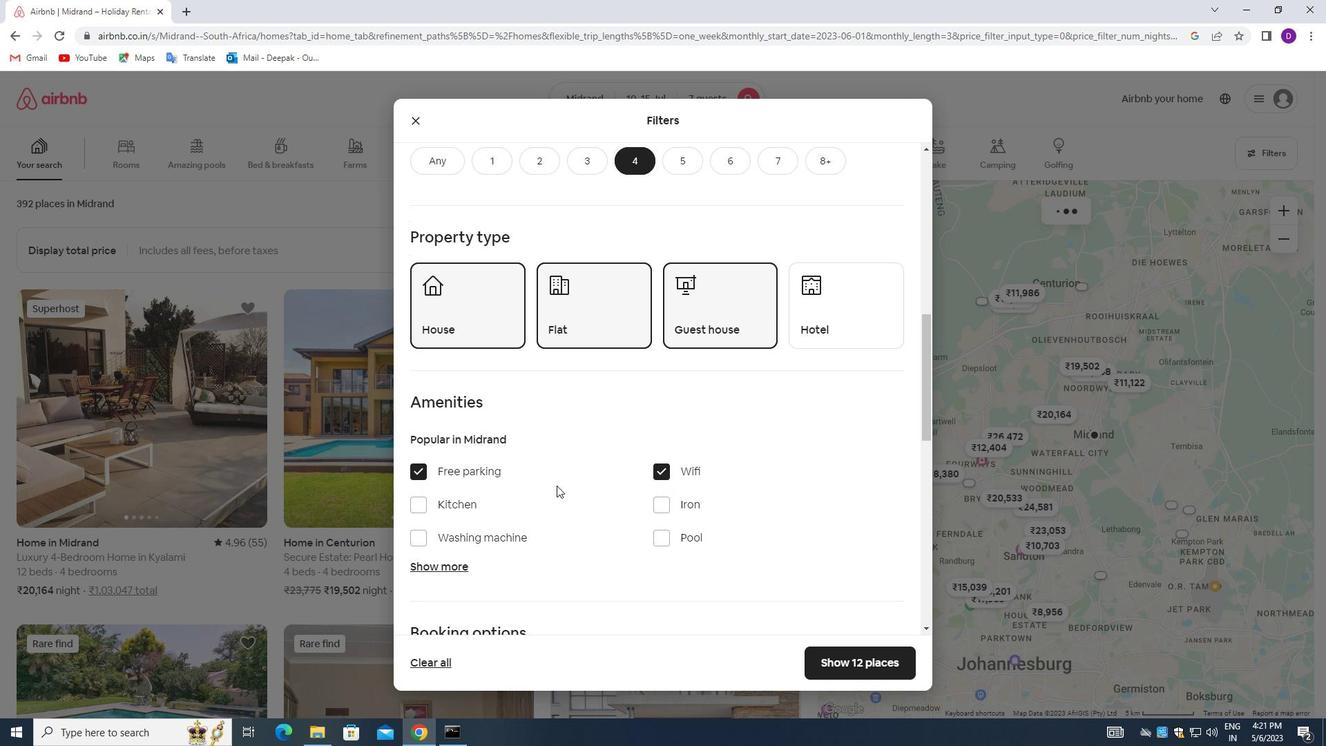 
Action: Mouse scrolled (579, 489) with delta (0, 0)
Screenshot: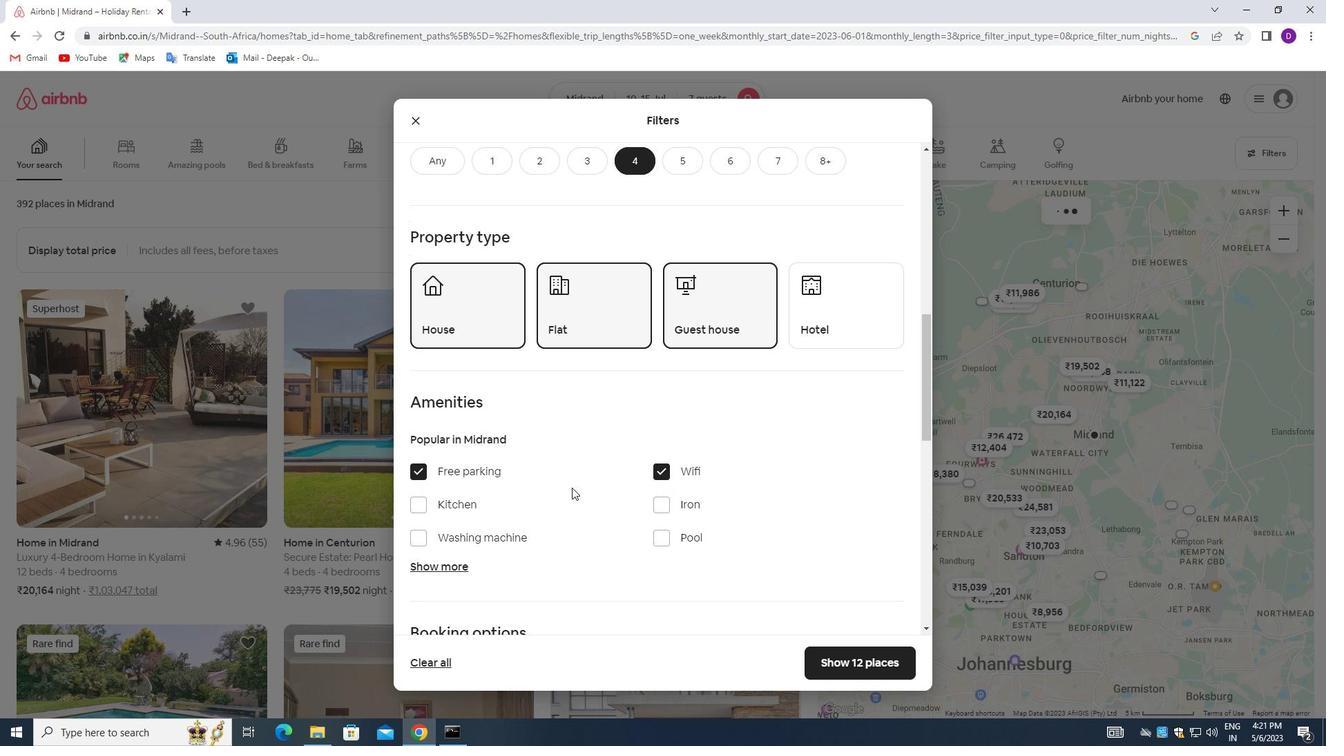 
Action: Mouse moved to (579, 491)
Screenshot: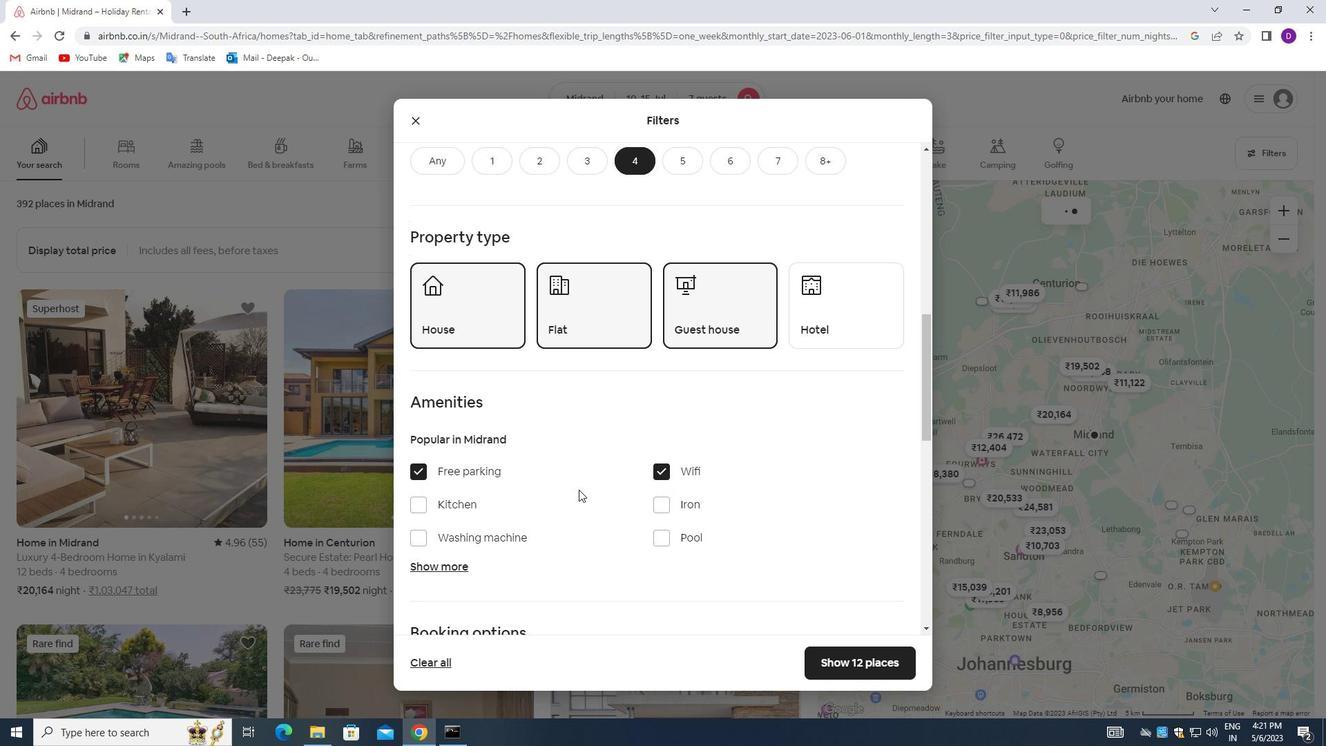 
Action: Mouse scrolled (579, 490) with delta (0, 0)
Screenshot: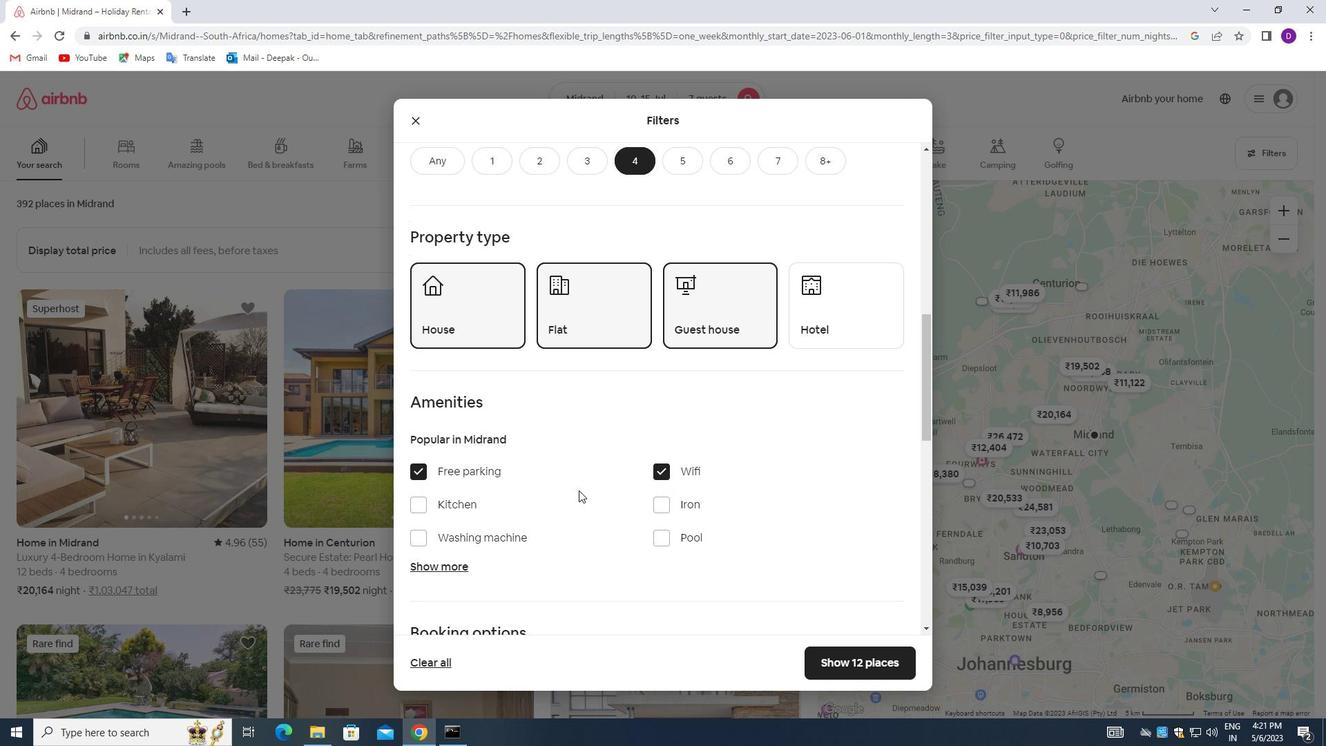 
Action: Mouse moved to (433, 427)
Screenshot: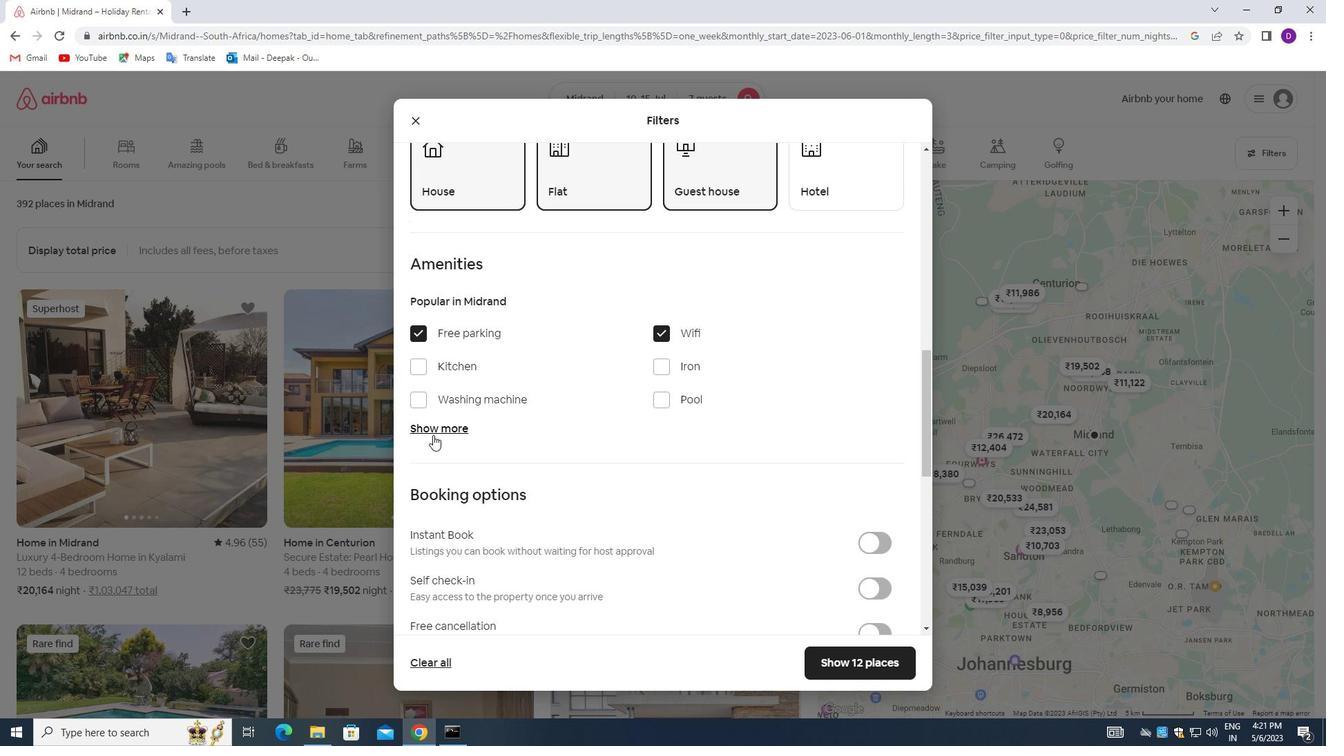 
Action: Mouse pressed left at (433, 427)
Screenshot: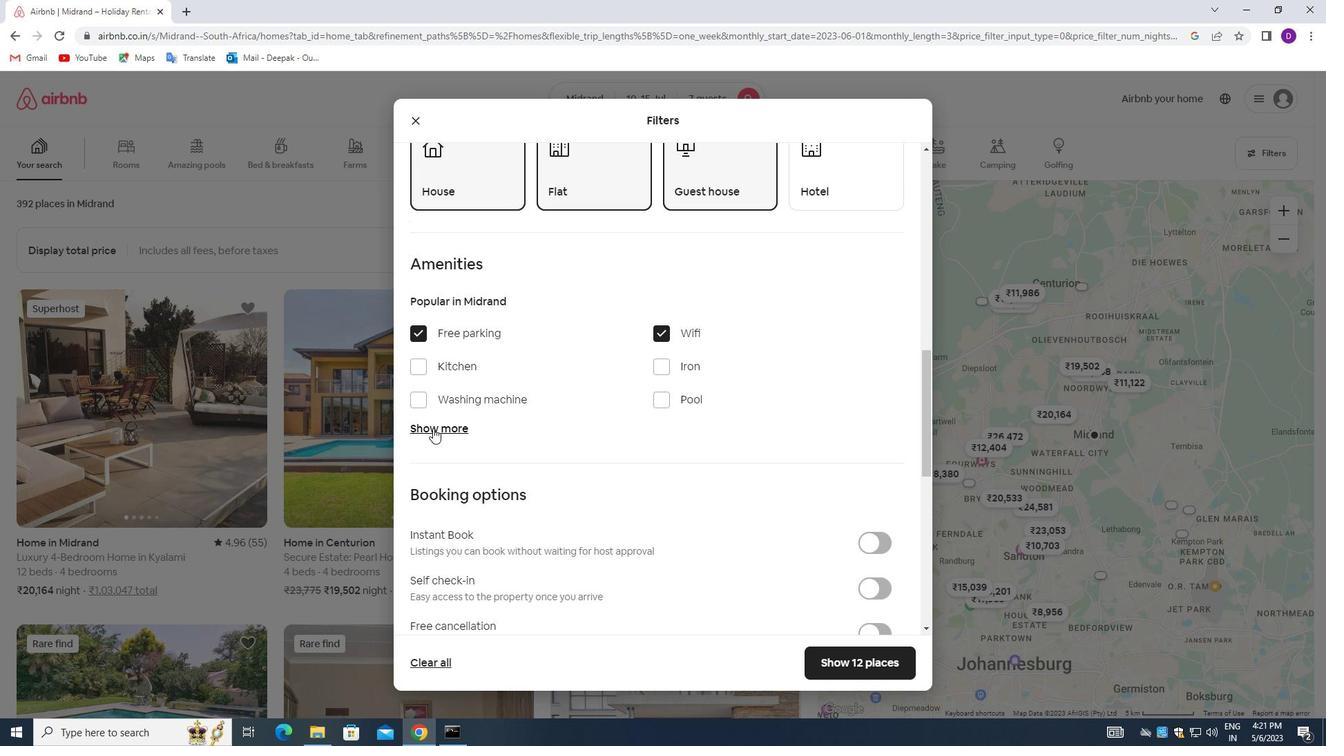 
Action: Mouse moved to (422, 544)
Screenshot: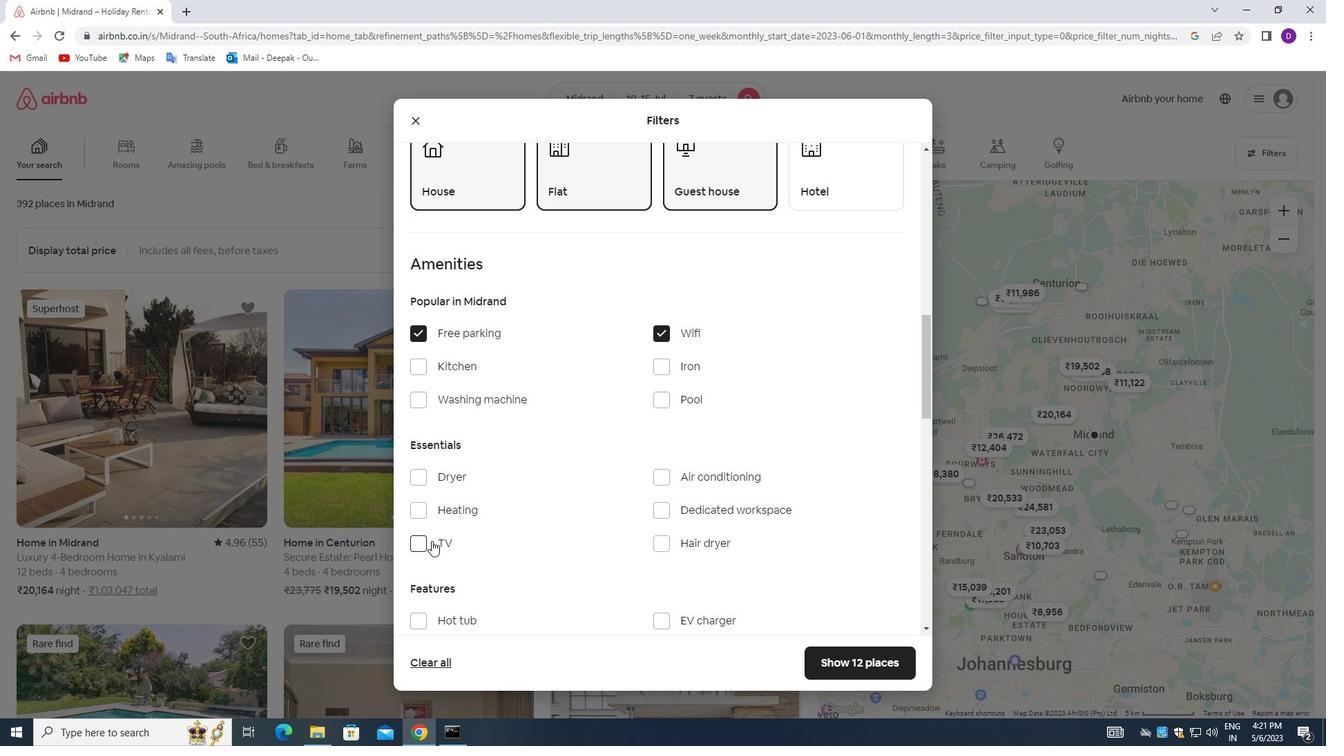 
Action: Mouse pressed left at (422, 544)
Screenshot: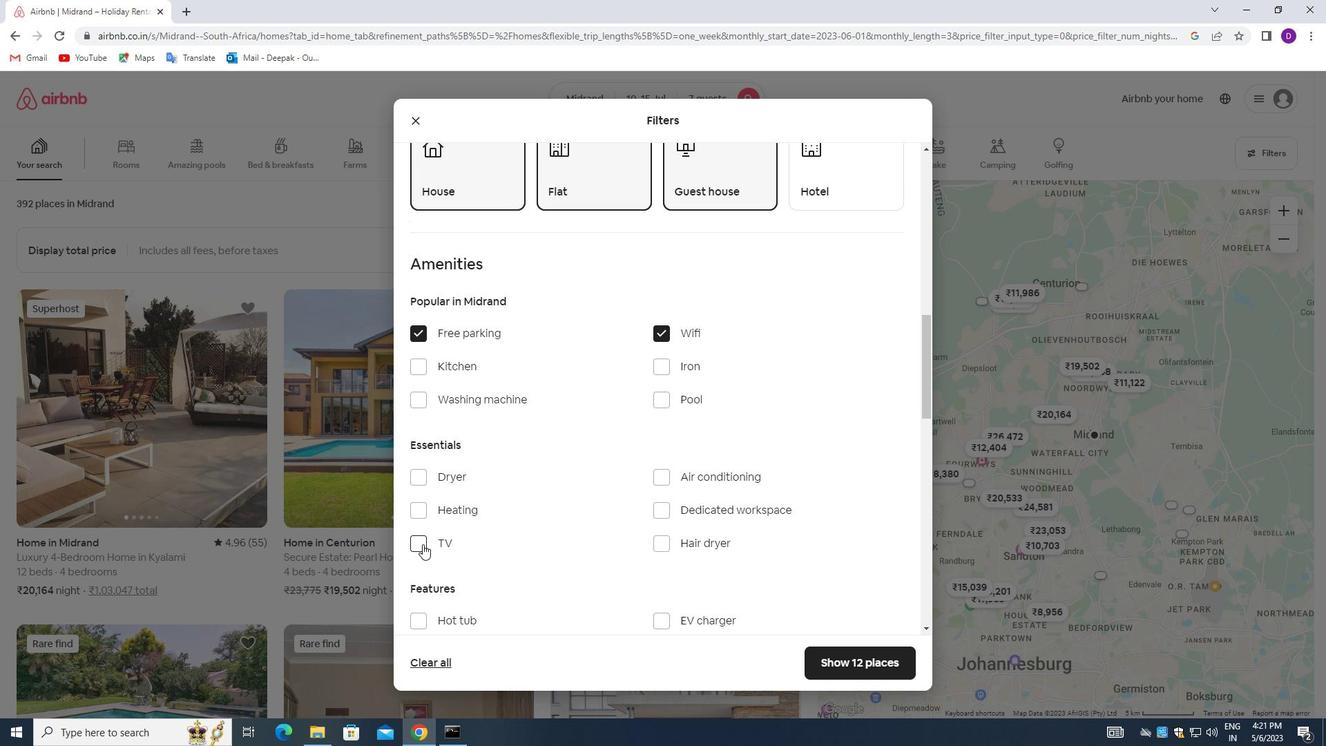 
Action: Mouse moved to (524, 510)
Screenshot: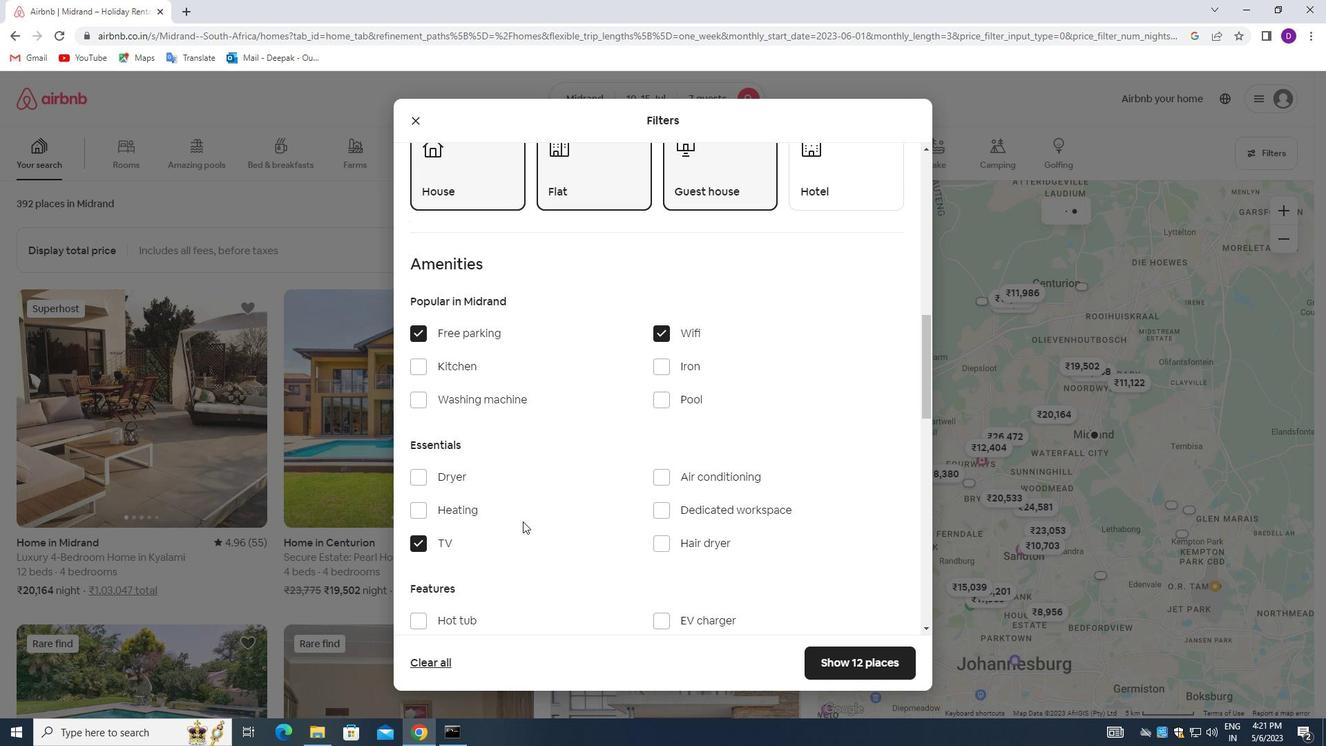 
Action: Mouse scrolled (524, 509) with delta (0, 0)
Screenshot: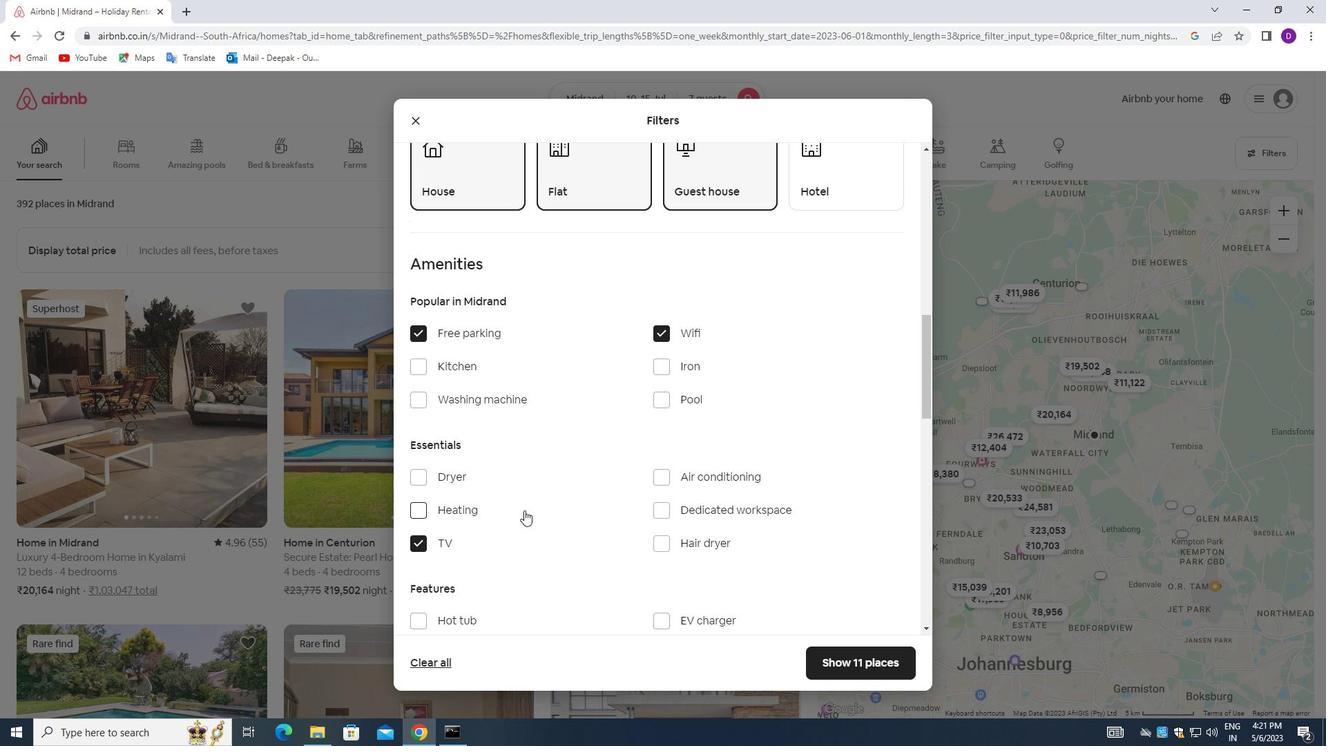 
Action: Mouse scrolled (524, 509) with delta (0, 0)
Screenshot: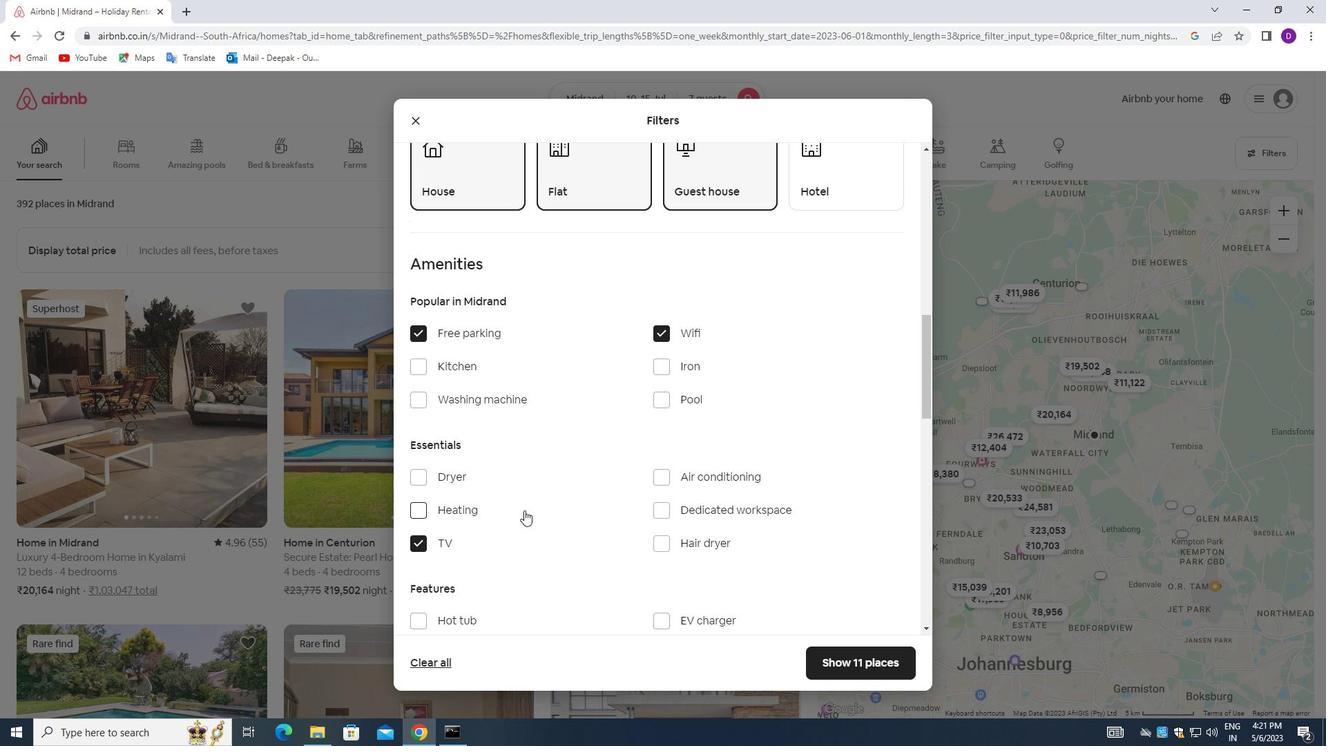 
Action: Mouse moved to (657, 550)
Screenshot: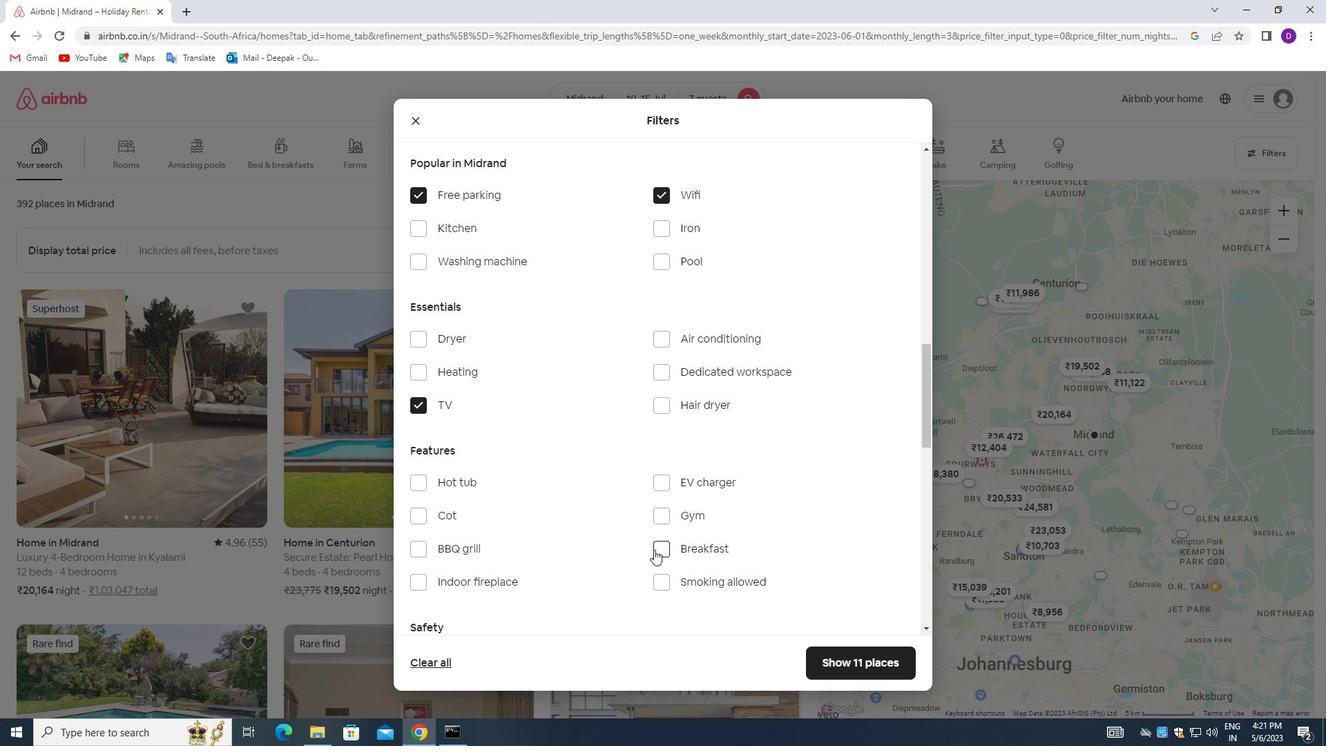 
Action: Mouse pressed left at (657, 550)
Screenshot: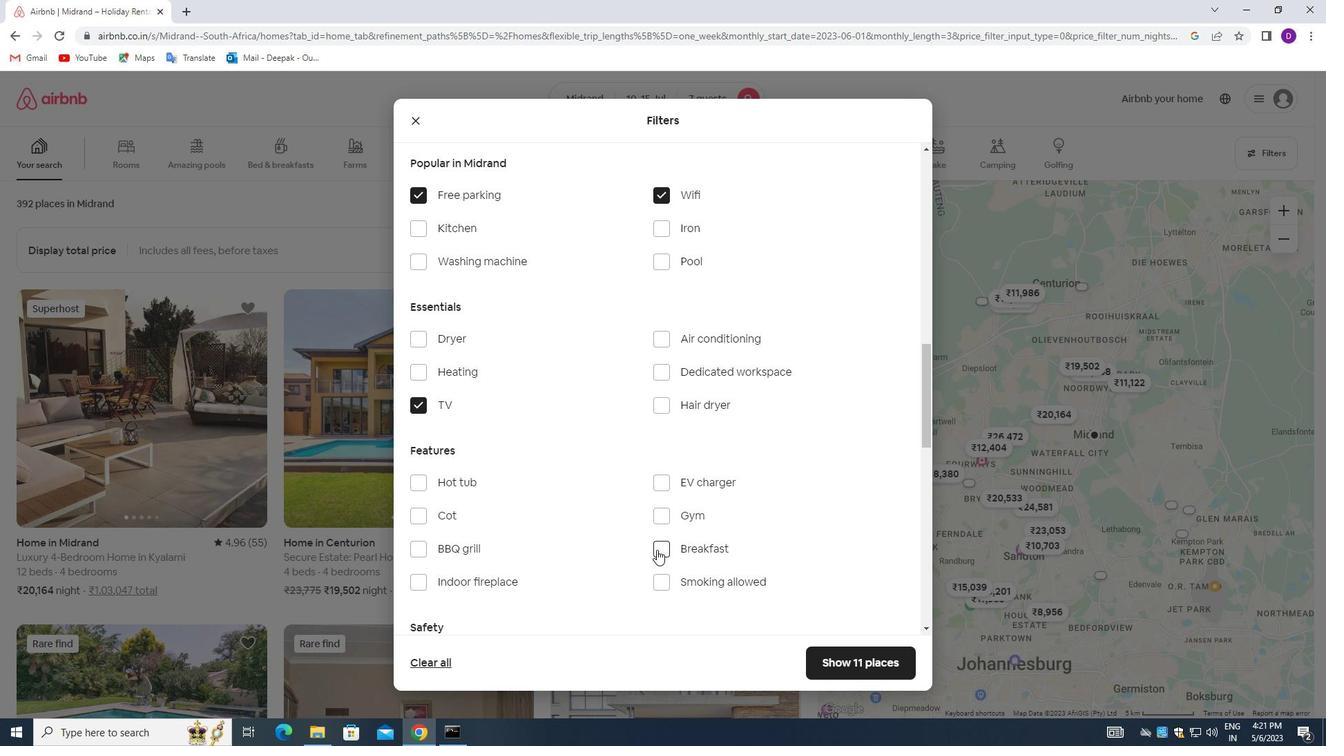 
Action: Mouse moved to (661, 517)
Screenshot: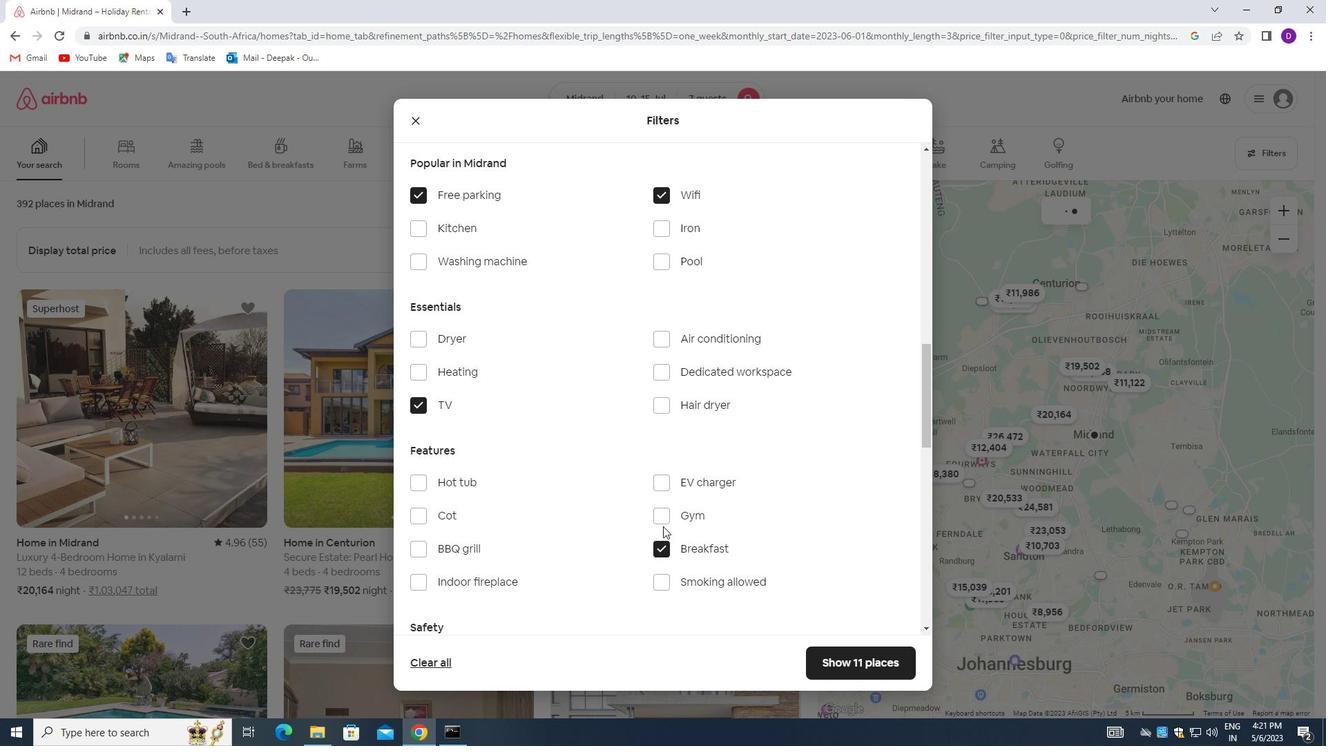 
Action: Mouse pressed left at (661, 517)
Screenshot: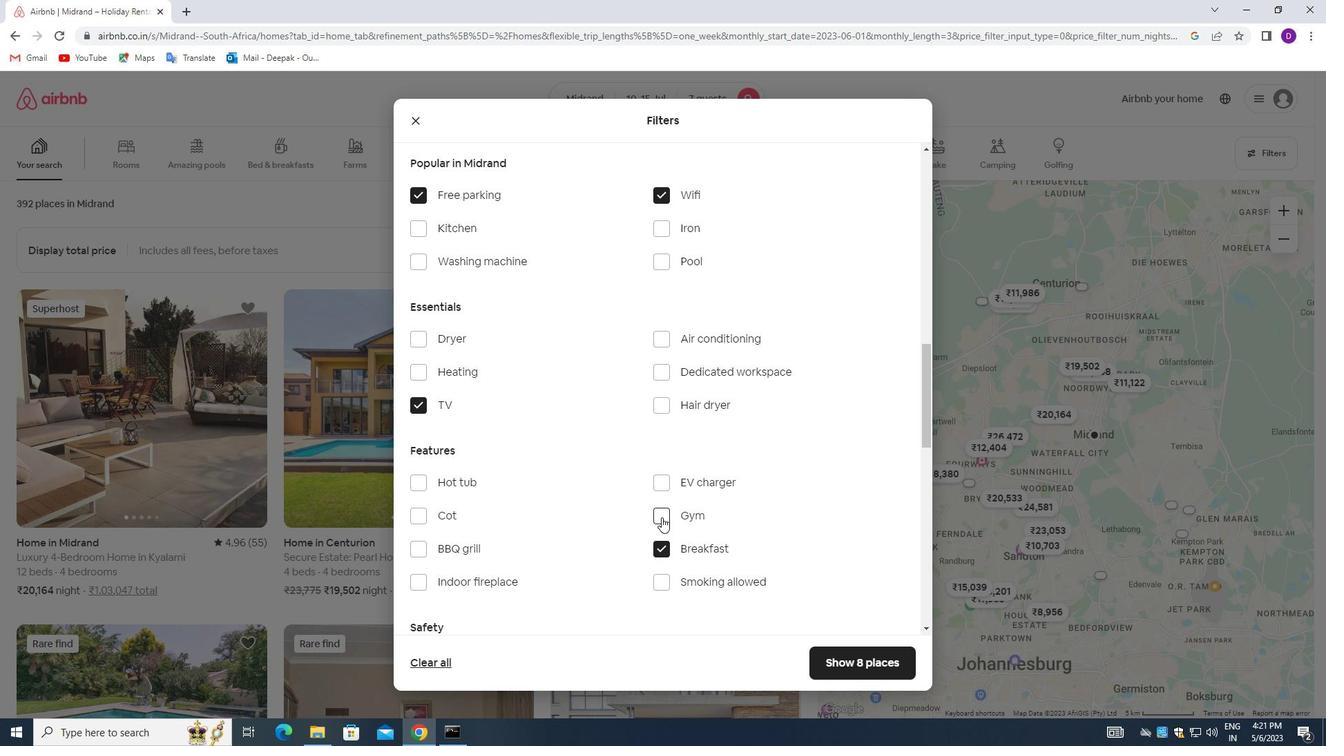 
Action: Mouse moved to (568, 500)
Screenshot: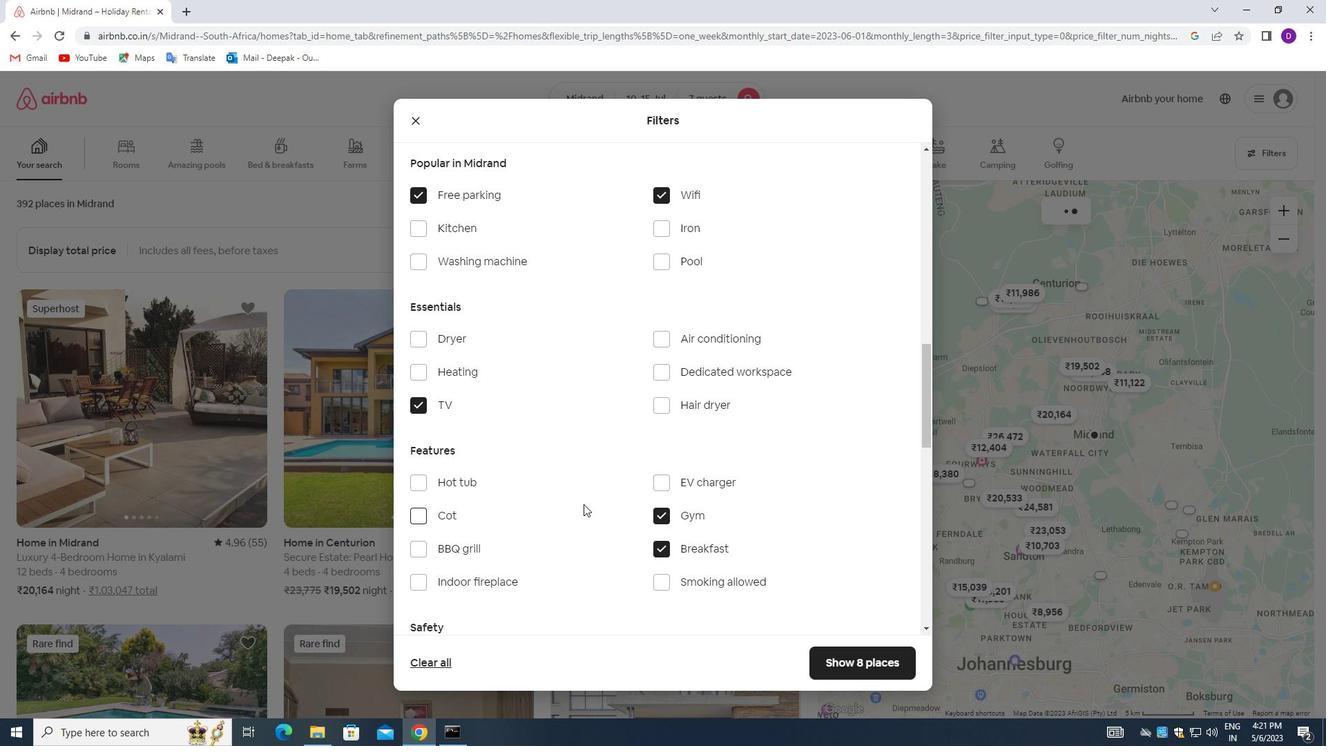 
Action: Mouse scrolled (568, 499) with delta (0, 0)
Screenshot: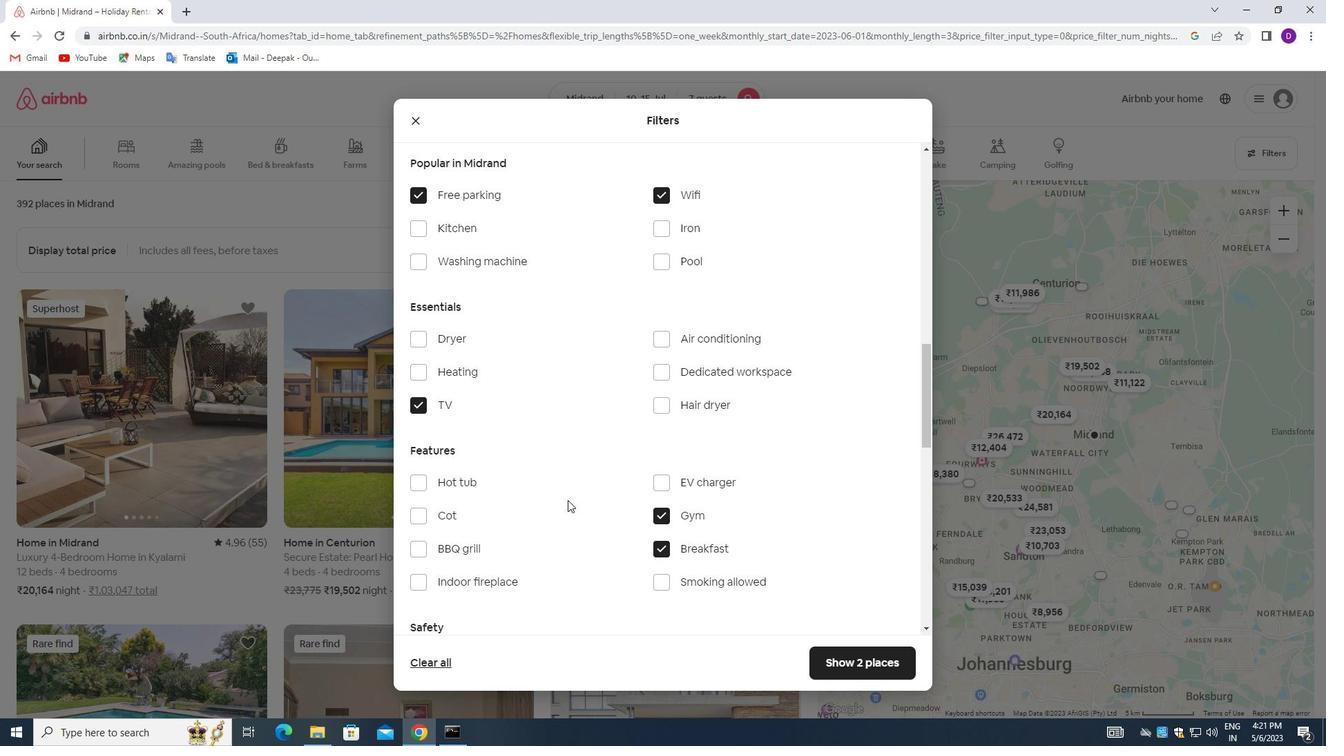
Action: Mouse scrolled (568, 499) with delta (0, 0)
Screenshot: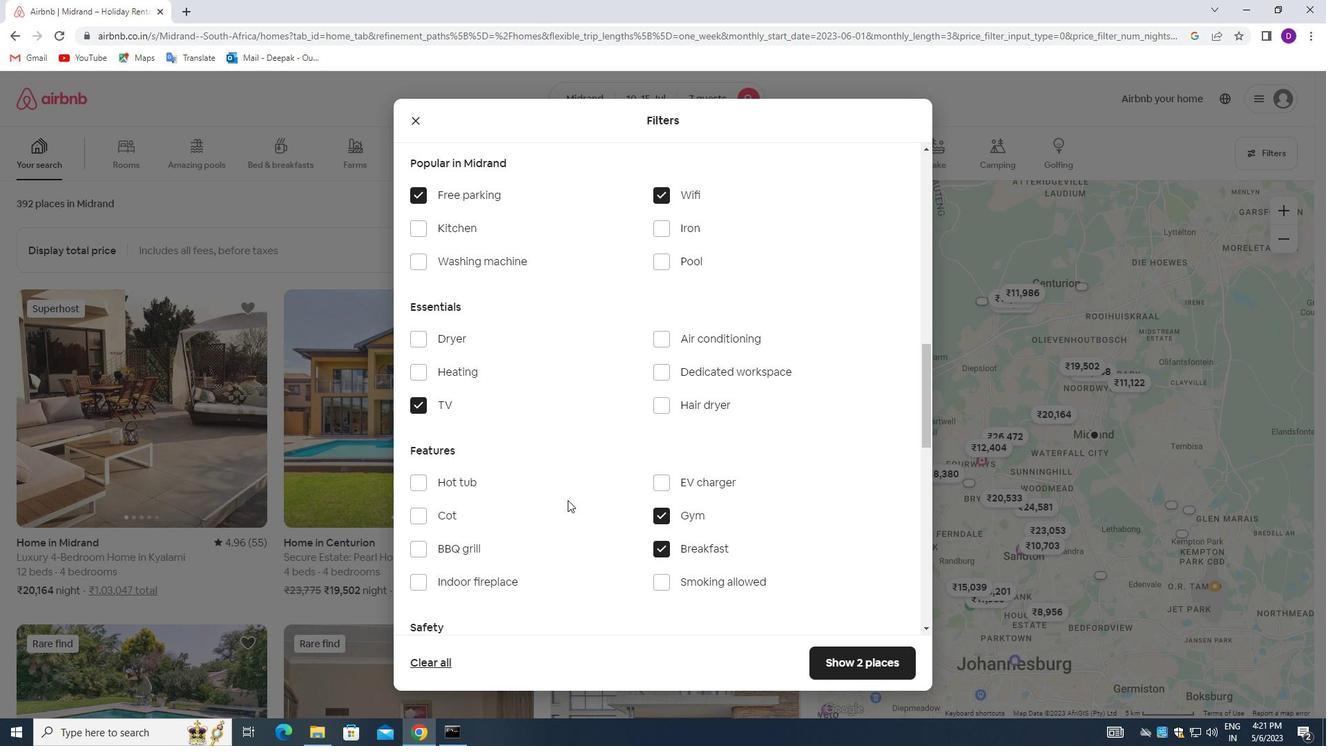 
Action: Mouse scrolled (568, 499) with delta (0, 0)
Screenshot: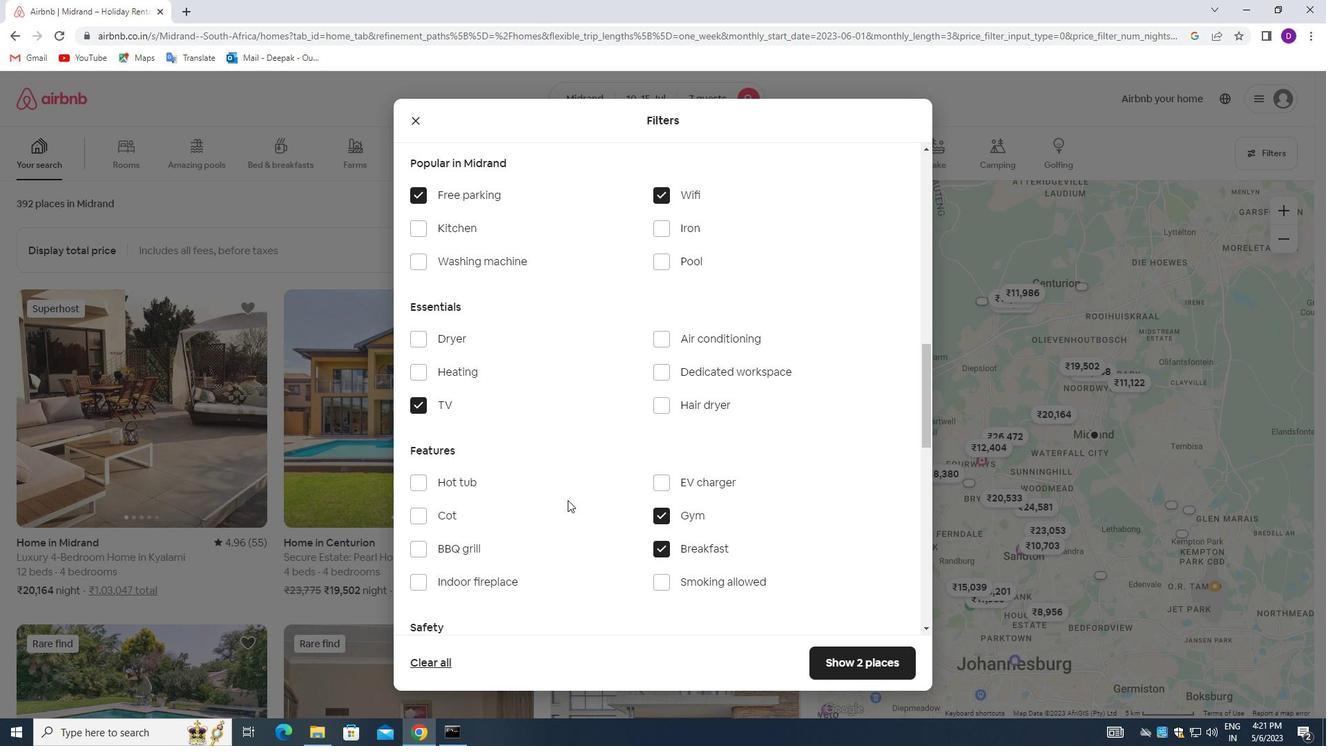 
Action: Mouse scrolled (568, 499) with delta (0, 0)
Screenshot: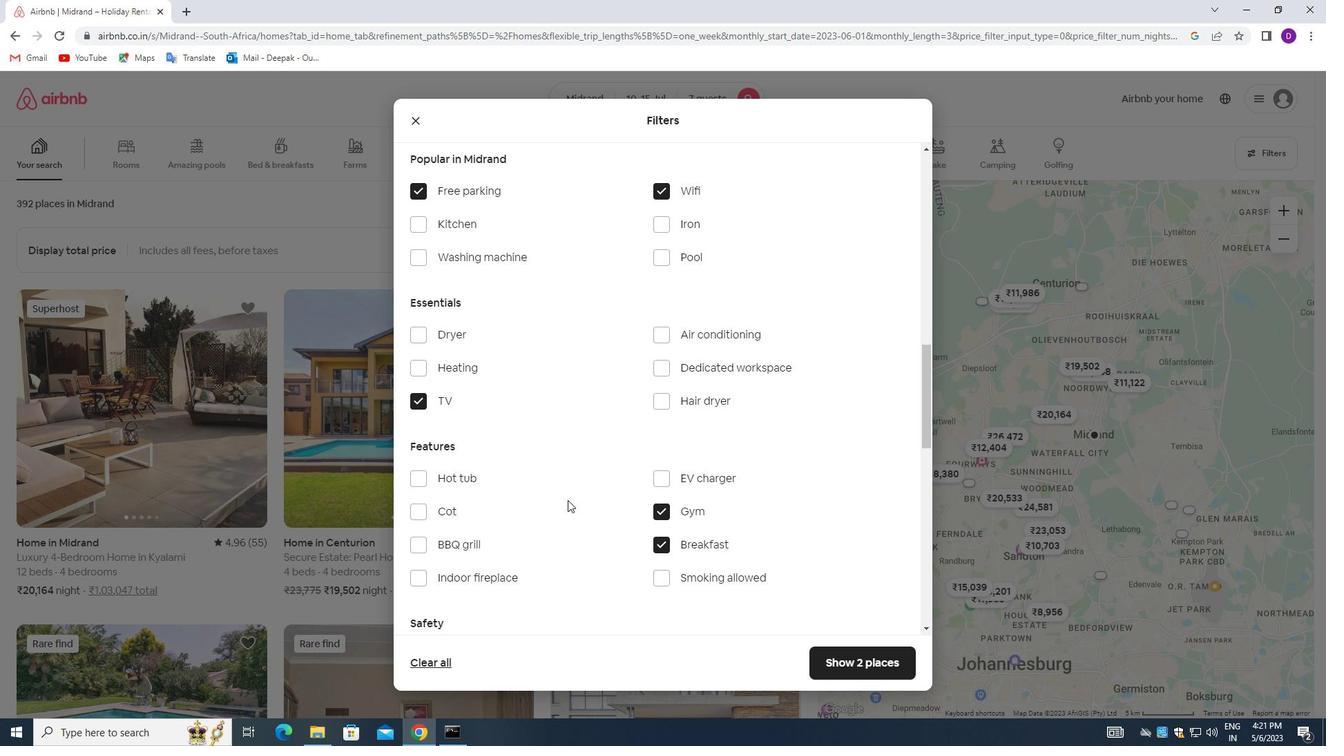 
Action: Mouse moved to (574, 505)
Screenshot: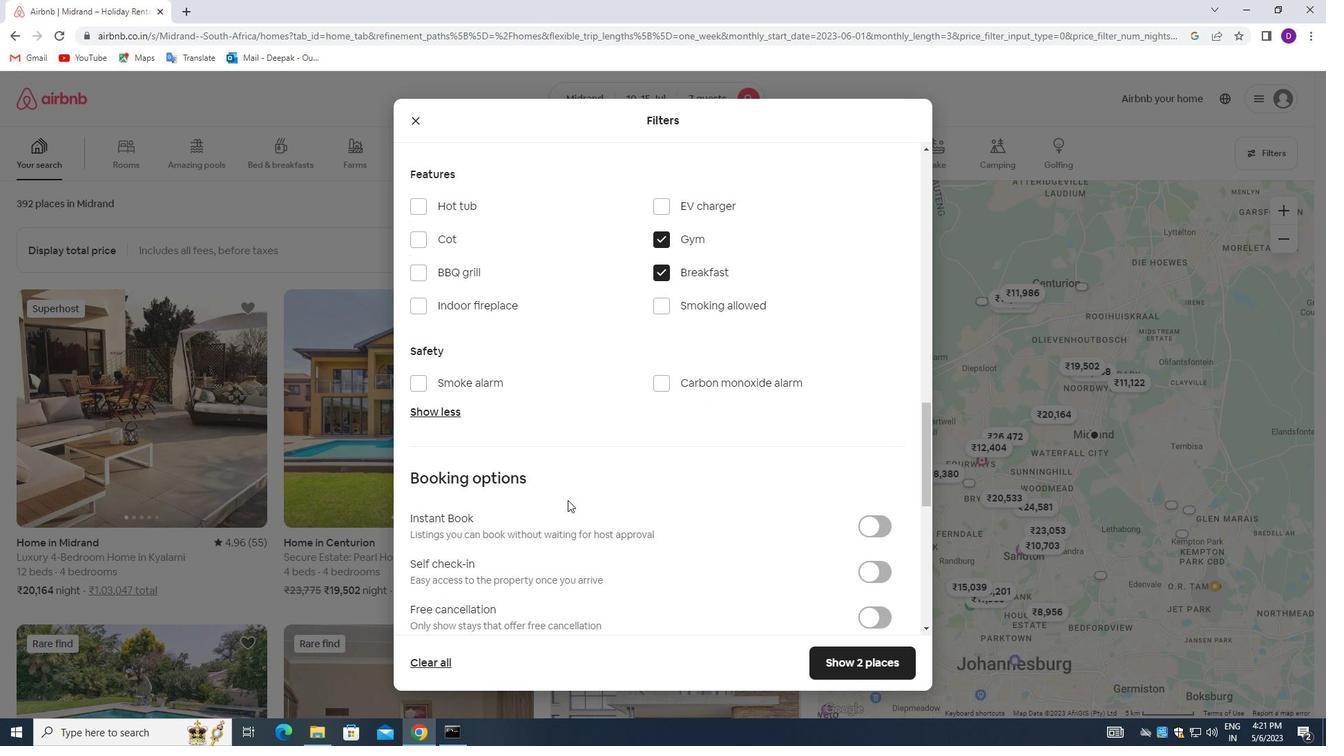 
Action: Mouse scrolled (574, 505) with delta (0, 0)
Screenshot: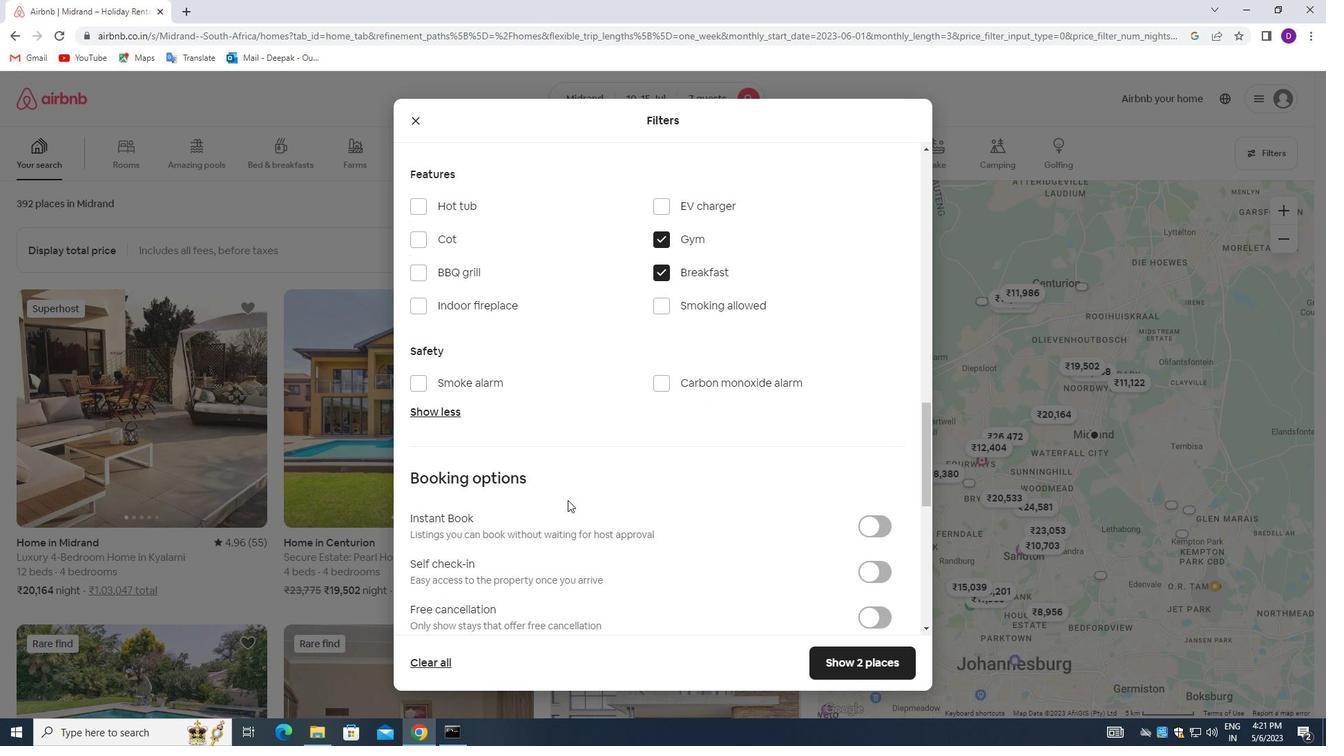 
Action: Mouse moved to (867, 507)
Screenshot: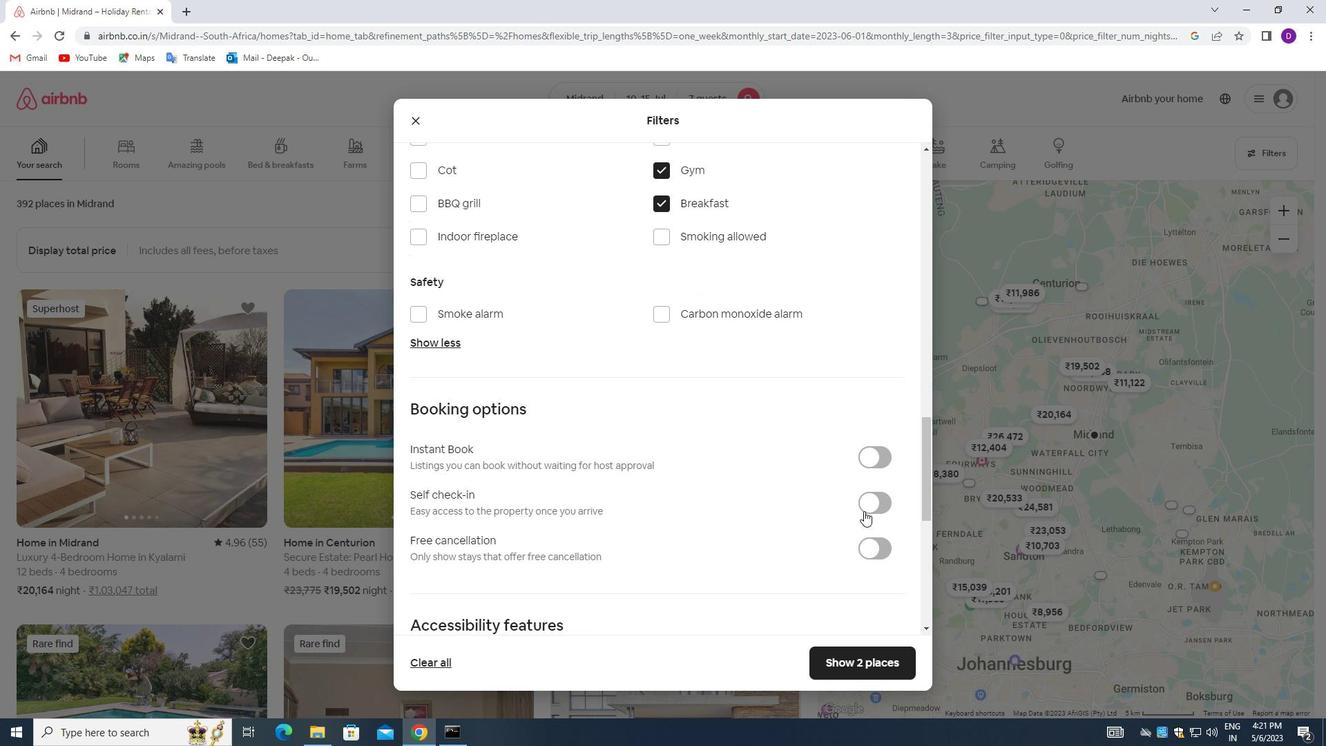
Action: Mouse pressed left at (867, 507)
Screenshot: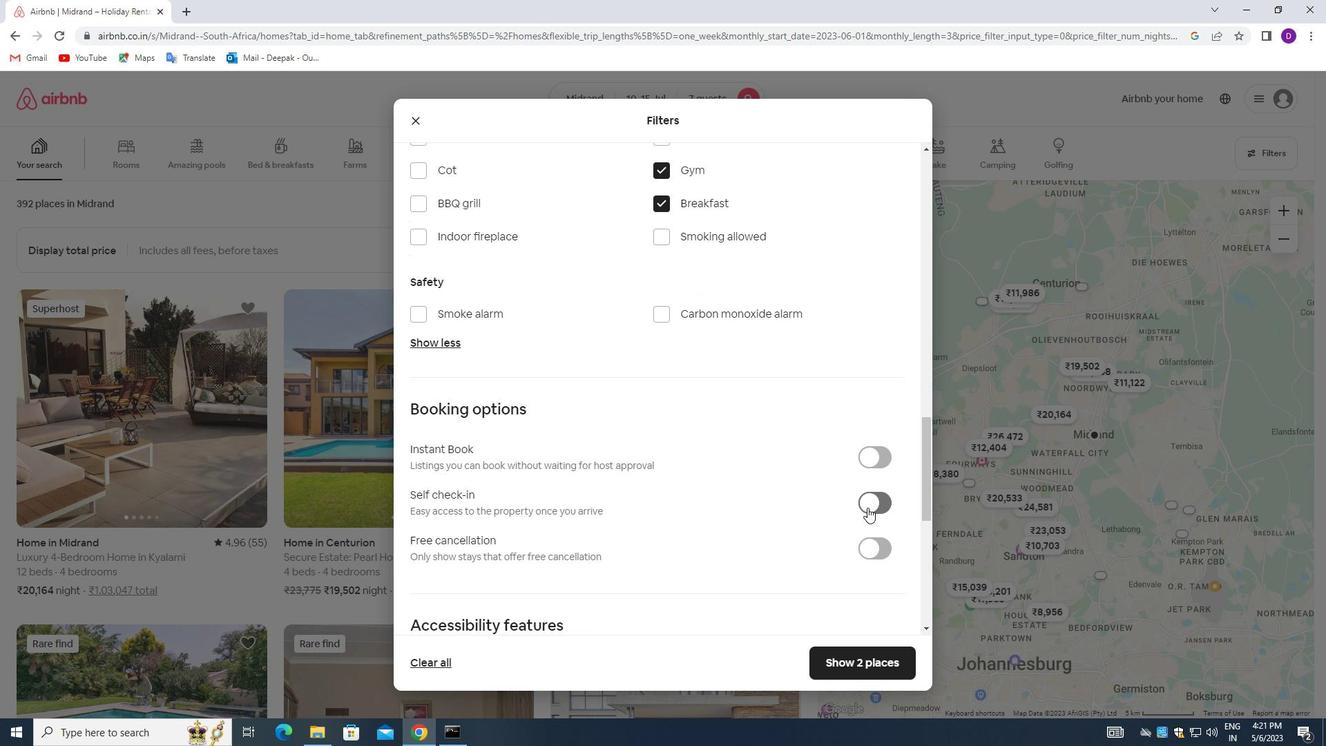 
Action: Mouse moved to (658, 517)
Screenshot: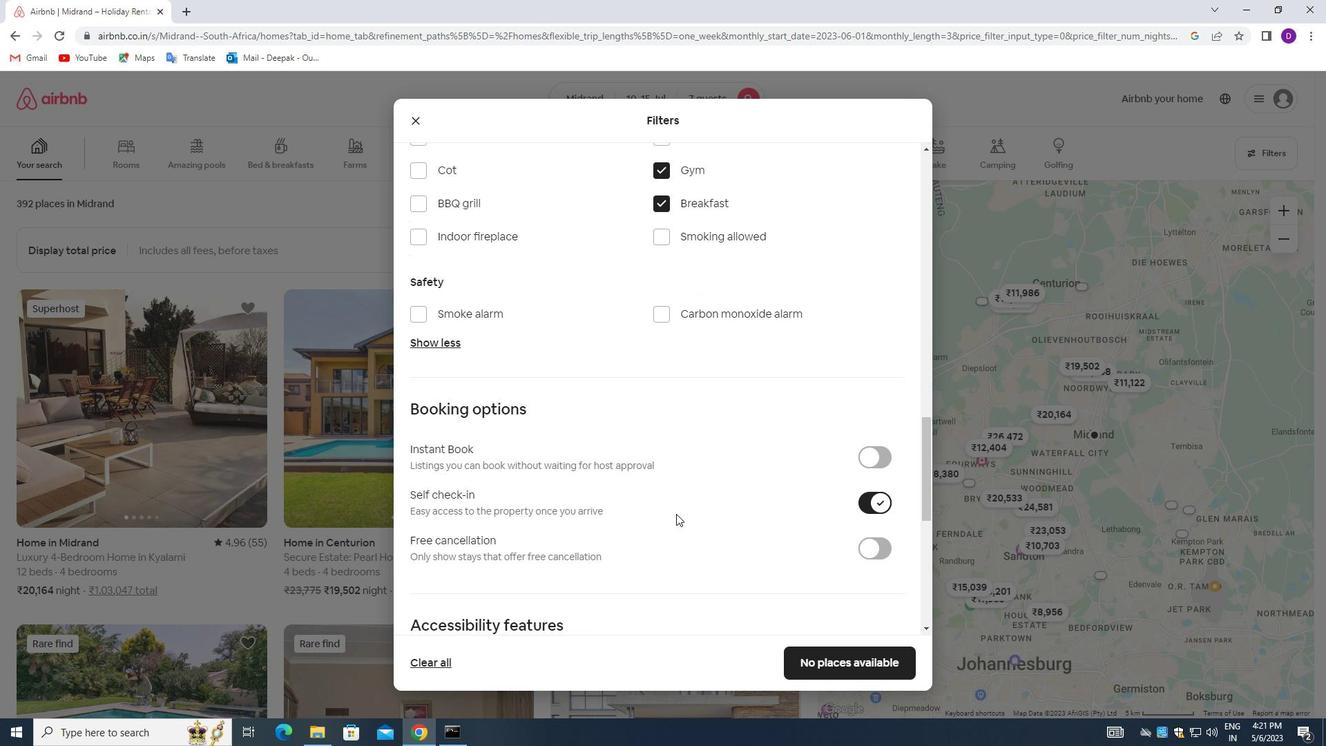 
Action: Mouse scrolled (658, 516) with delta (0, 0)
Screenshot: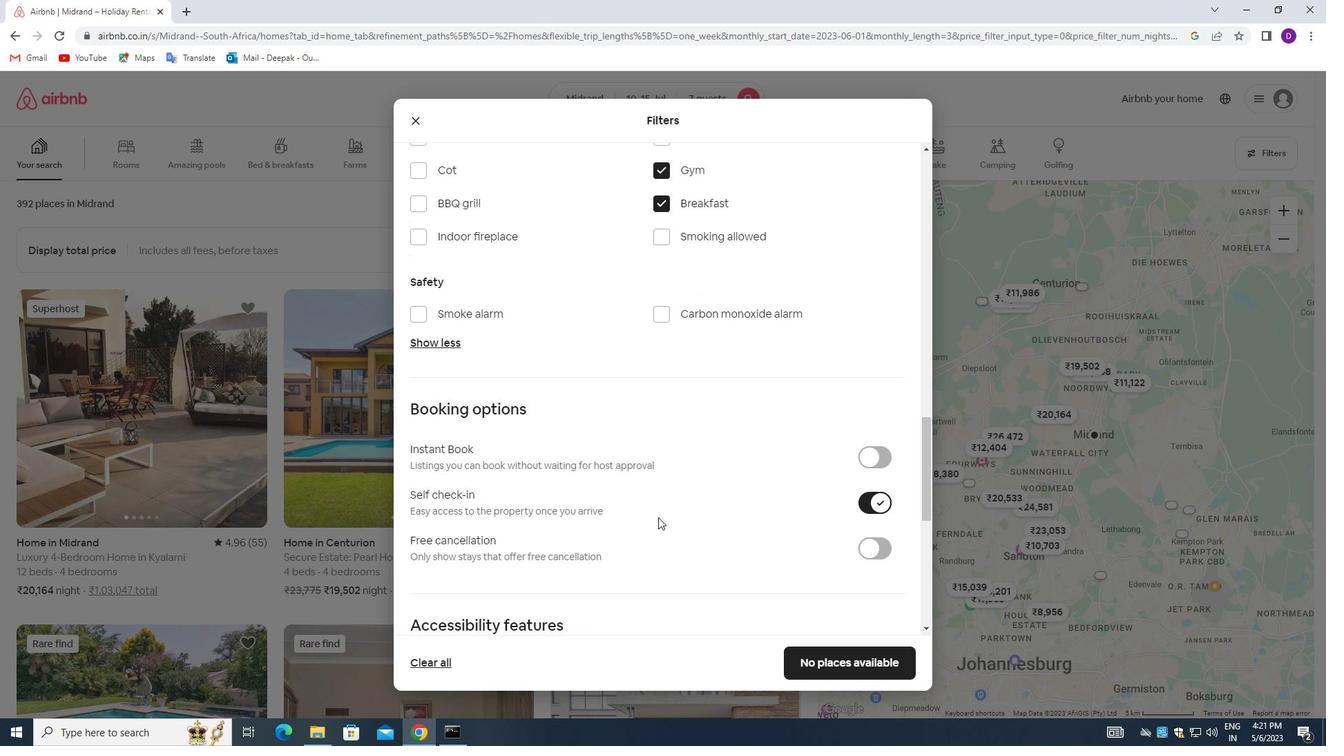 
Action: Mouse moved to (673, 520)
Screenshot: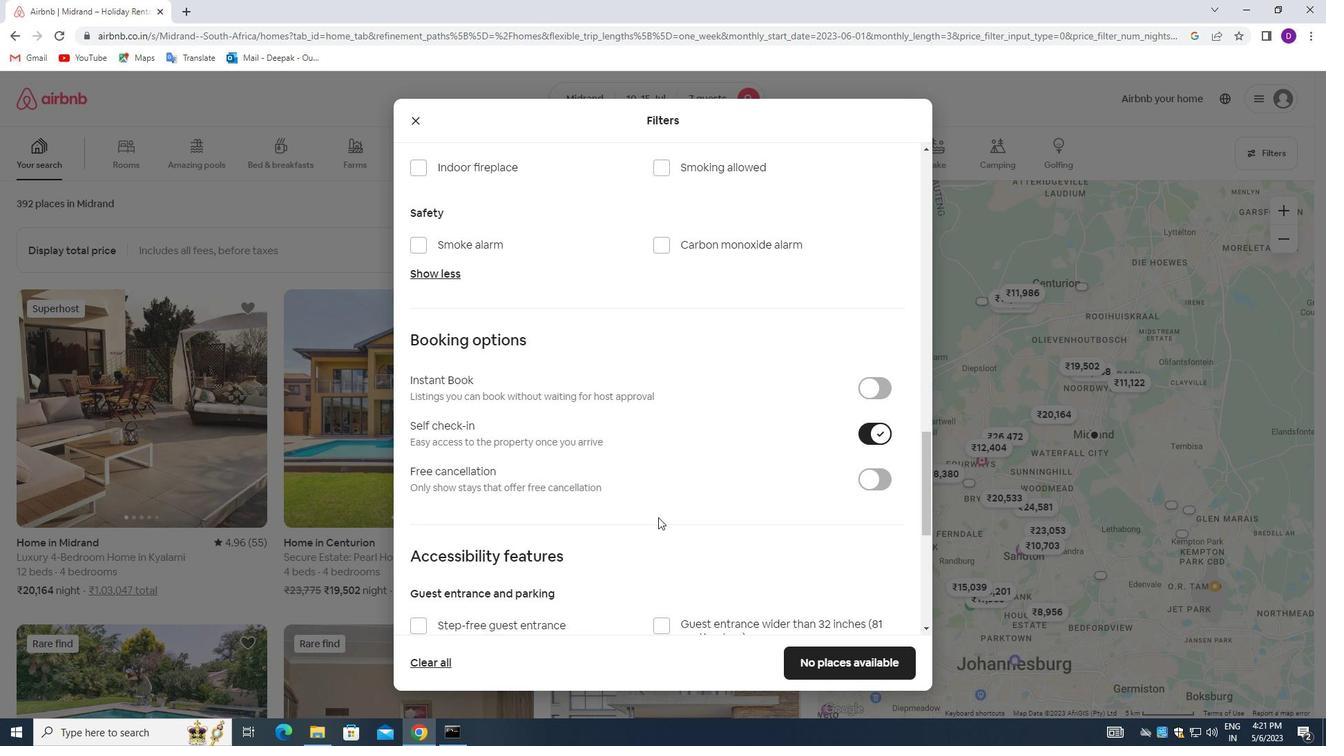 
Action: Mouse scrolled (673, 519) with delta (0, 0)
Screenshot: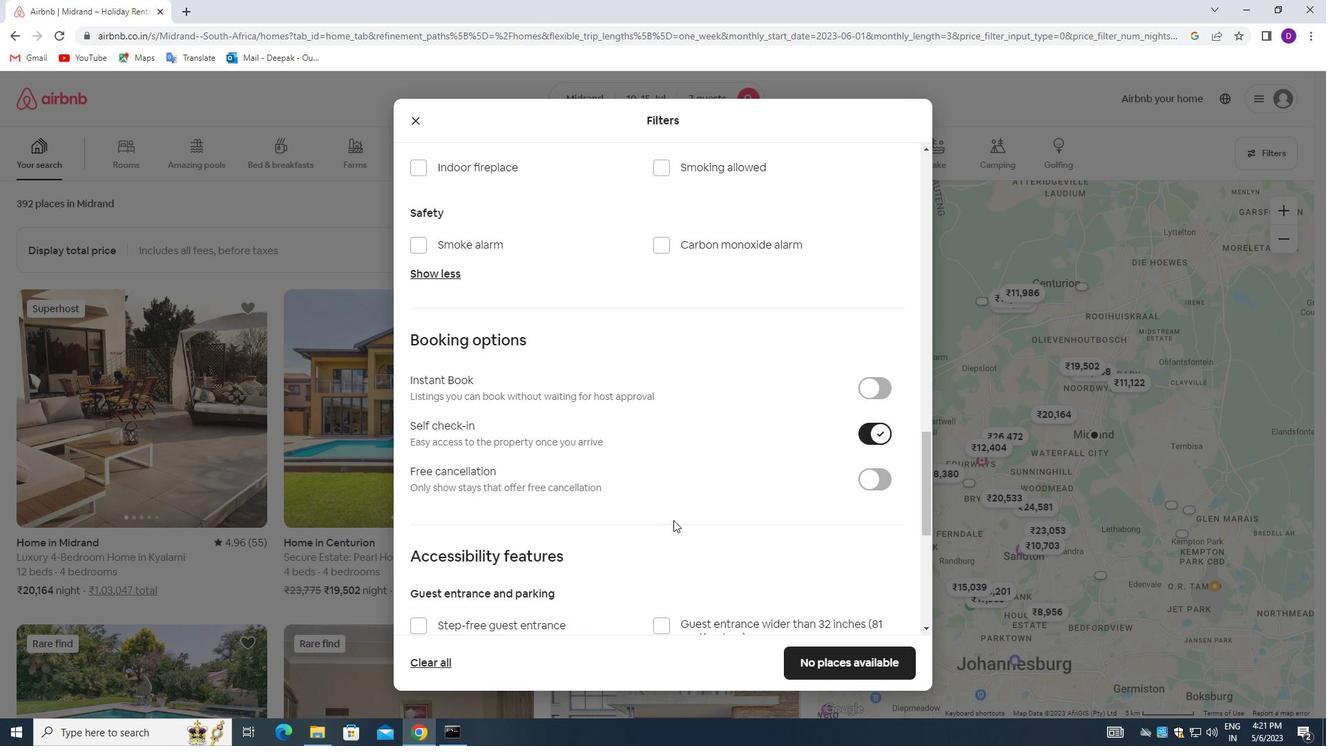 
Action: Mouse scrolled (673, 519) with delta (0, 0)
Screenshot: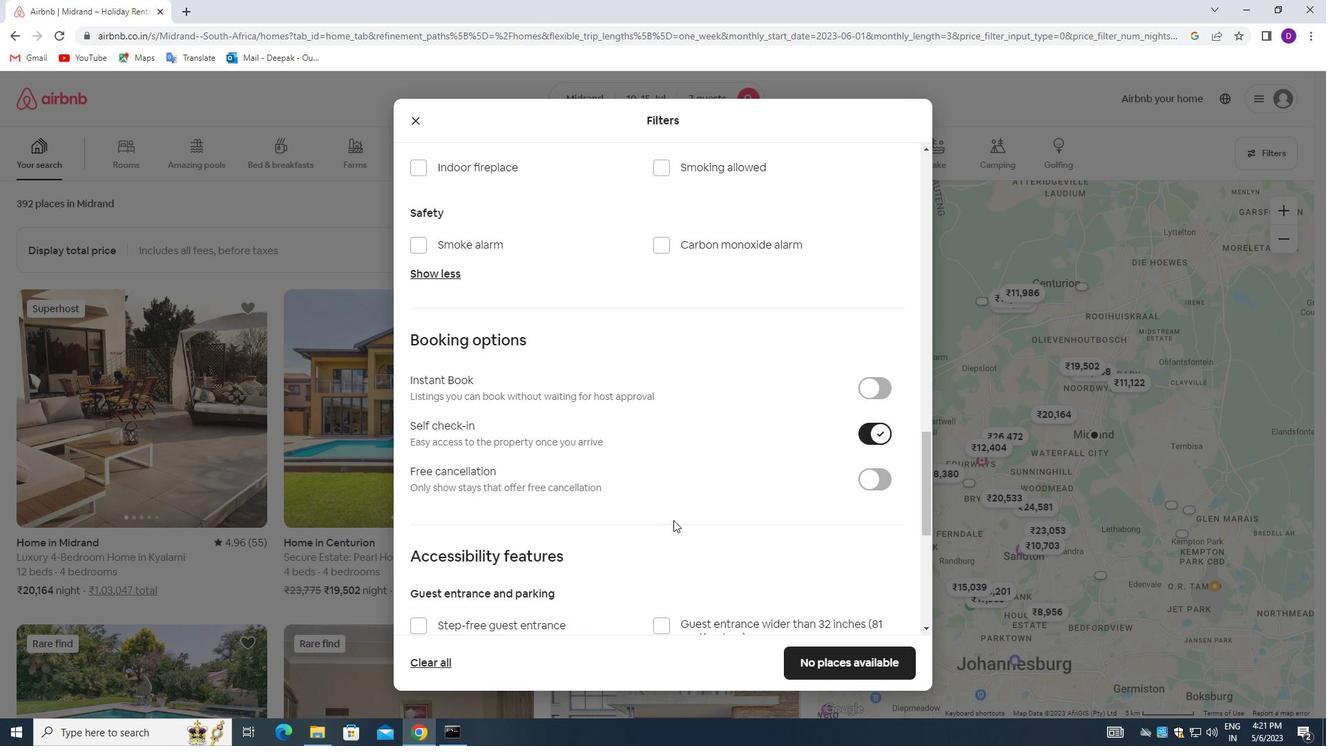 
Action: Mouse moved to (637, 517)
Screenshot: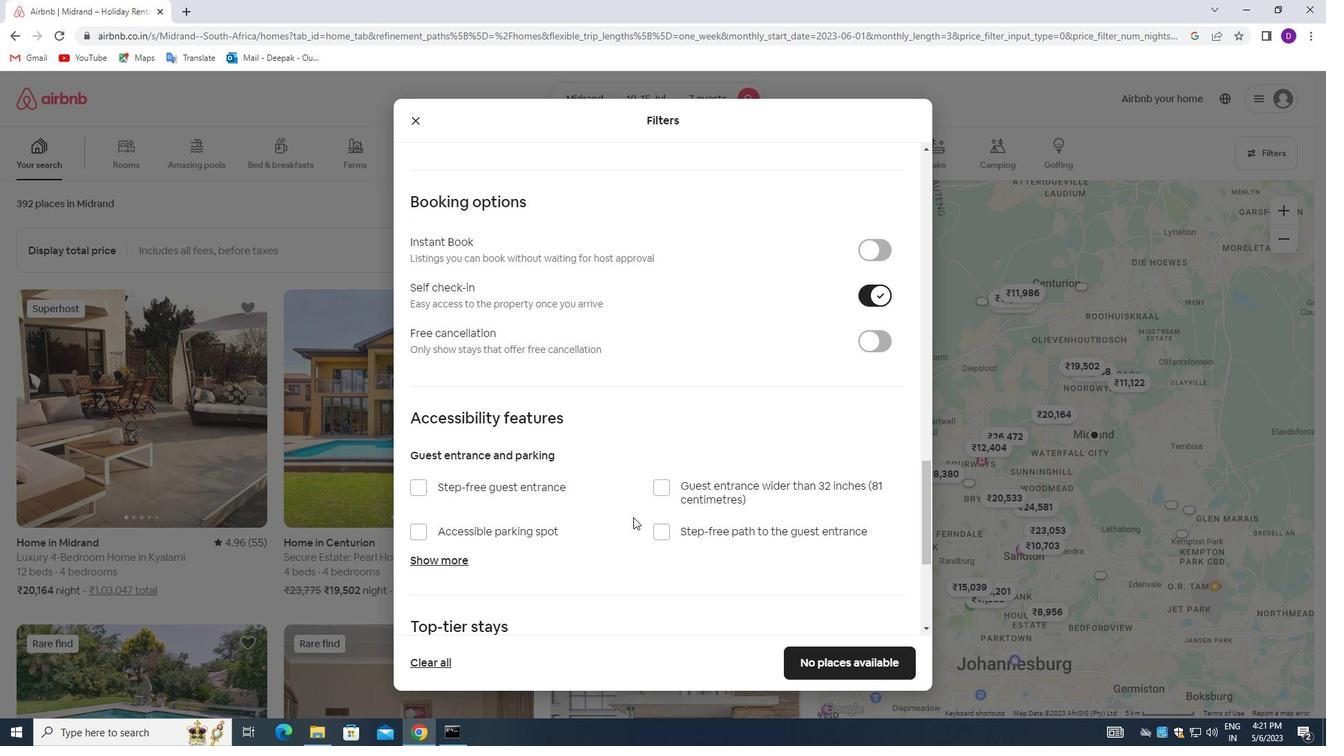 
Action: Mouse scrolled (637, 516) with delta (0, 0)
Screenshot: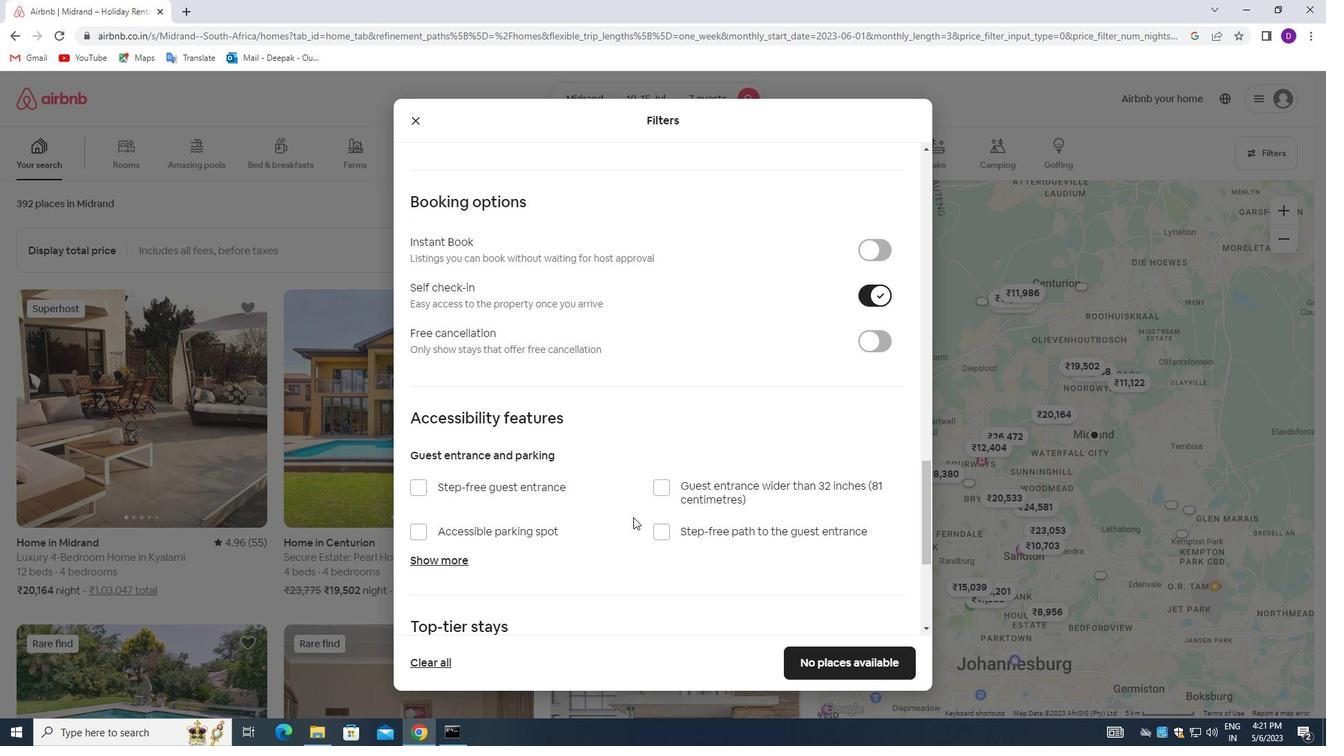 
Action: Mouse moved to (640, 516)
Screenshot: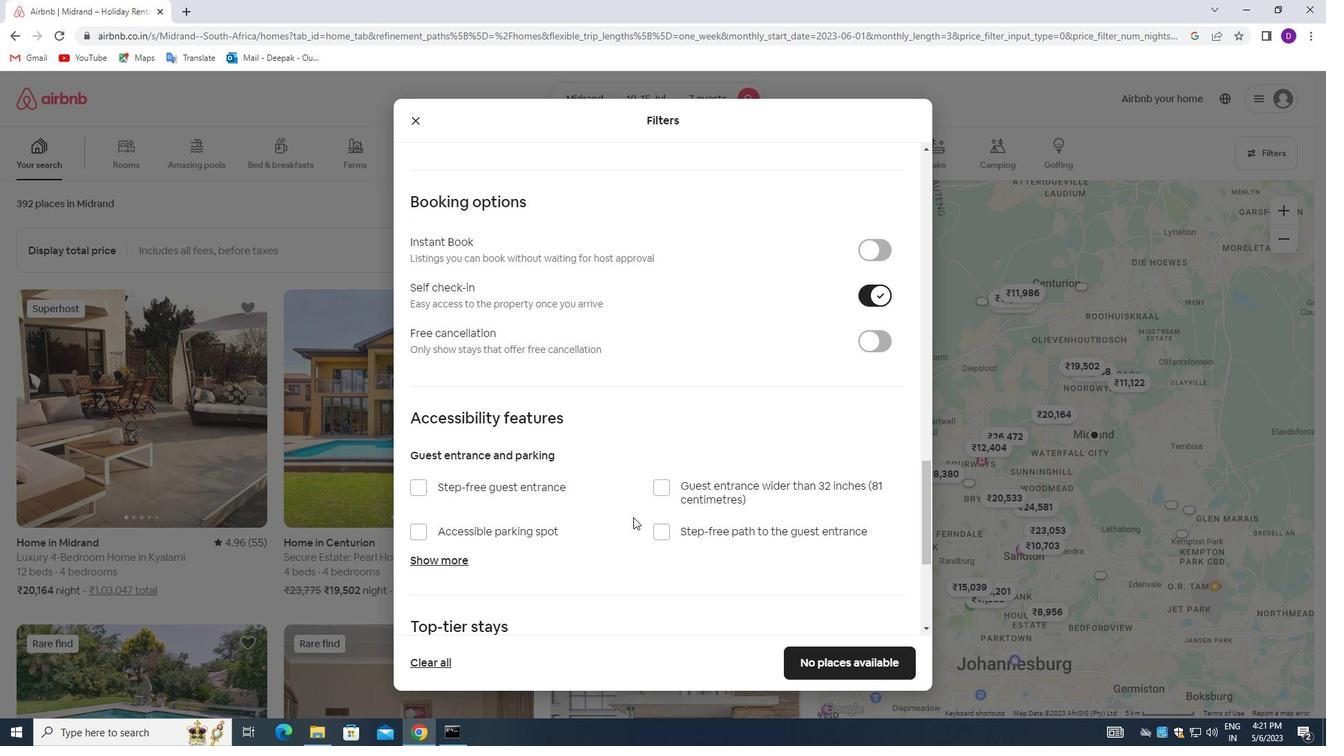 
Action: Mouse scrolled (640, 516) with delta (0, 0)
Screenshot: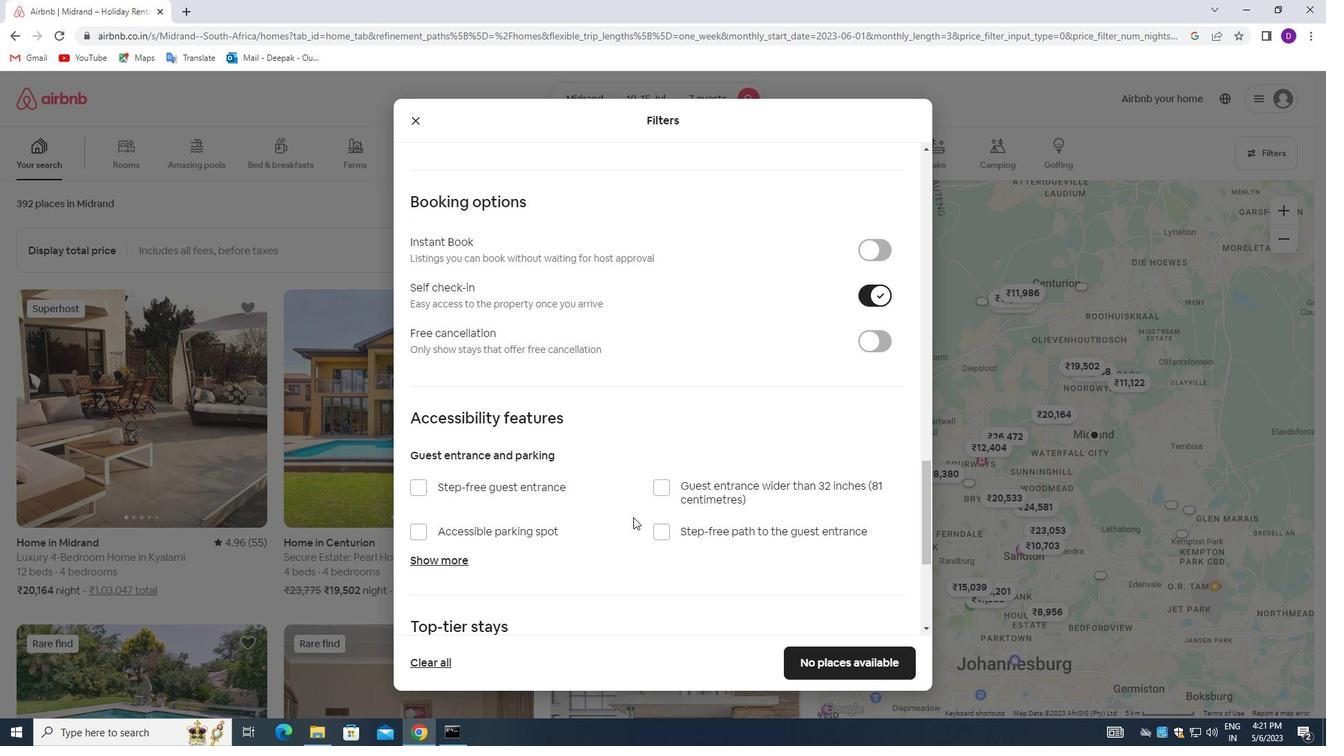 
Action: Mouse moved to (644, 515)
Screenshot: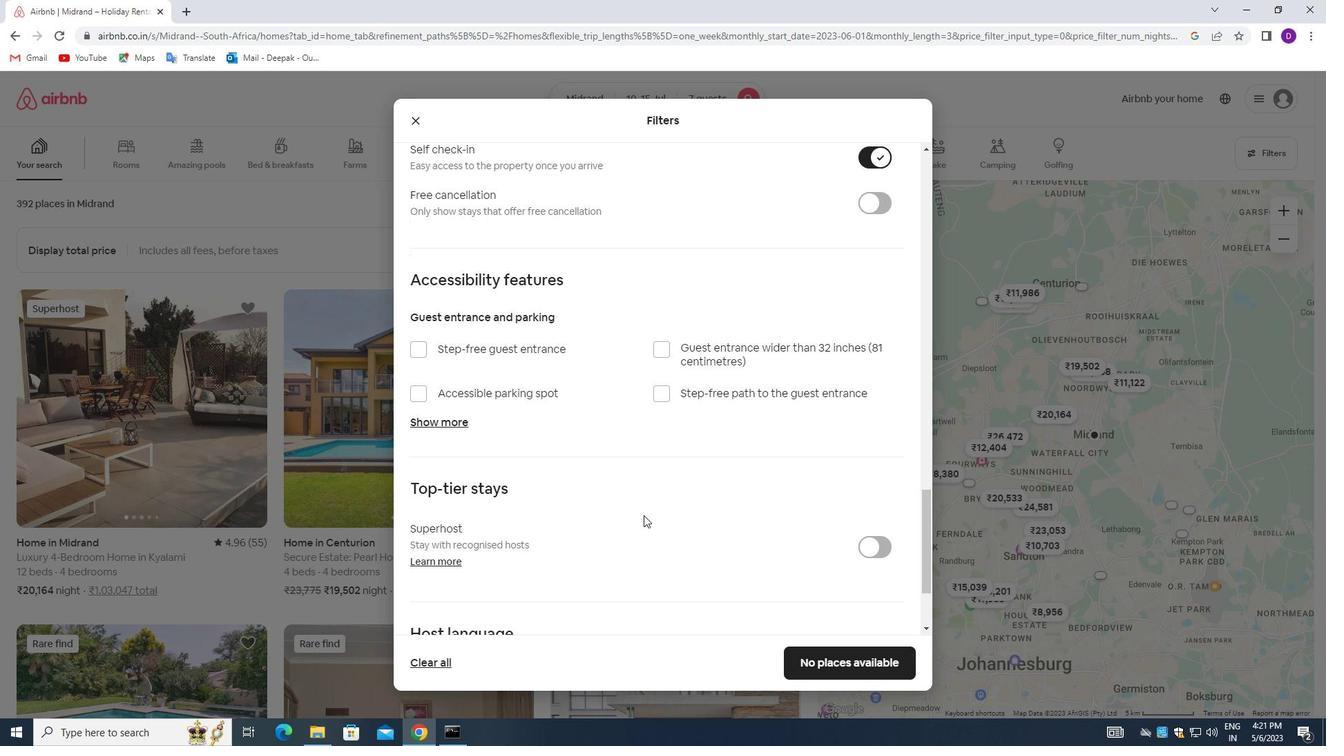 
Action: Mouse scrolled (644, 514) with delta (0, 0)
Screenshot: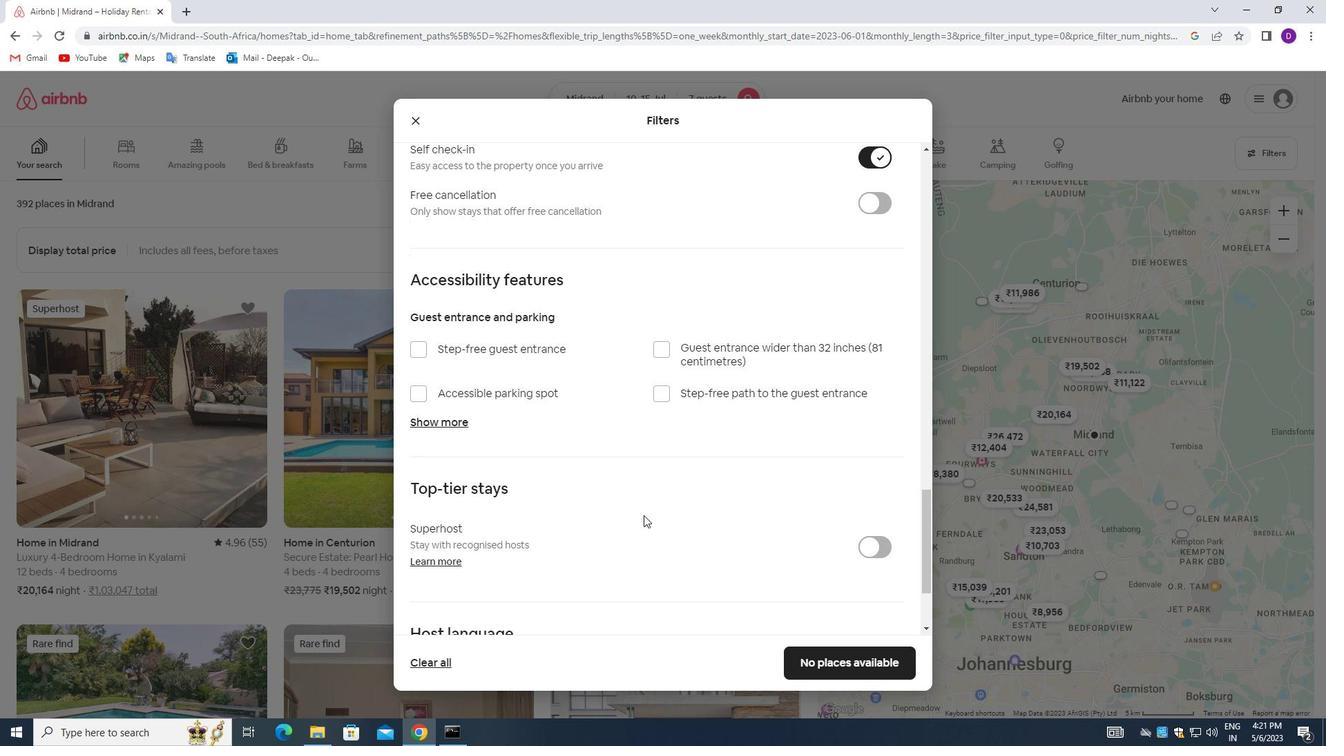 
Action: Mouse moved to (644, 516)
Screenshot: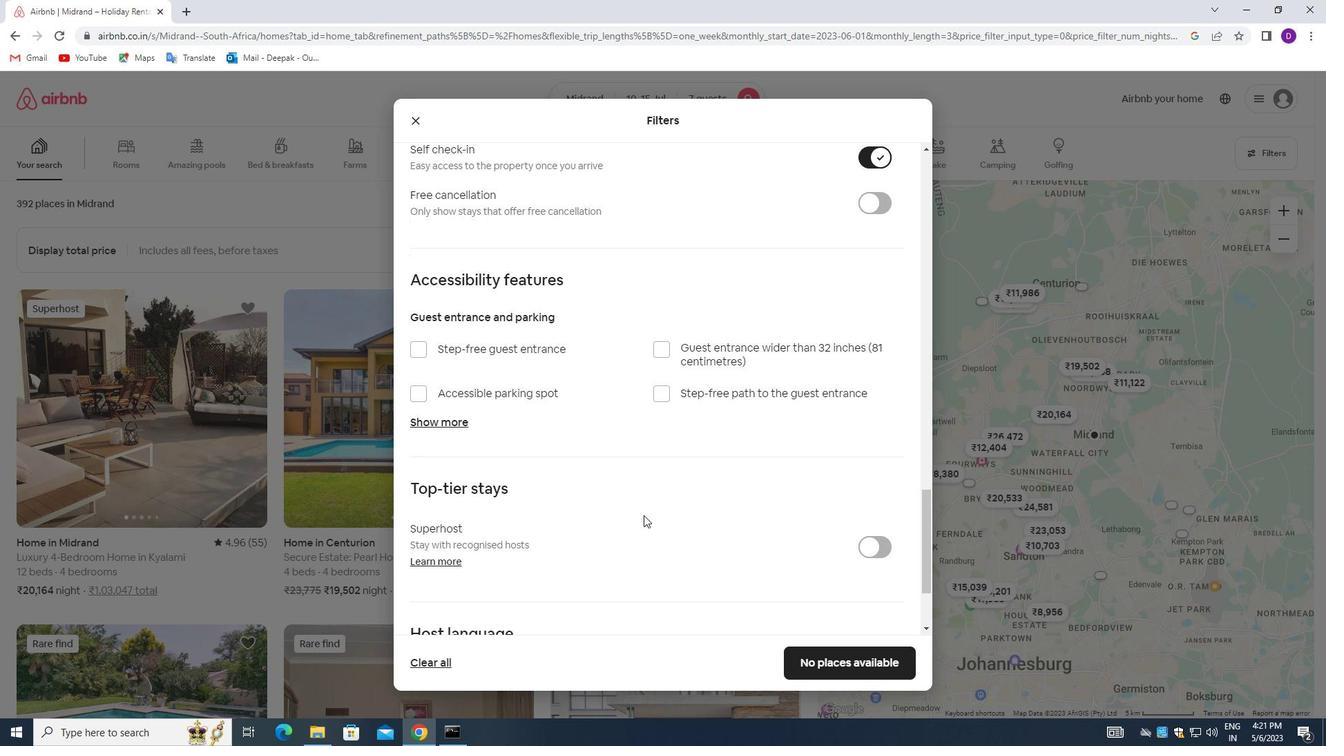 
Action: Mouse scrolled (644, 515) with delta (0, 0)
Screenshot: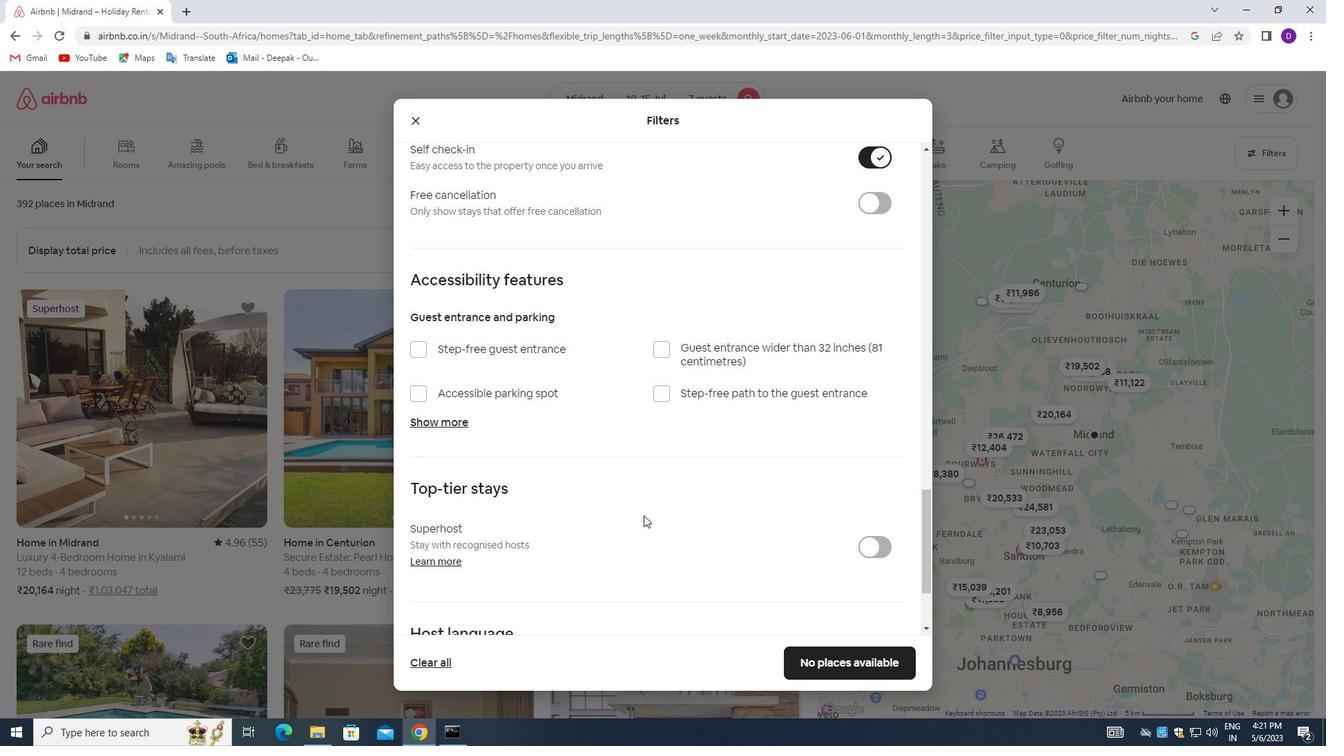 
Action: Mouse moved to (641, 521)
Screenshot: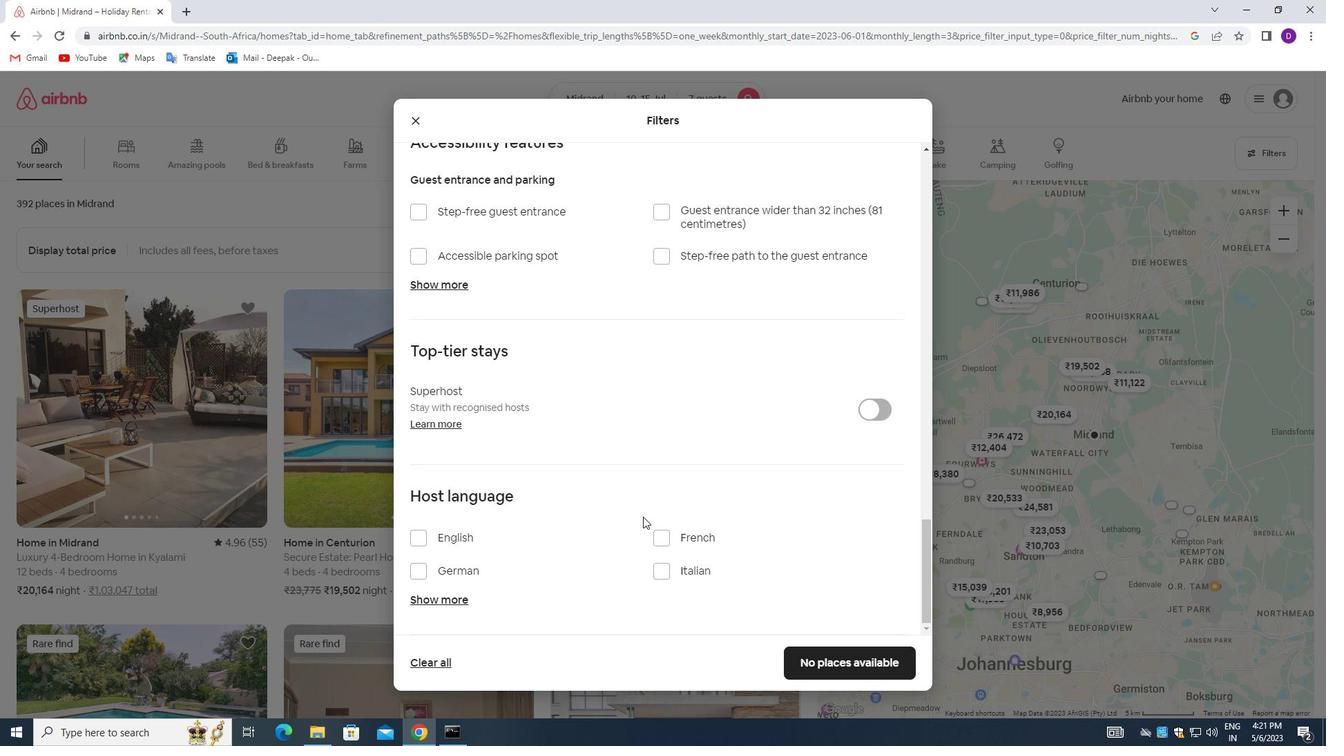 
Action: Mouse scrolled (641, 520) with delta (0, 0)
Screenshot: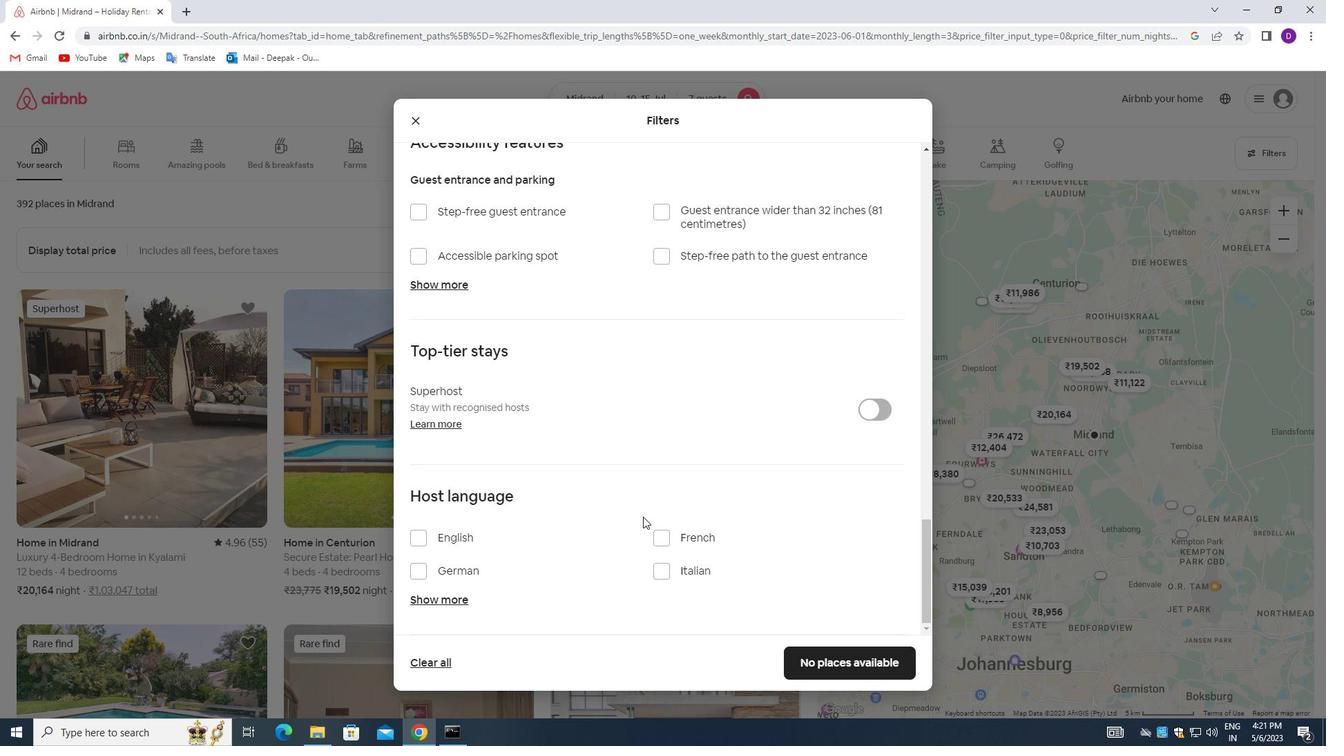 
Action: Mouse moved to (637, 525)
Screenshot: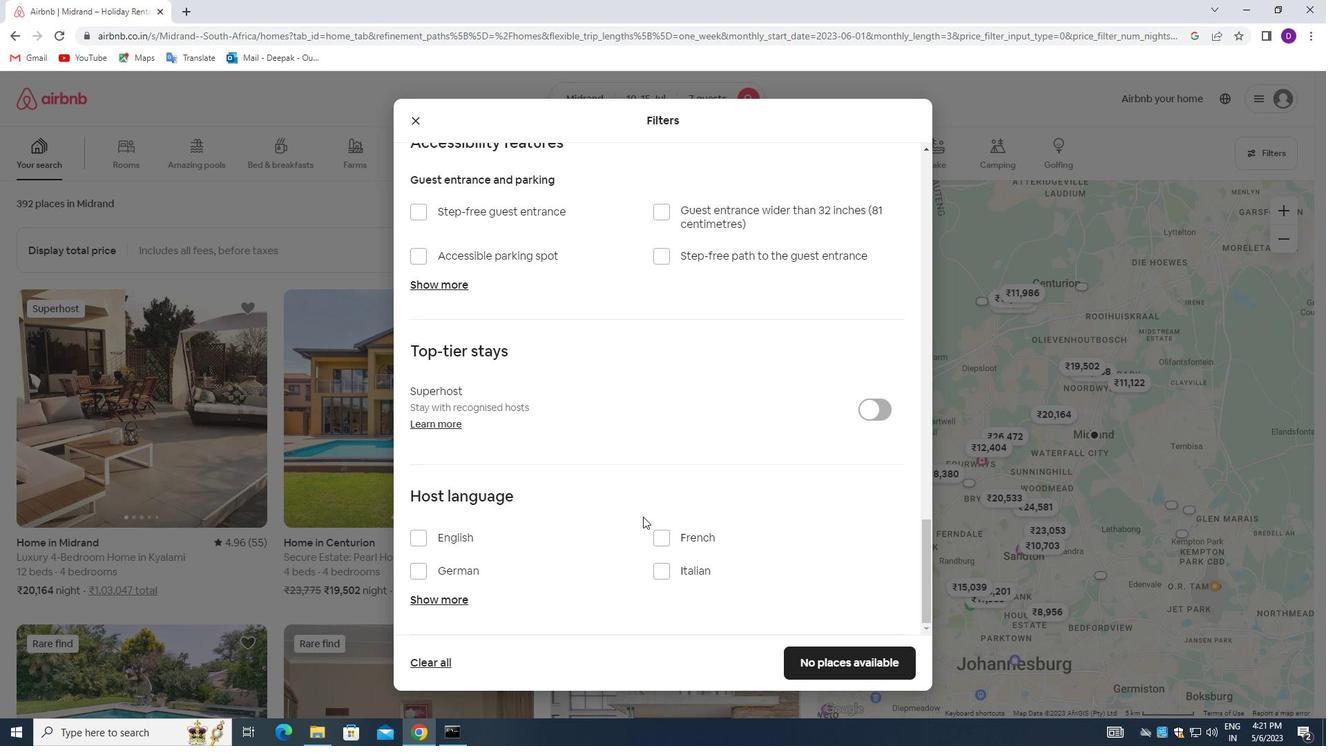 
Action: Mouse scrolled (637, 525) with delta (0, 0)
Screenshot: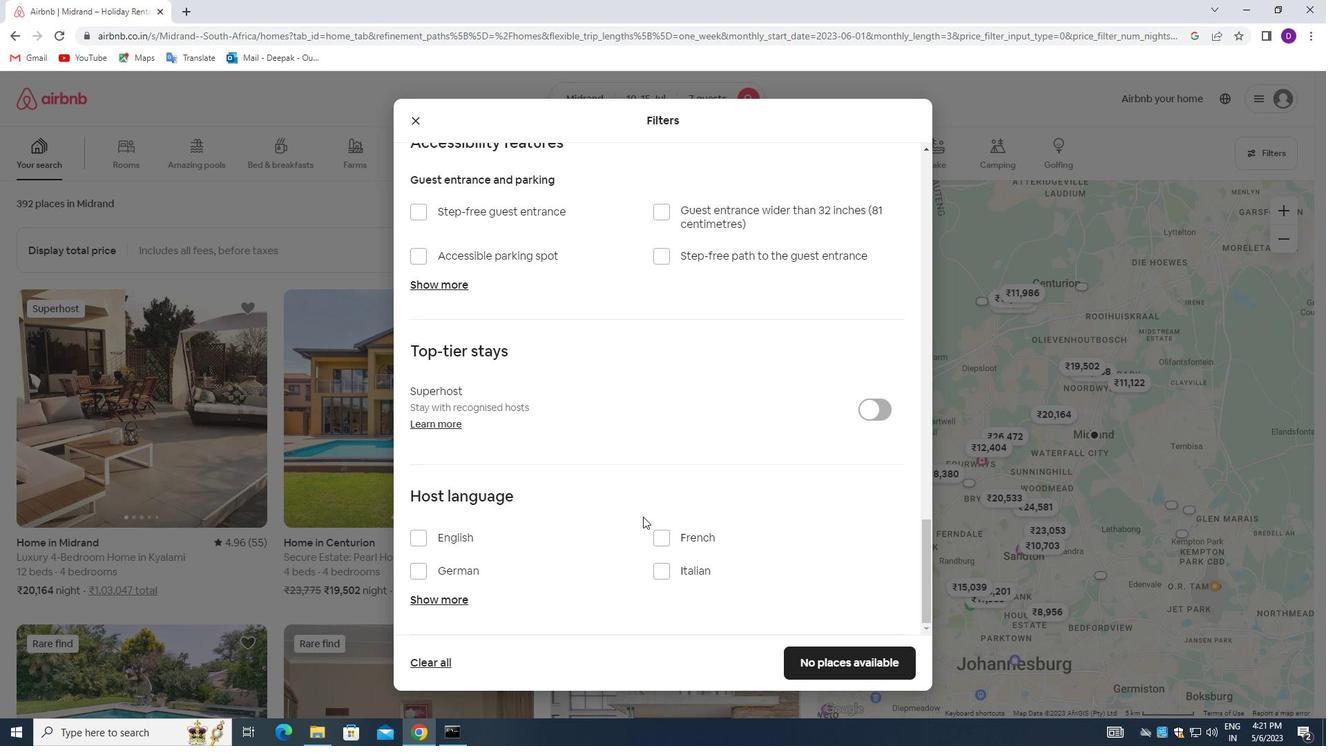 
Action: Mouse moved to (623, 530)
Screenshot: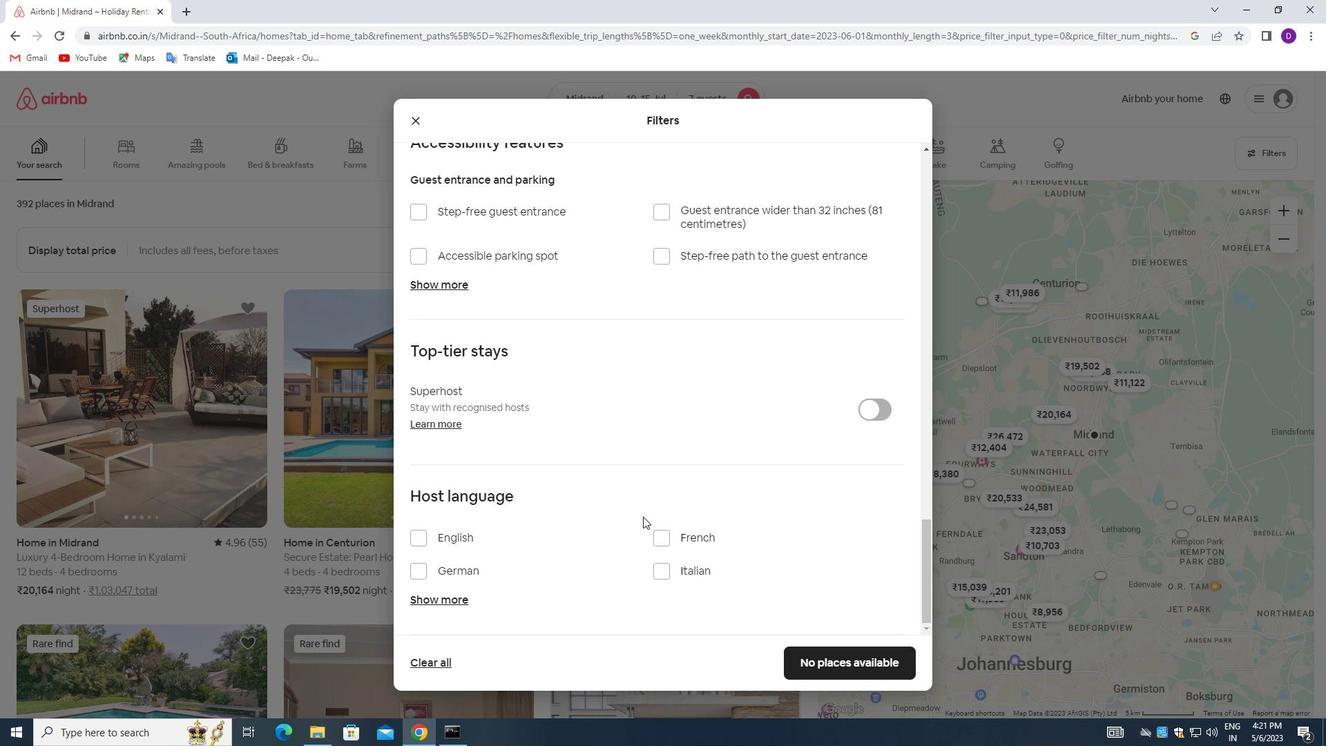 
Action: Mouse scrolled (623, 530) with delta (0, 0)
Screenshot: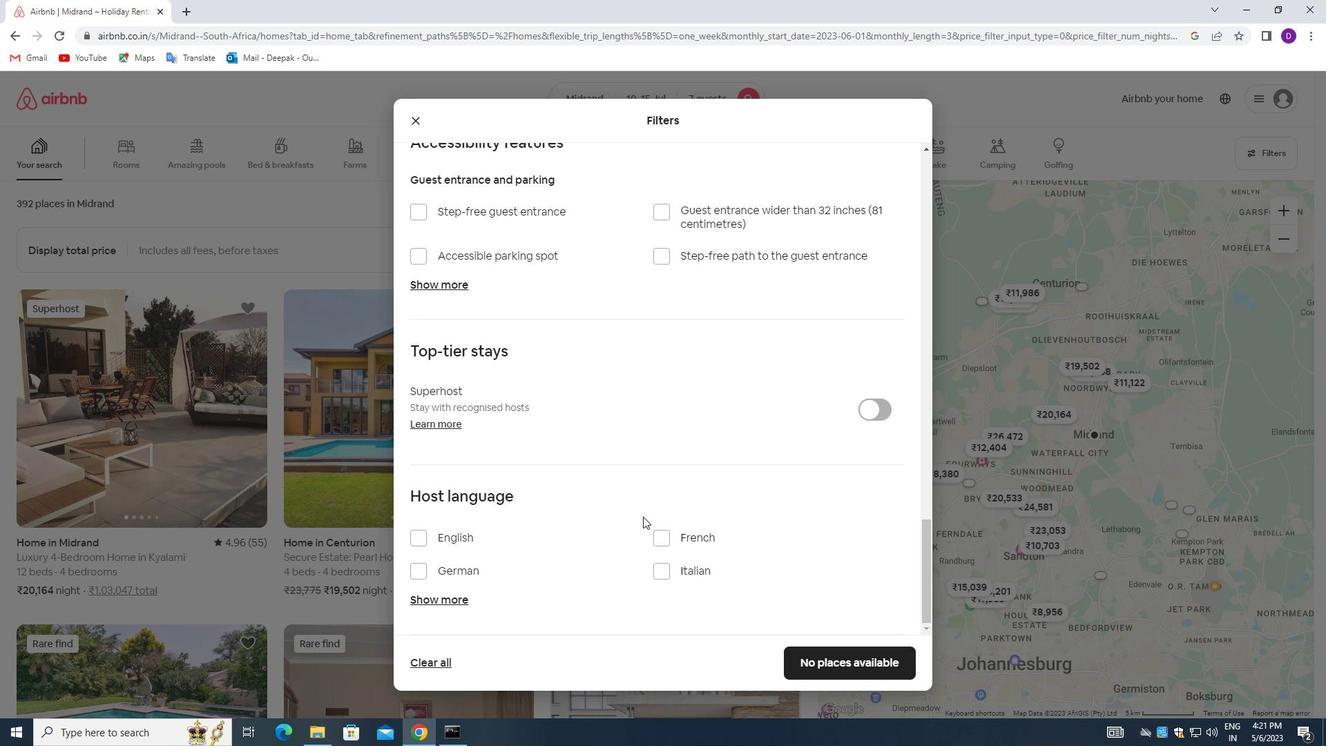 
Action: Mouse moved to (419, 536)
Screenshot: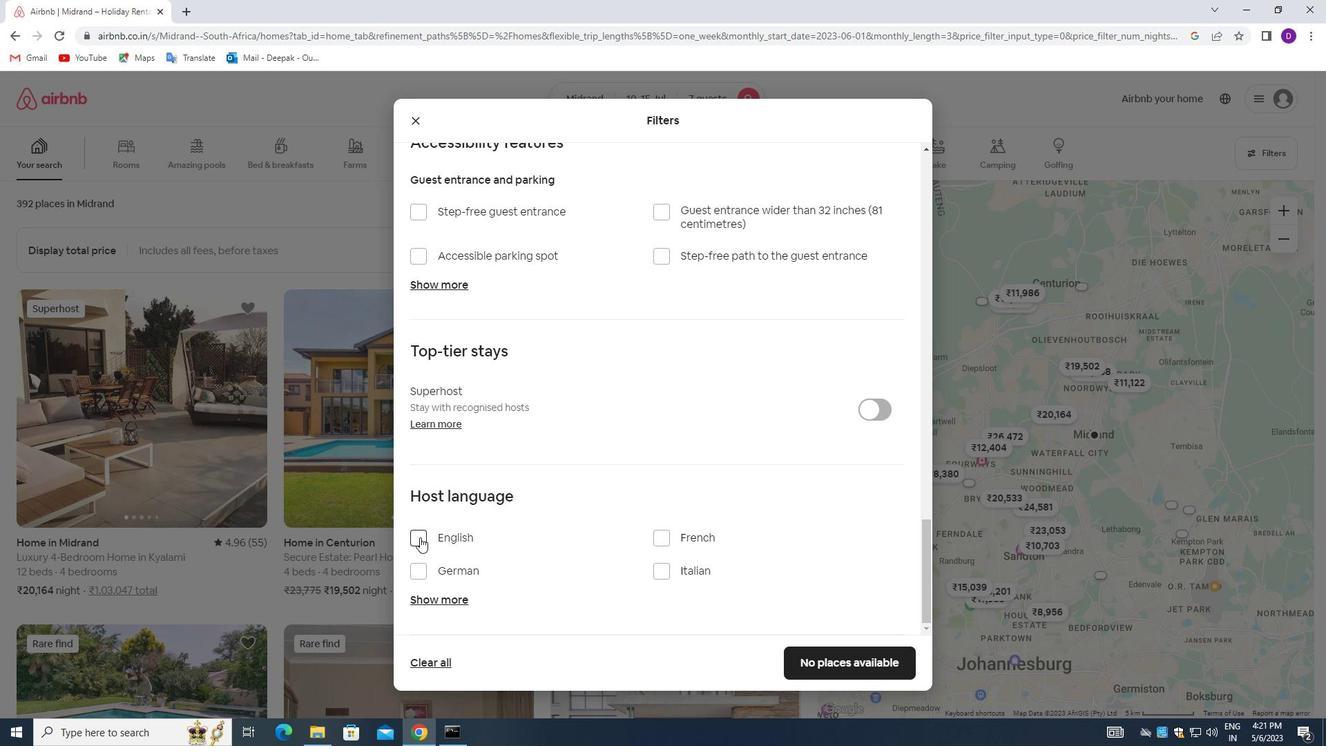 
Action: Mouse pressed left at (419, 536)
Screenshot: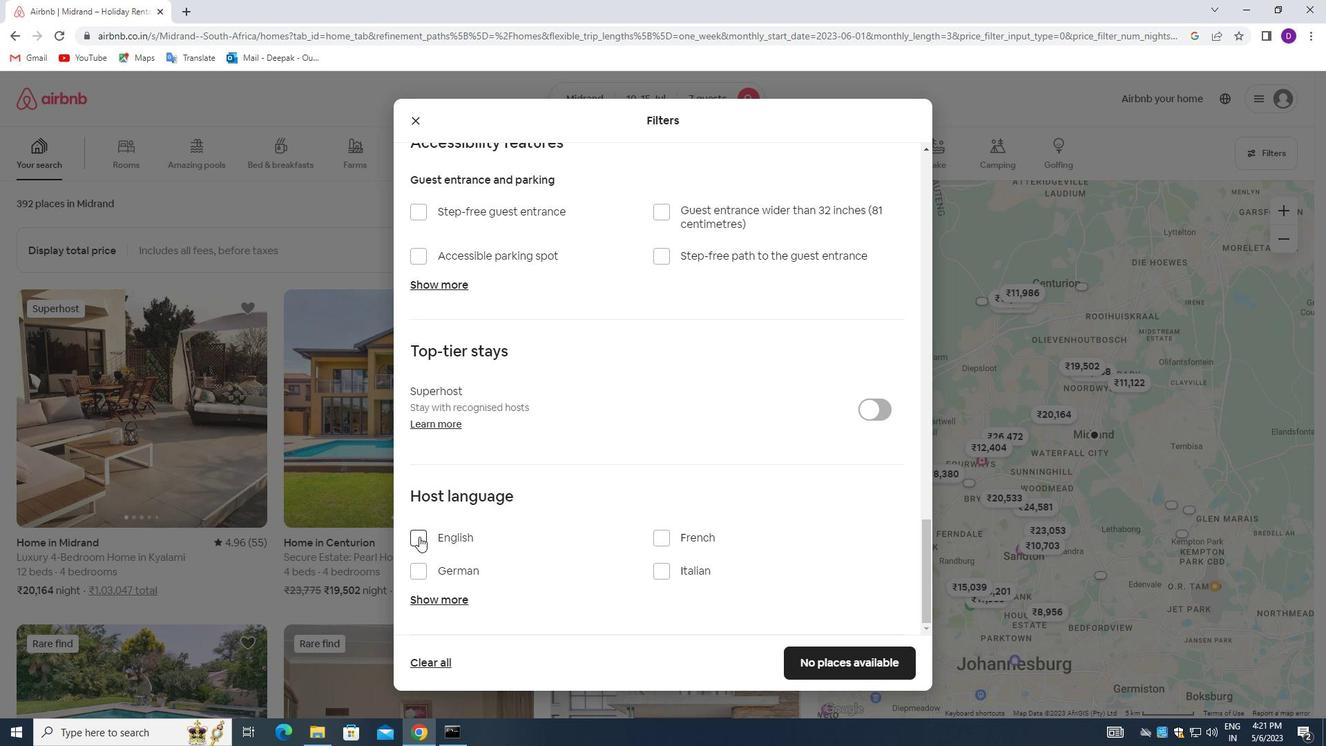 
Action: Mouse moved to (791, 654)
Screenshot: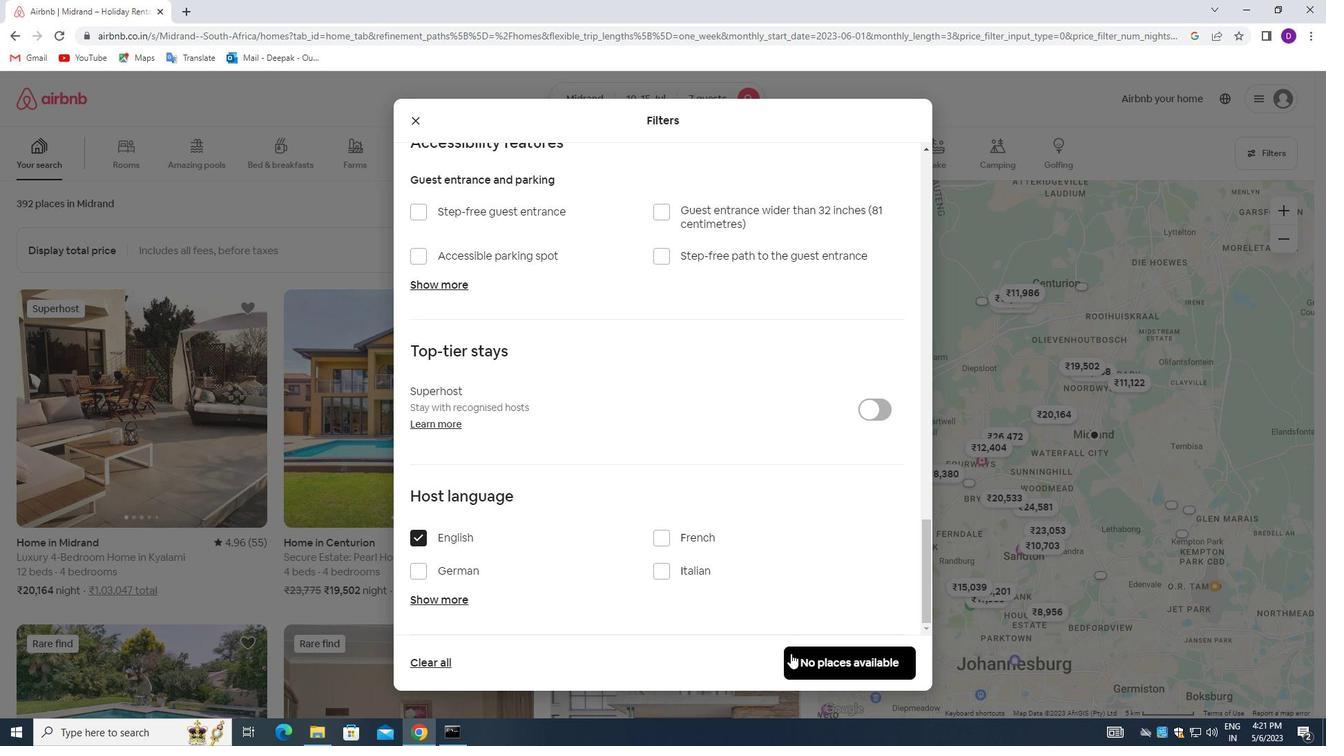 
Action: Mouse pressed left at (791, 654)
Screenshot: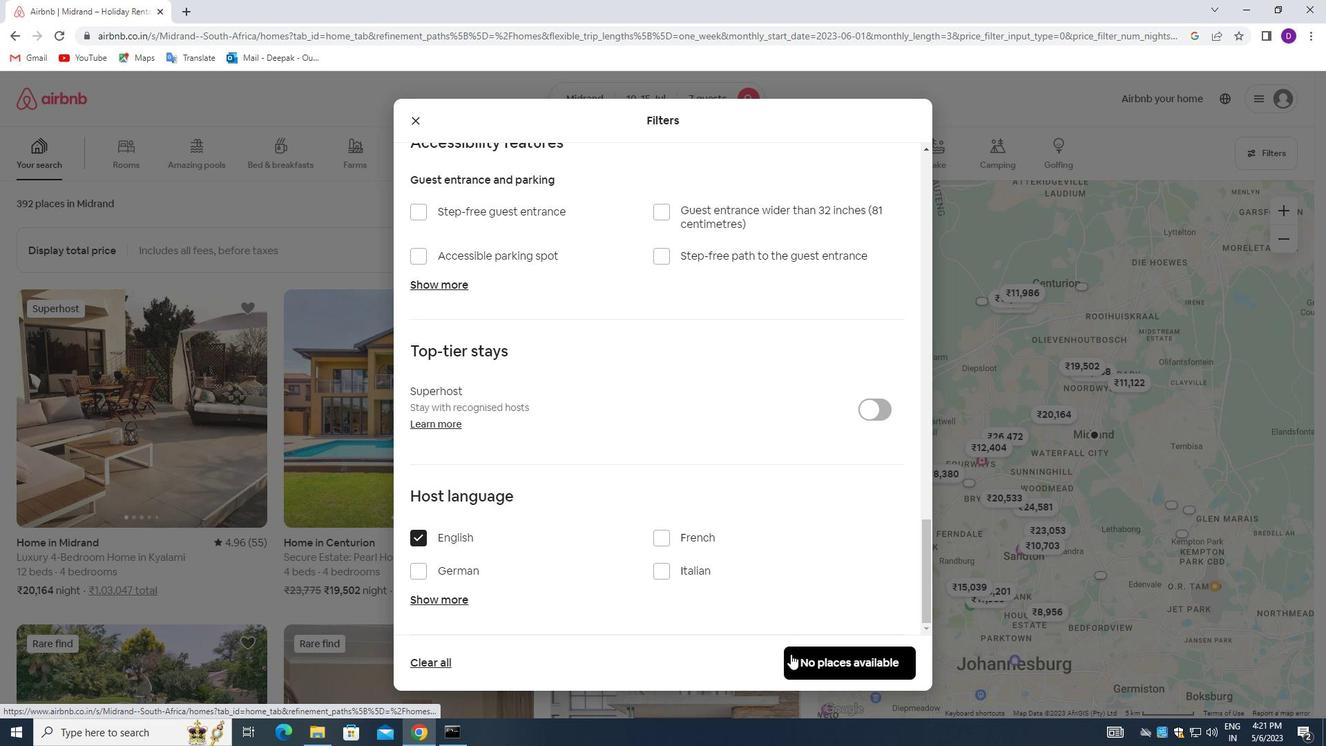 
Action: Mouse moved to (718, 415)
Screenshot: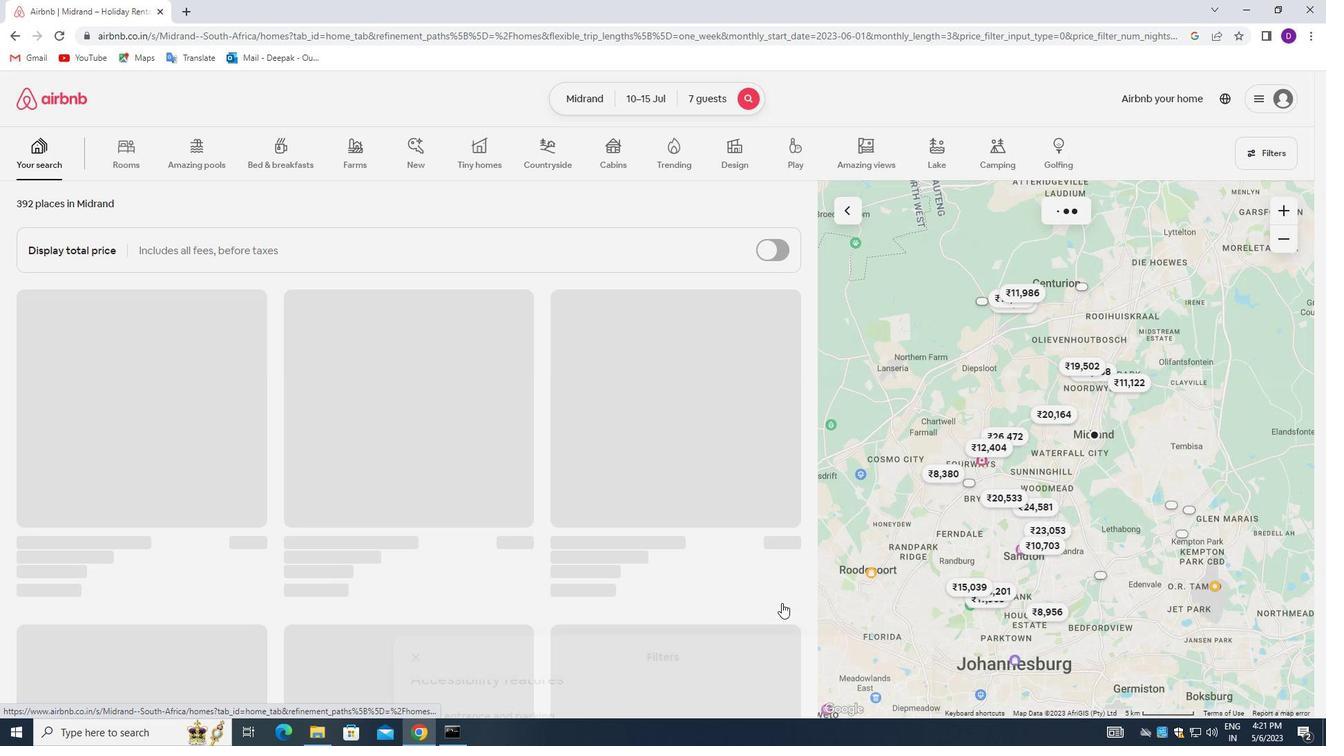 
